 Task: Find connections with filter location El Paraíso with filter topic #innovationwith filter profile language Spanish with filter current company SABIC with filter school Deshbandhu College with filter industry Natural Gas Distribution with filter service category Date Entry with filter keywords title Bookkeeper
Action: Mouse moved to (629, 83)
Screenshot: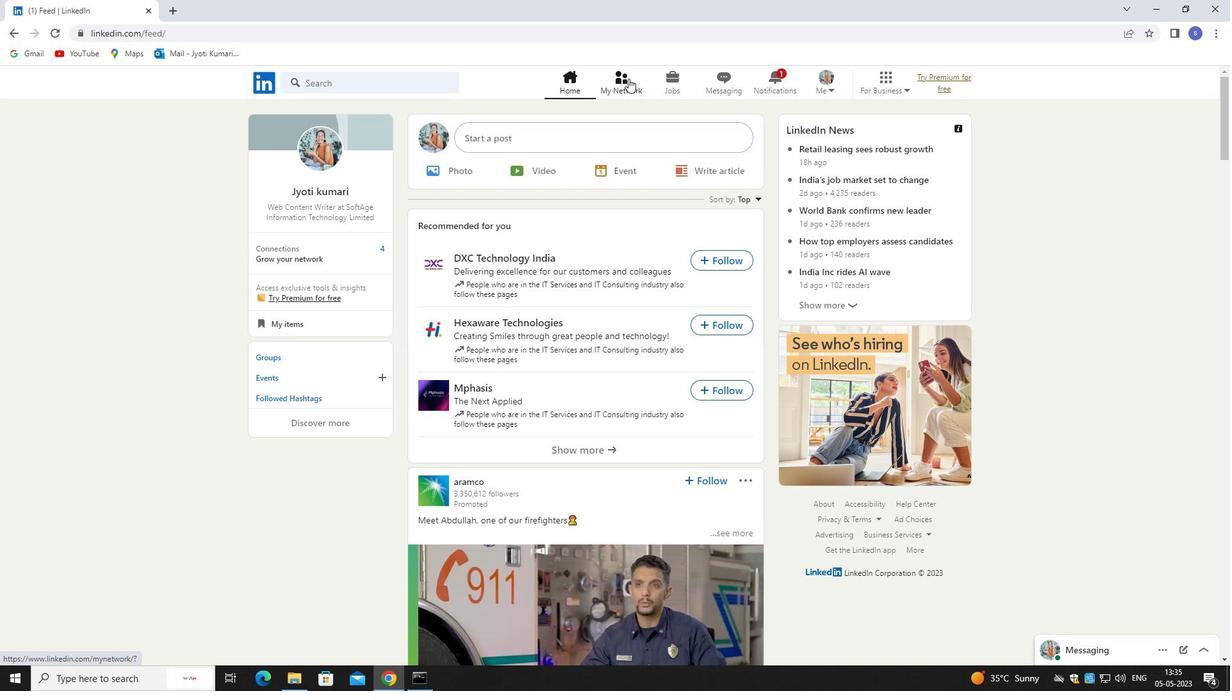 
Action: Mouse pressed left at (629, 83)
Screenshot: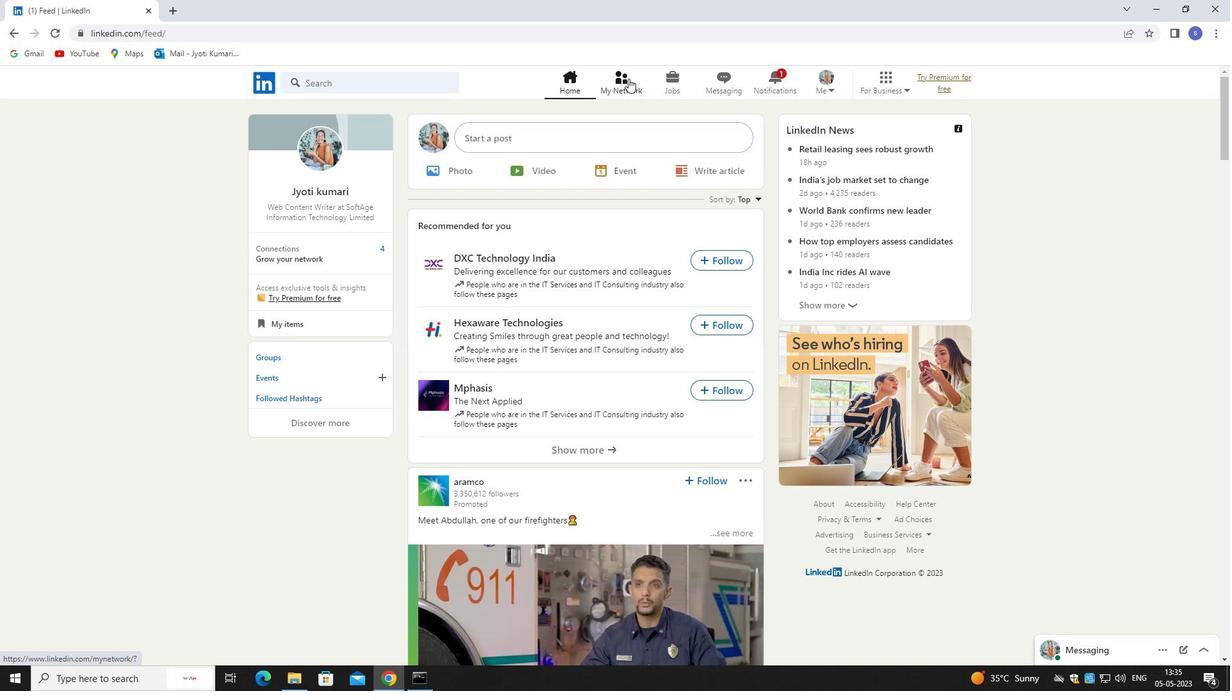 
Action: Mouse moved to (630, 87)
Screenshot: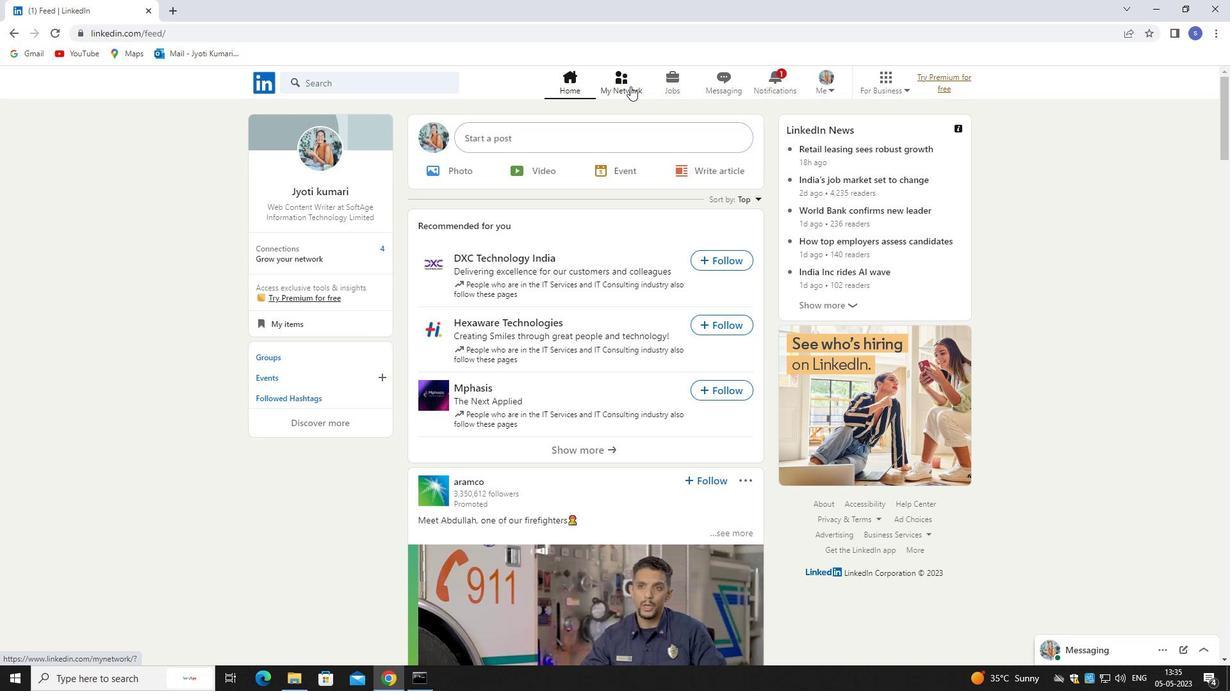 
Action: Mouse pressed left at (630, 87)
Screenshot: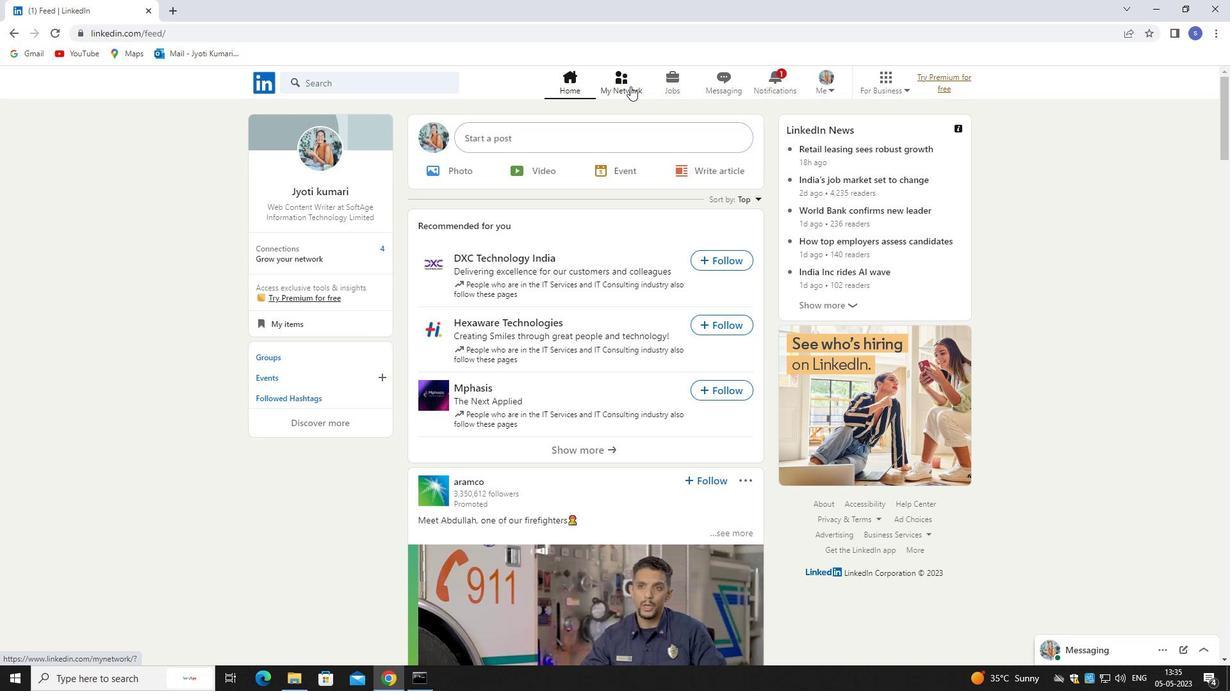 
Action: Mouse moved to (620, 83)
Screenshot: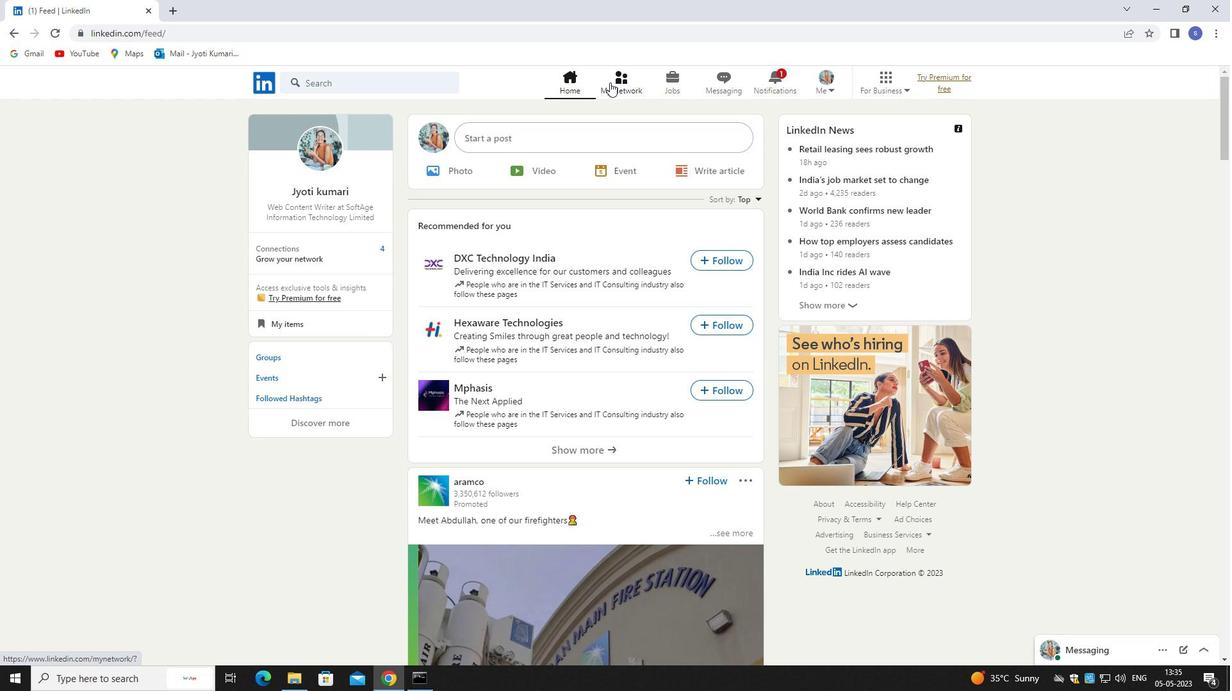 
Action: Mouse pressed left at (620, 83)
Screenshot: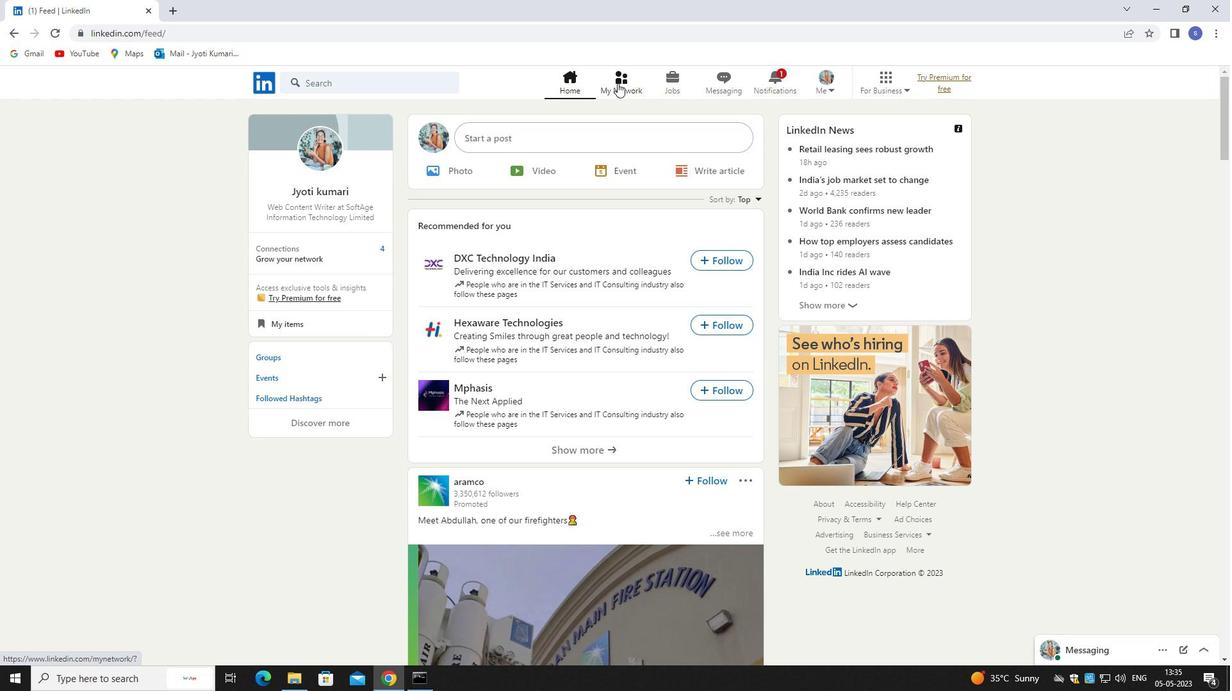 
Action: Mouse moved to (620, 83)
Screenshot: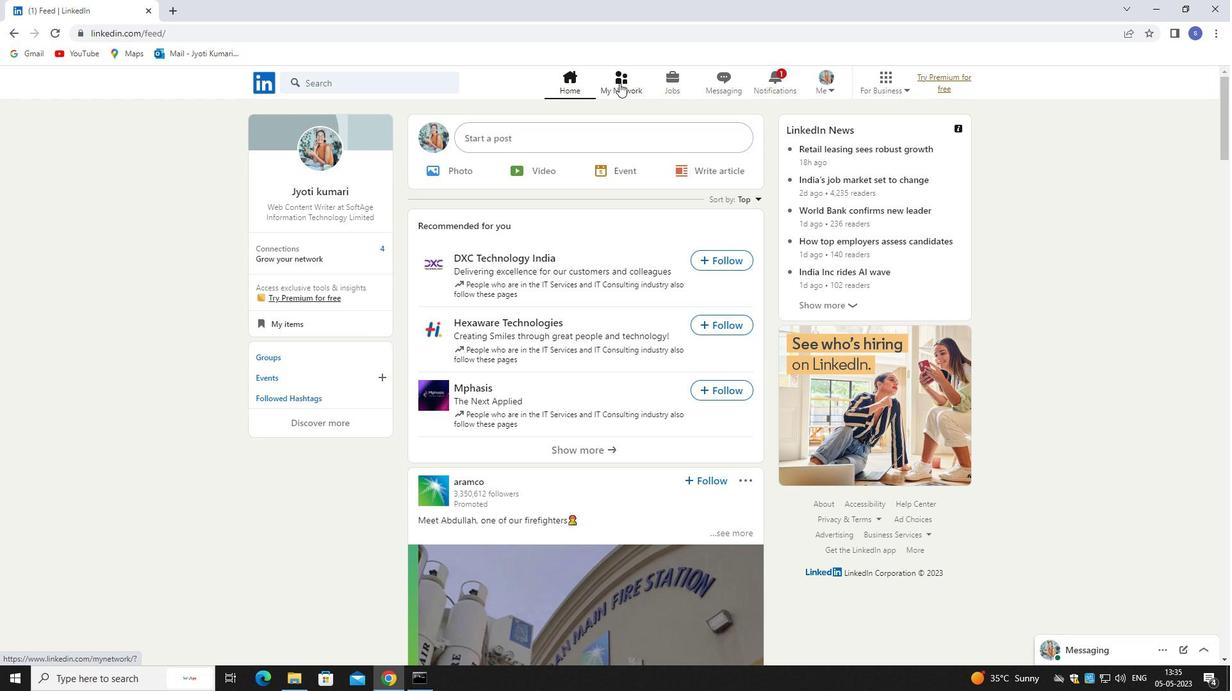 
Action: Mouse pressed left at (620, 83)
Screenshot: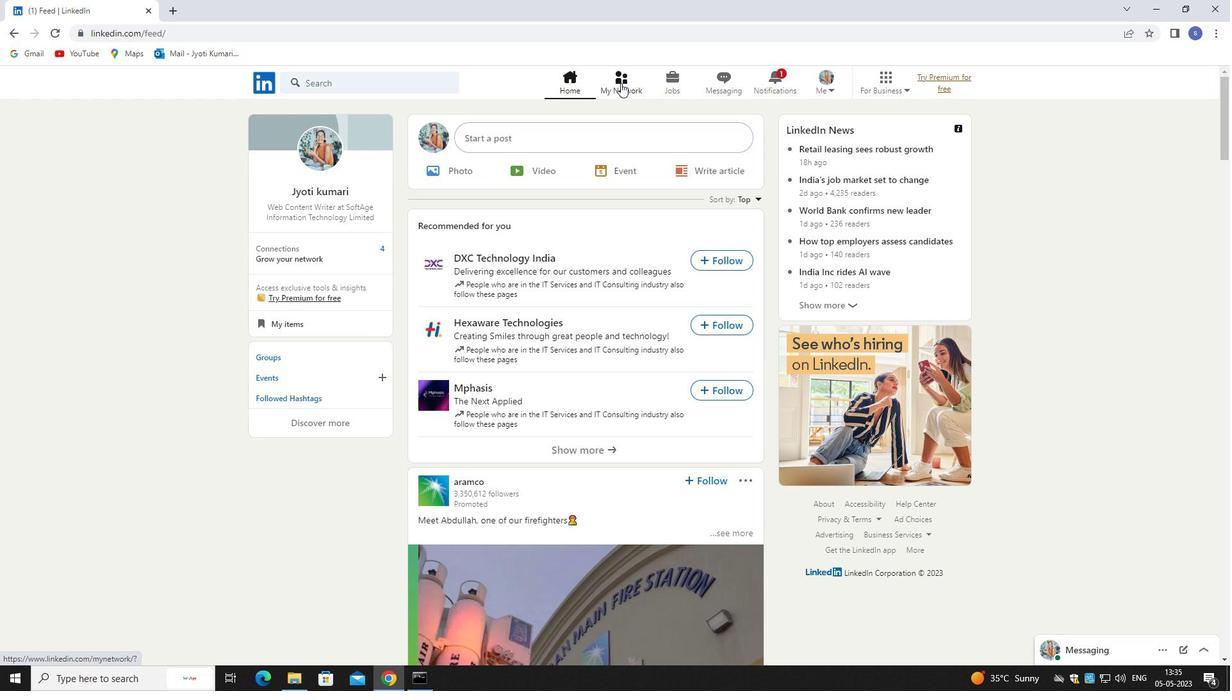 
Action: Mouse moved to (363, 158)
Screenshot: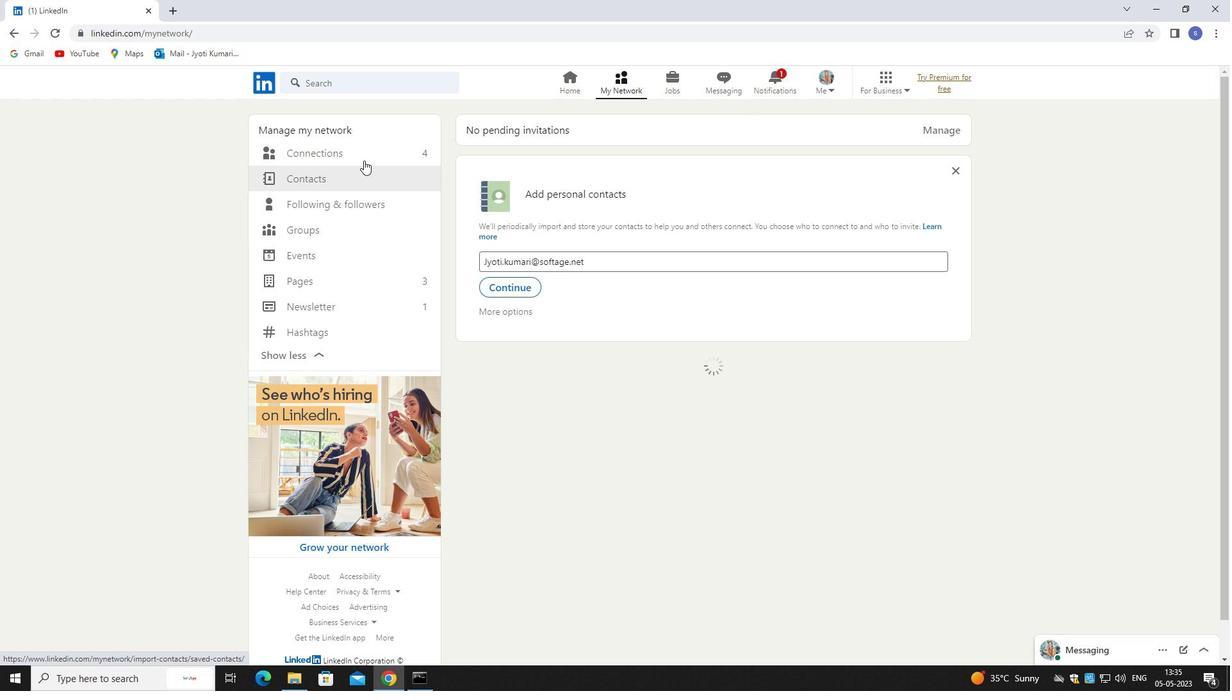 
Action: Mouse pressed left at (363, 158)
Screenshot: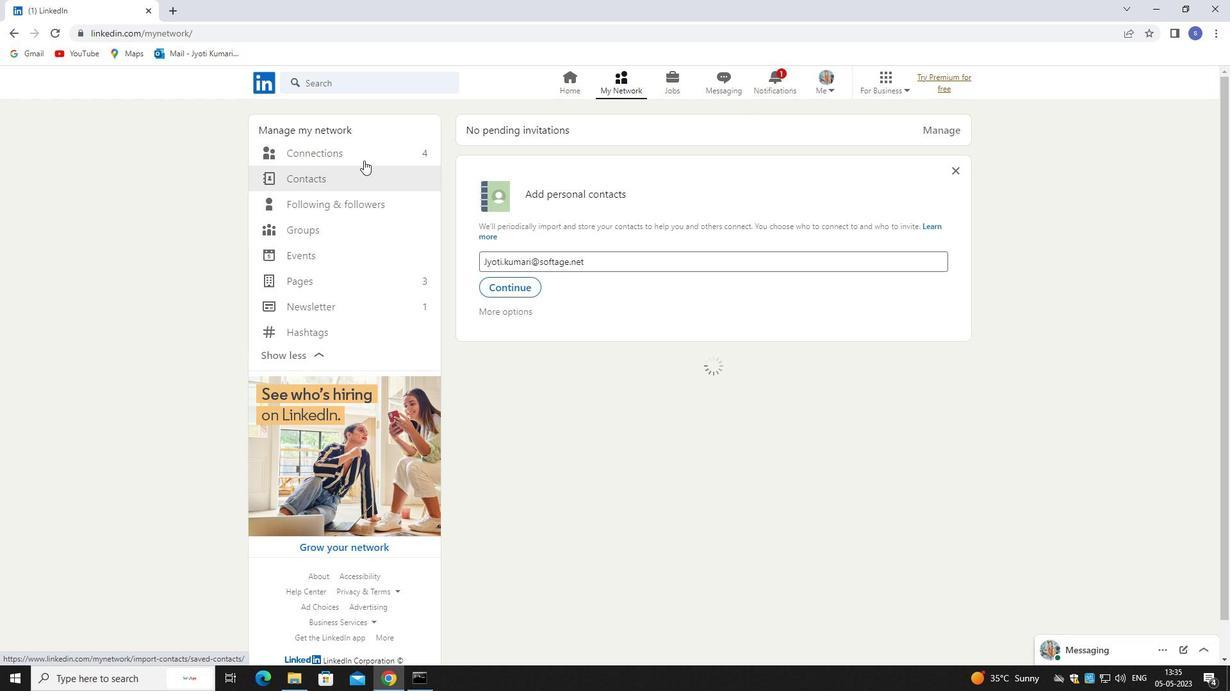 
Action: Mouse pressed left at (363, 158)
Screenshot: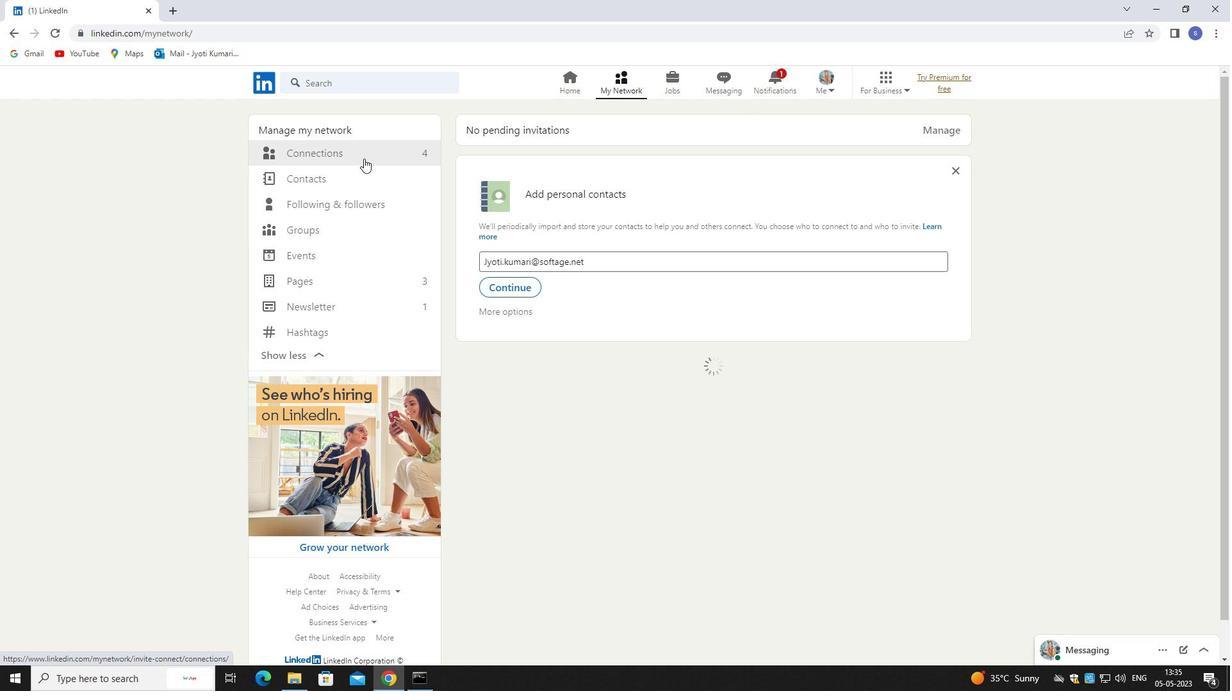 
Action: Mouse moved to (702, 156)
Screenshot: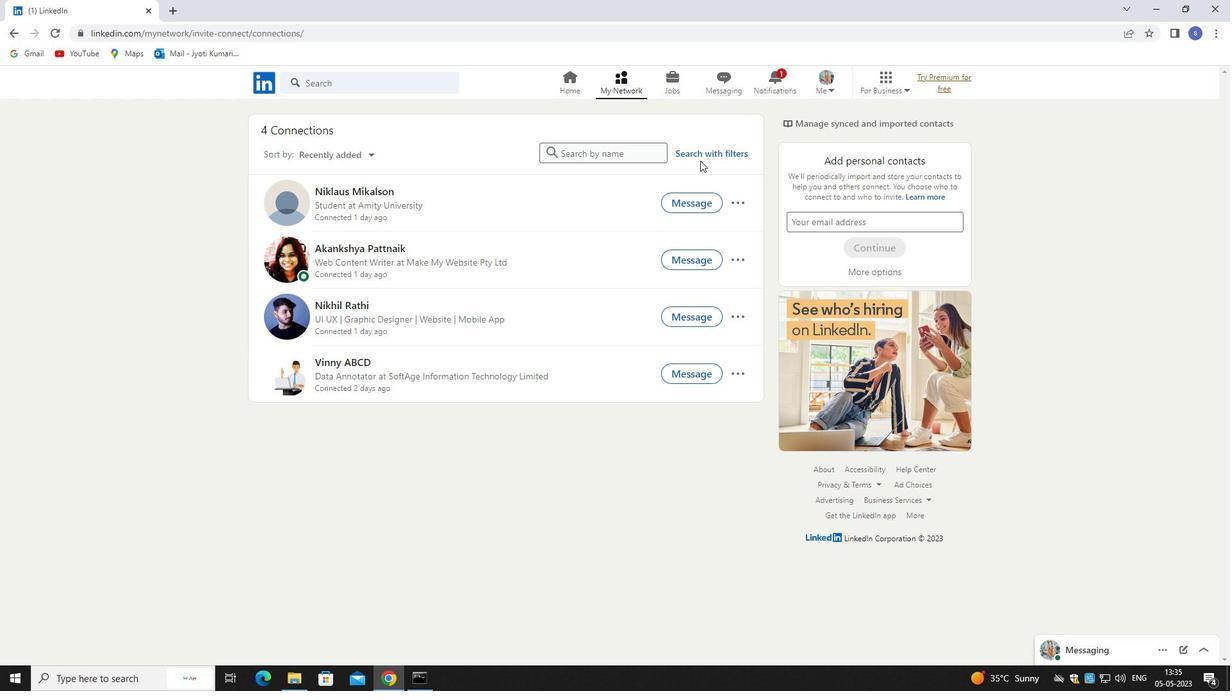 
Action: Mouse pressed left at (702, 156)
Screenshot: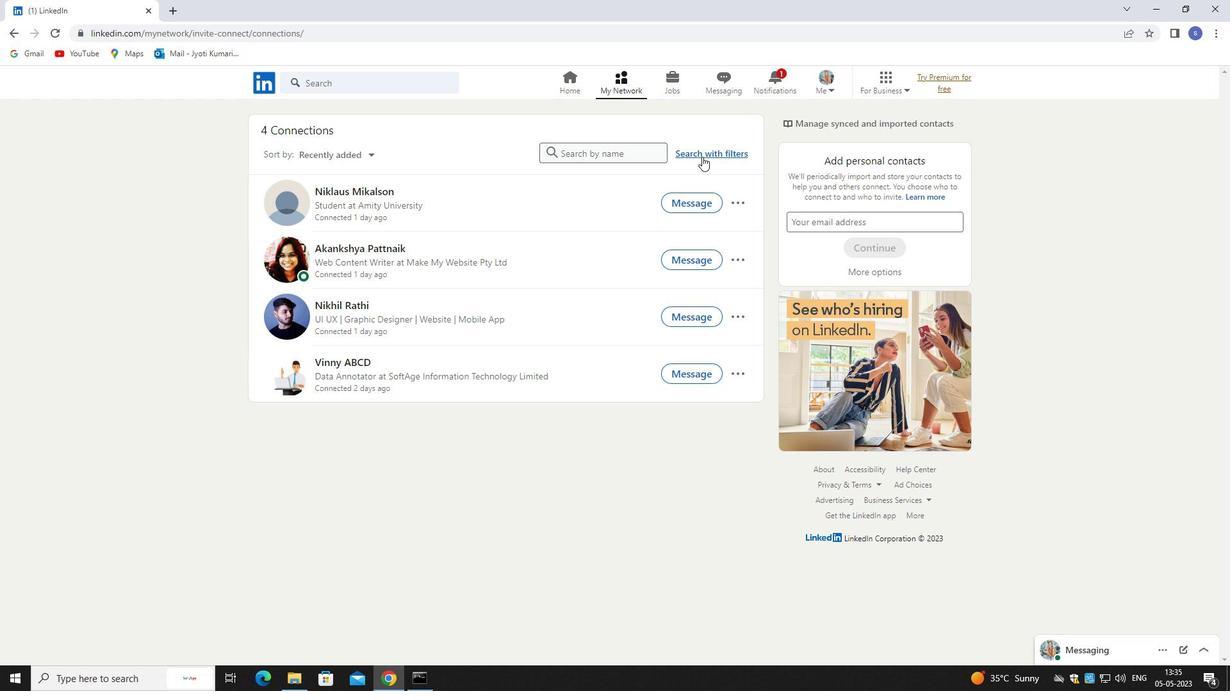 
Action: Mouse moved to (670, 111)
Screenshot: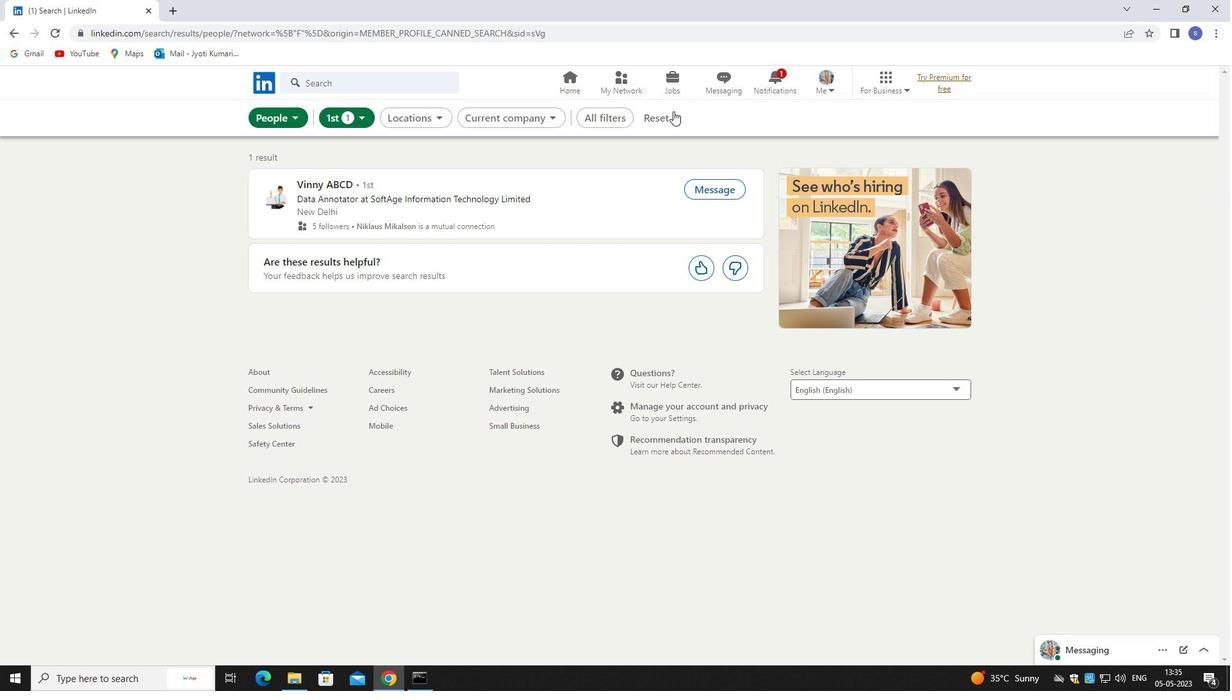 
Action: Mouse pressed left at (670, 111)
Screenshot: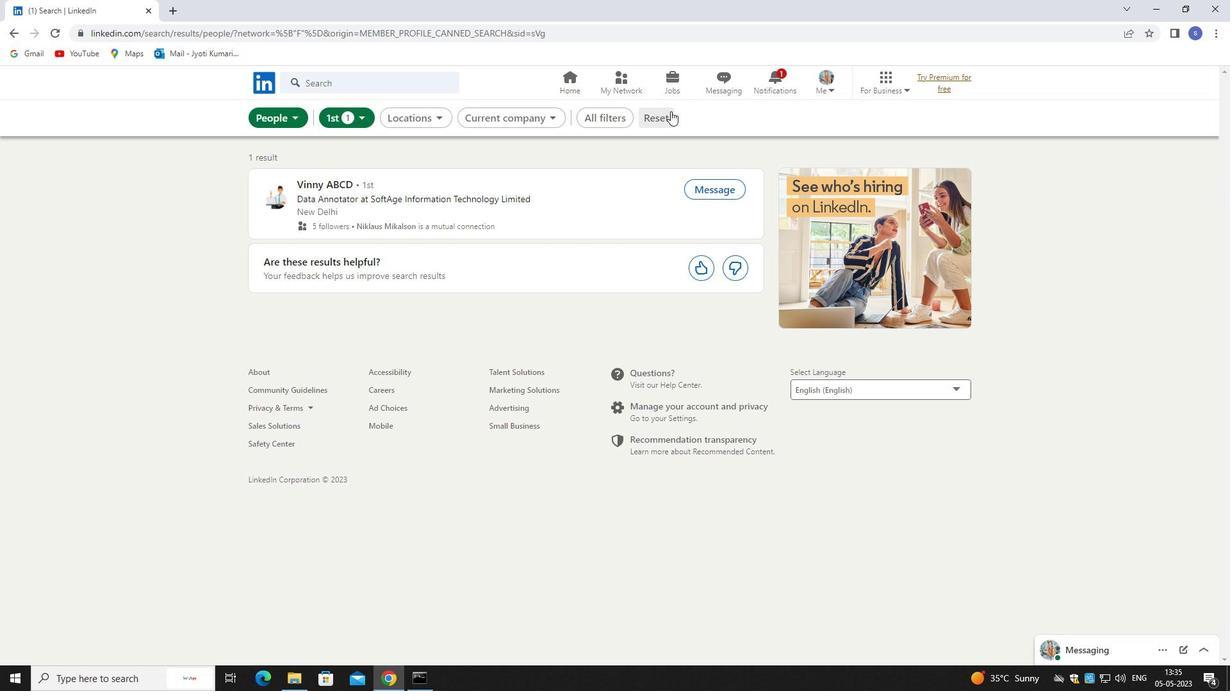 
Action: Mouse moved to (627, 117)
Screenshot: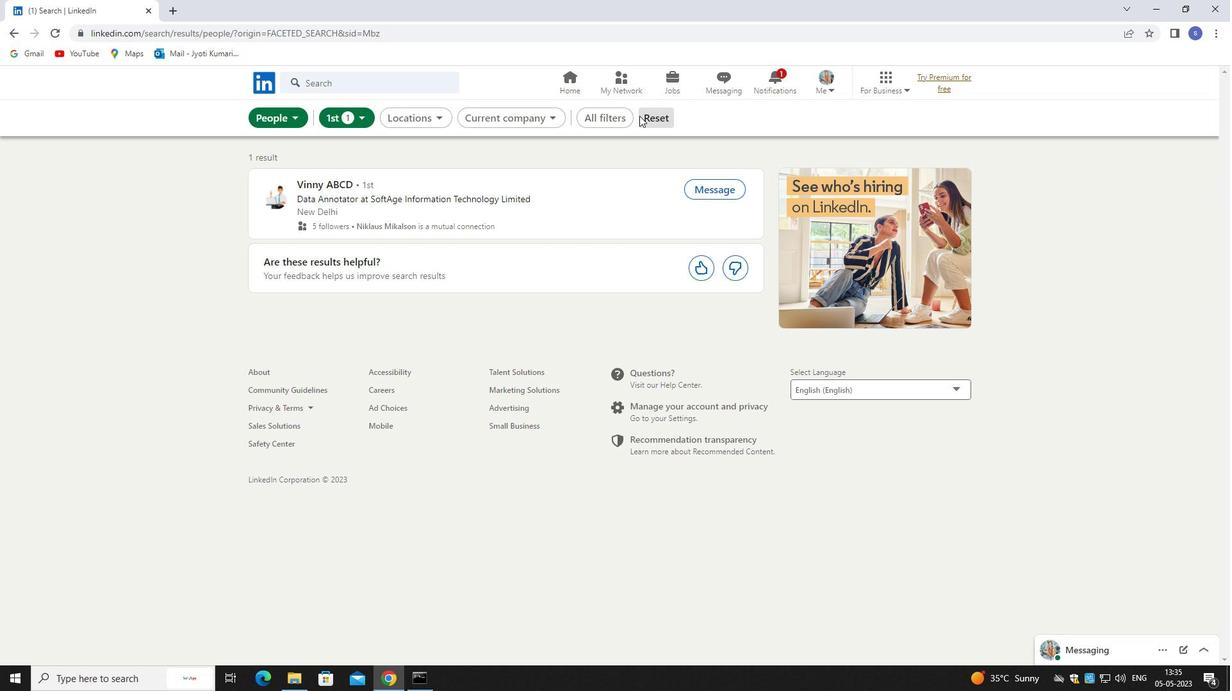 
Action: Mouse pressed left at (627, 117)
Screenshot: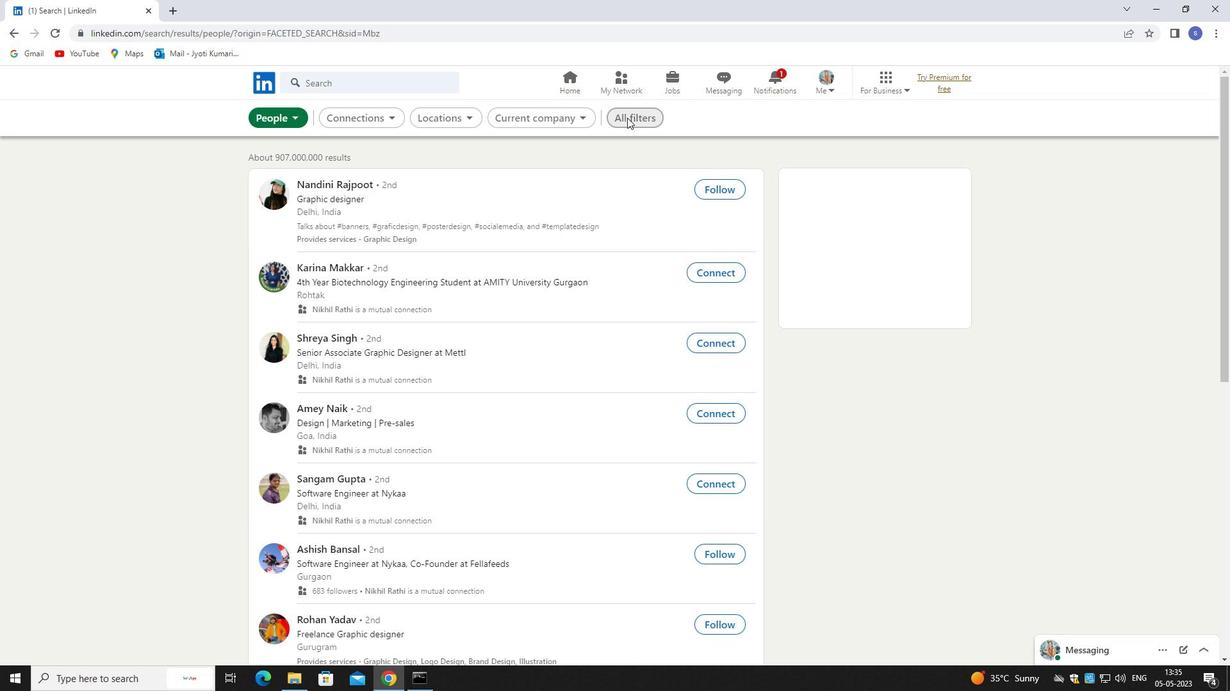 
Action: Mouse moved to (1130, 504)
Screenshot: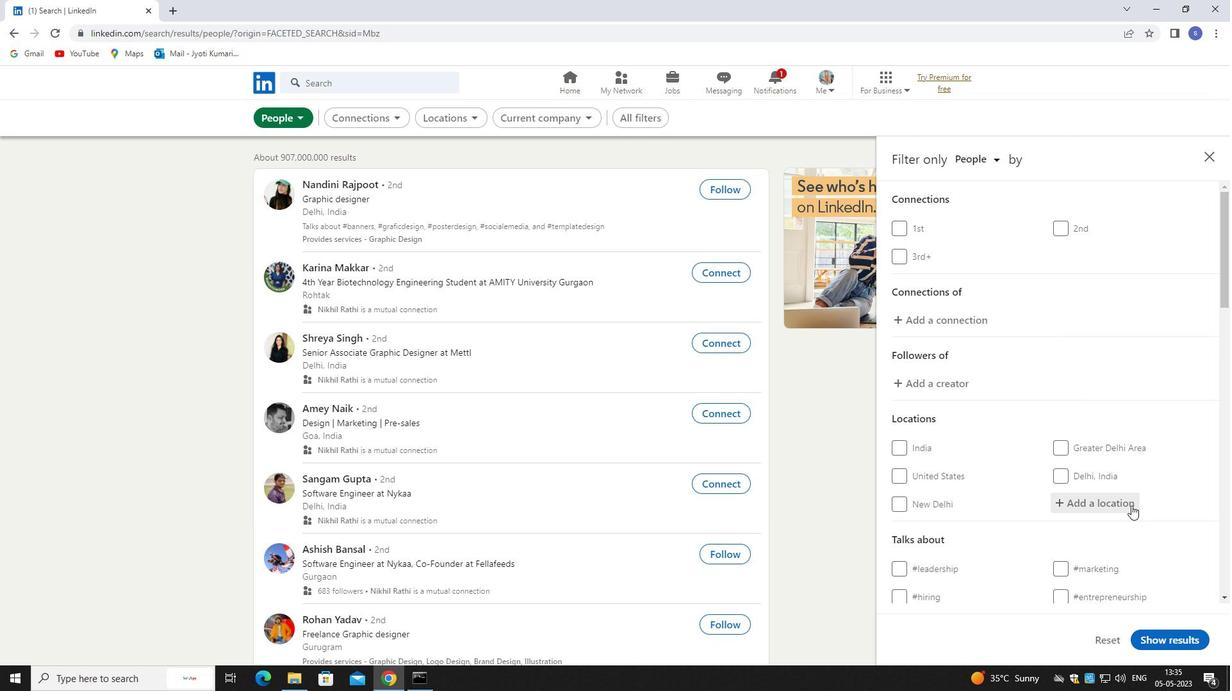 
Action: Mouse pressed left at (1130, 504)
Screenshot: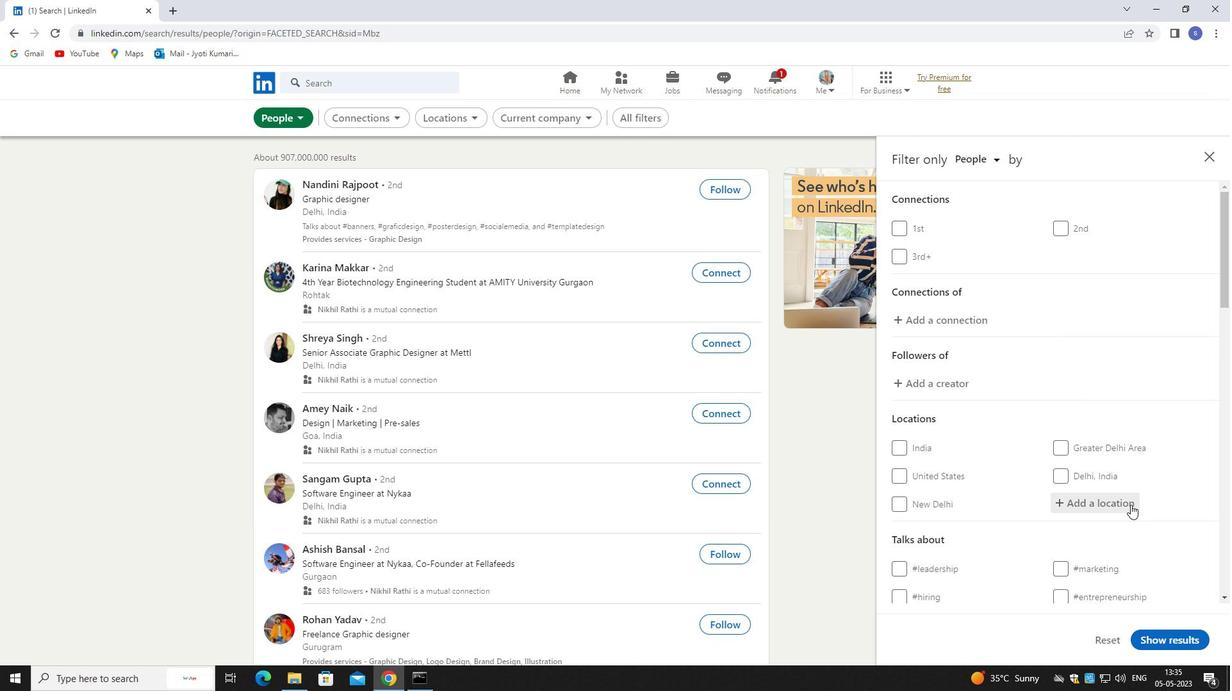 
Action: Mouse moved to (1124, 504)
Screenshot: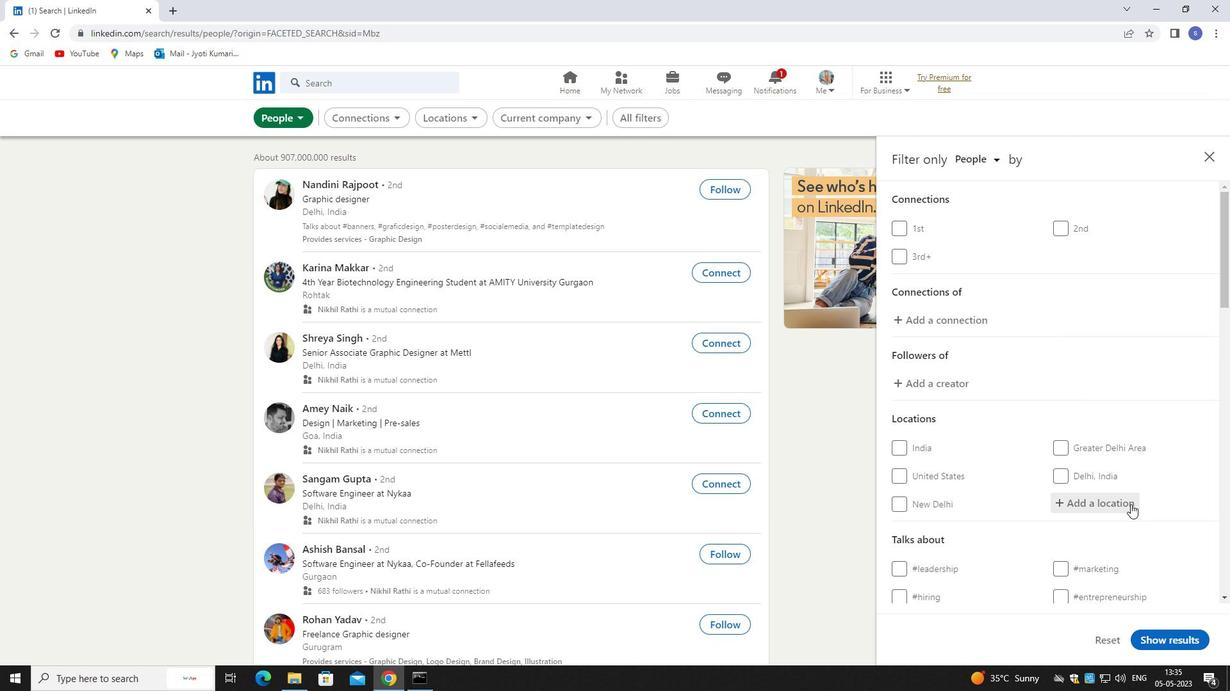 
Action: Key pressed <Key.shift>EI<Key.space>PARAISO
Screenshot: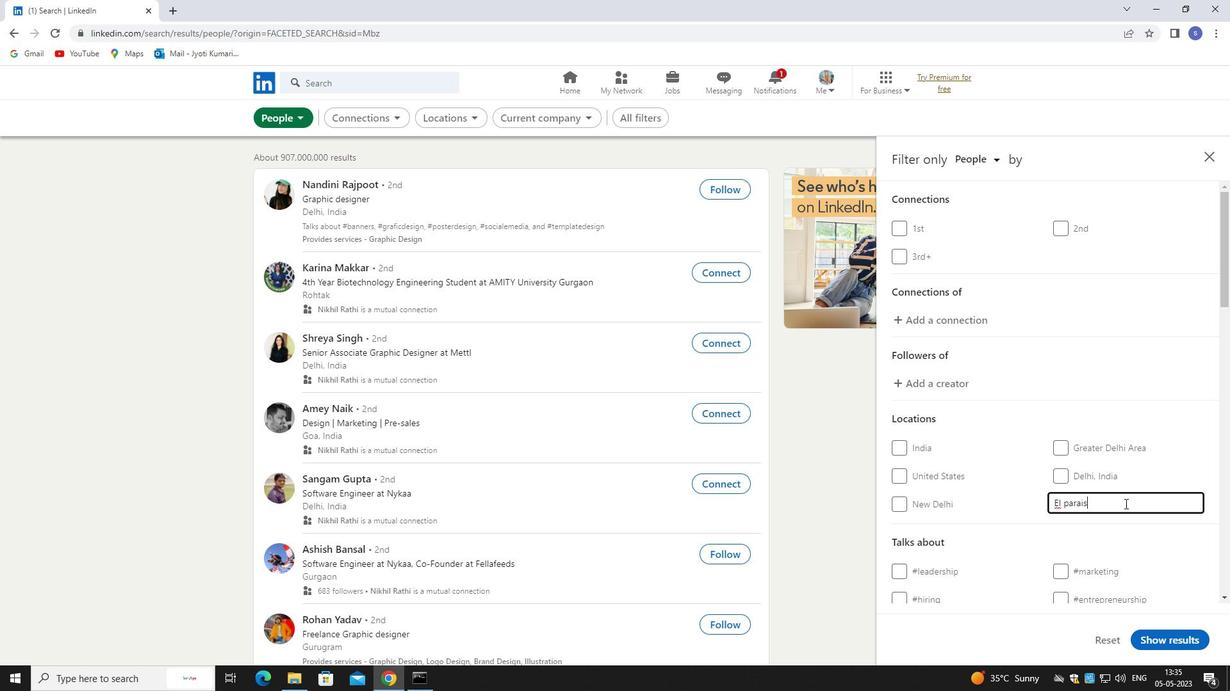 
Action: Mouse moved to (1123, 502)
Screenshot: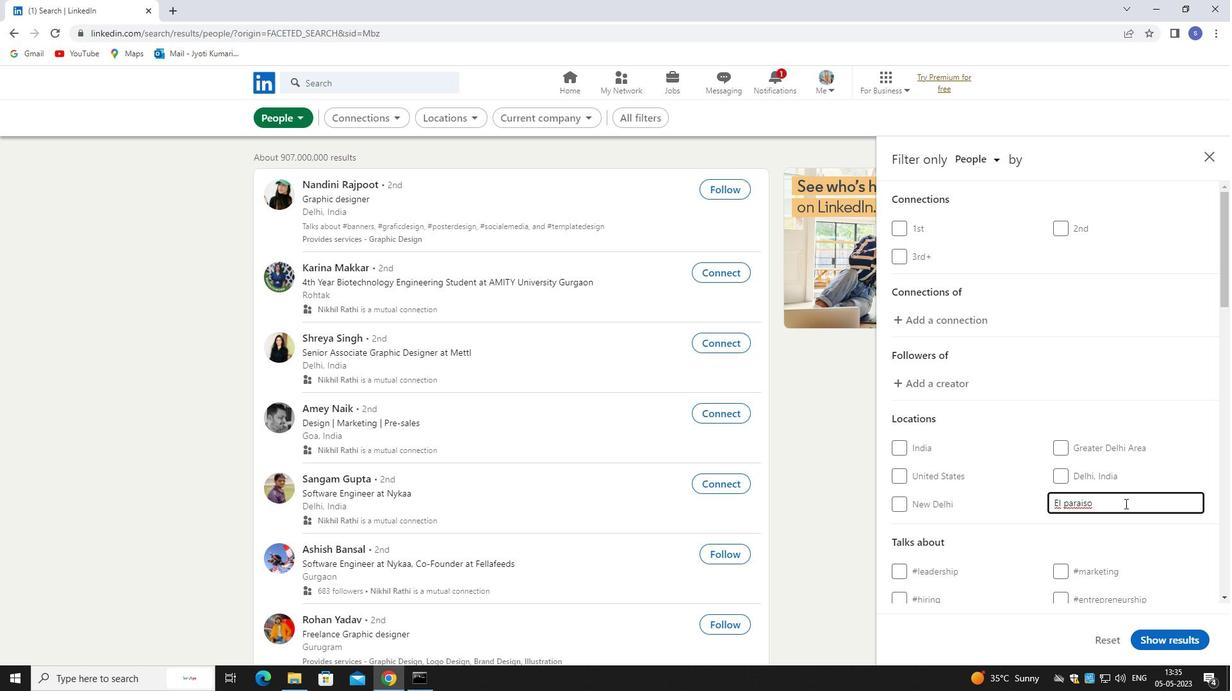 
Action: Mouse scrolled (1123, 501) with delta (0, 0)
Screenshot: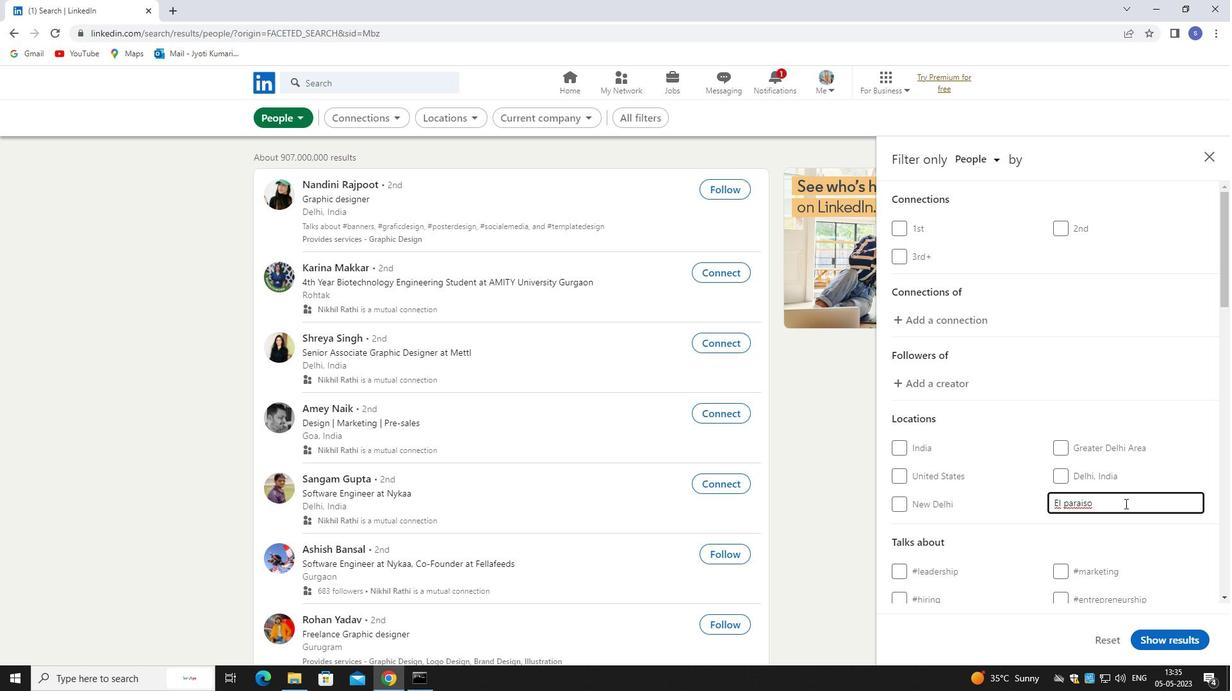 
Action: Mouse scrolled (1123, 501) with delta (0, 0)
Screenshot: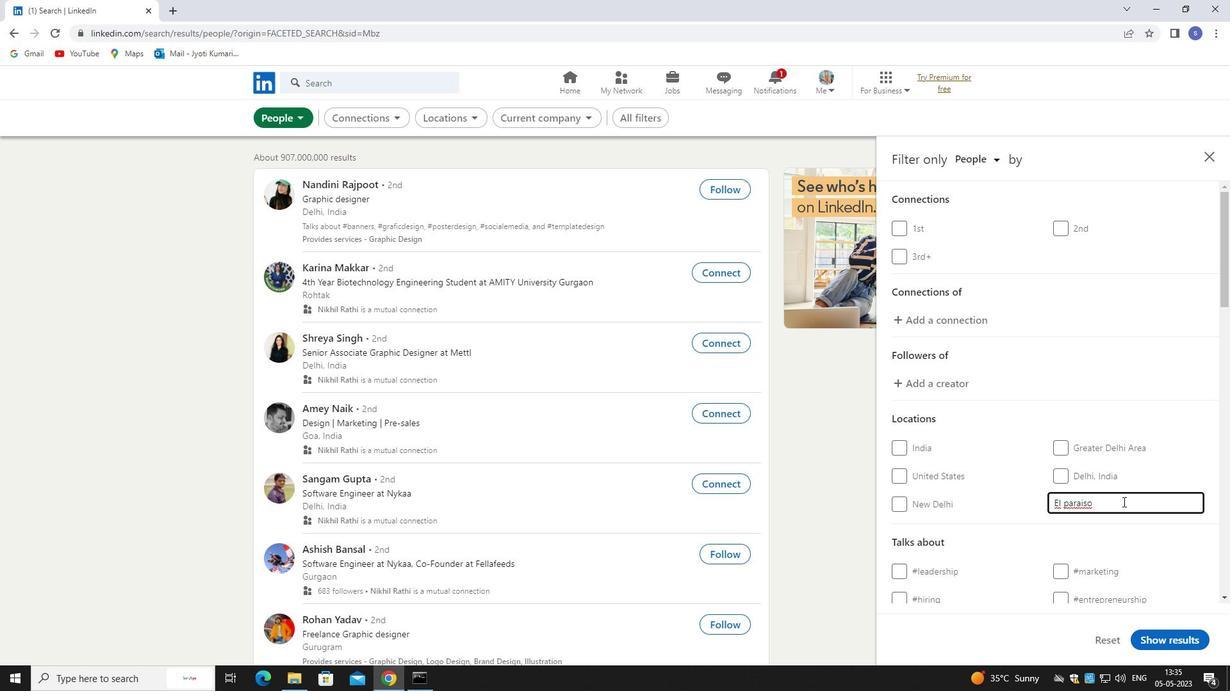
Action: Mouse scrolled (1123, 501) with delta (0, 0)
Screenshot: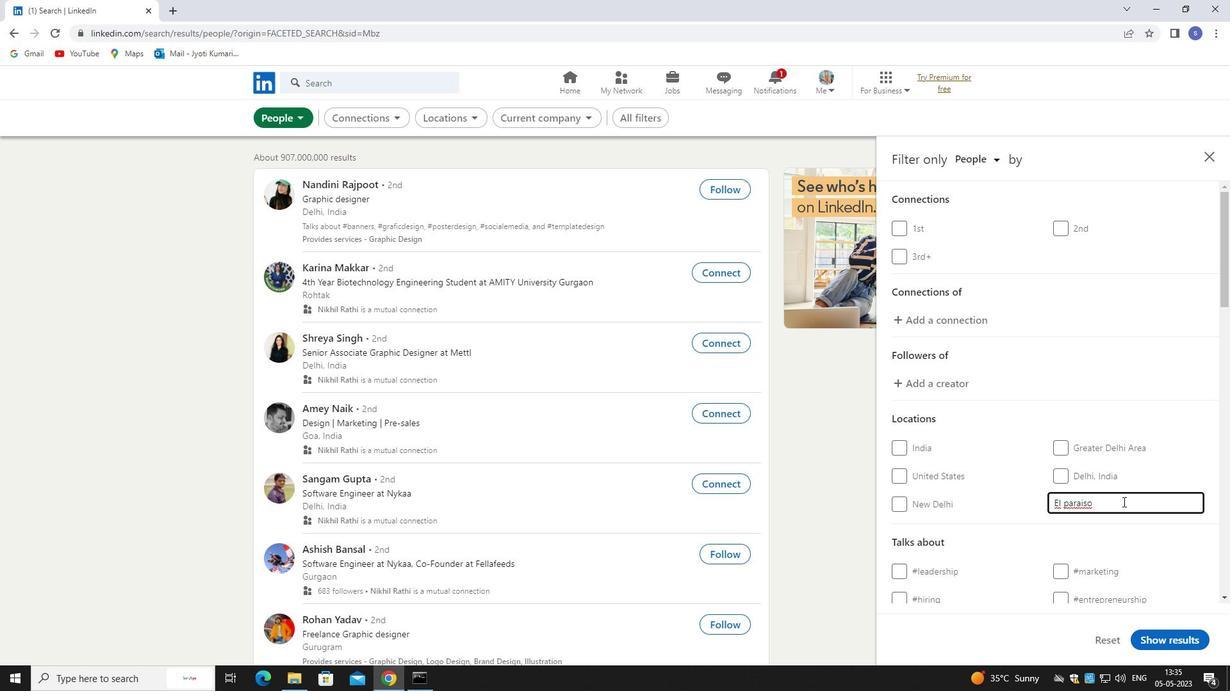 
Action: Mouse moved to (1117, 436)
Screenshot: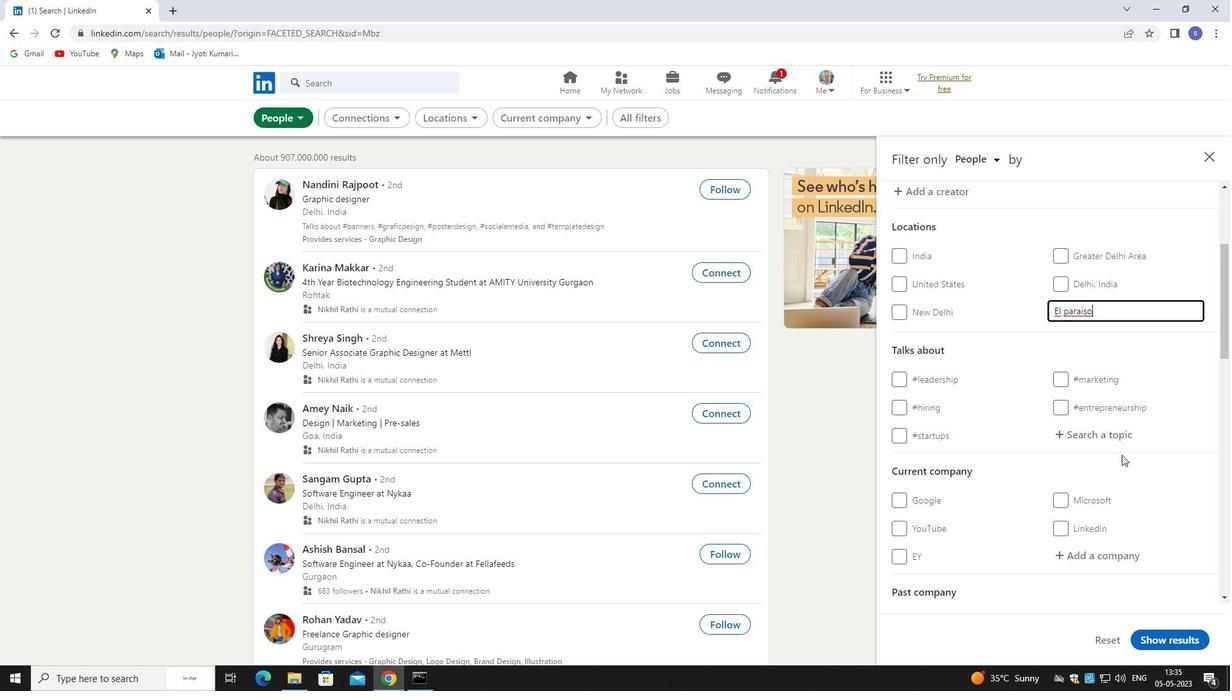 
Action: Mouse pressed left at (1117, 436)
Screenshot: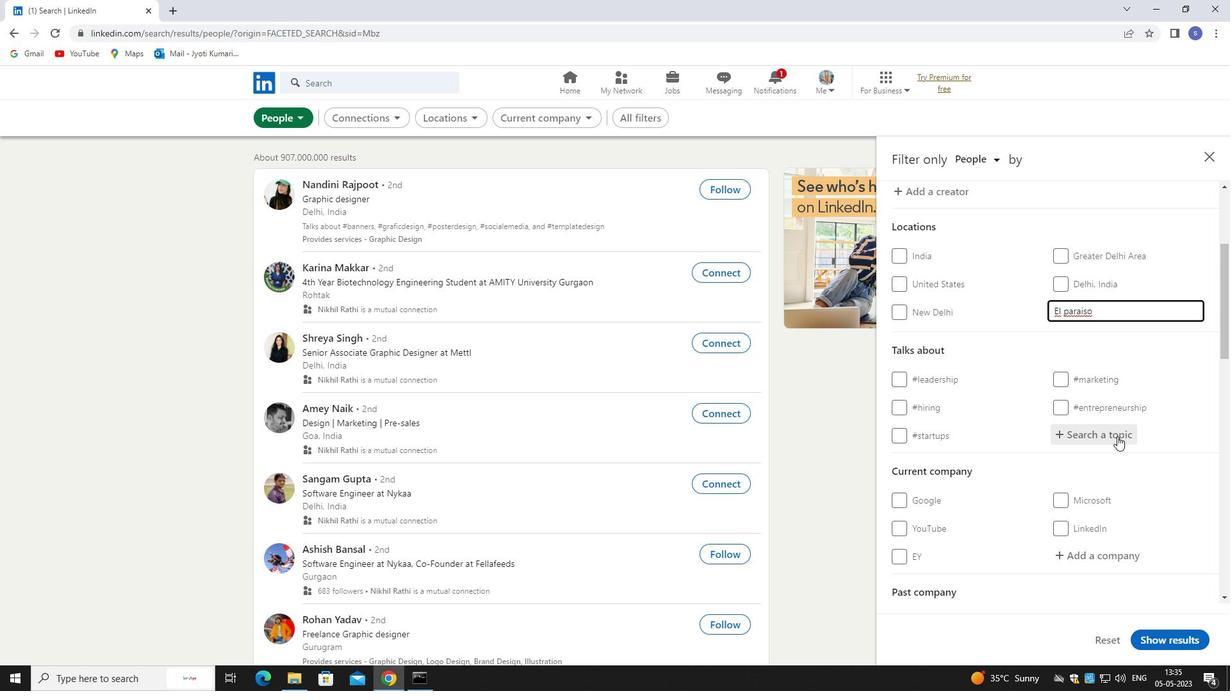 
Action: Mouse moved to (1117, 436)
Screenshot: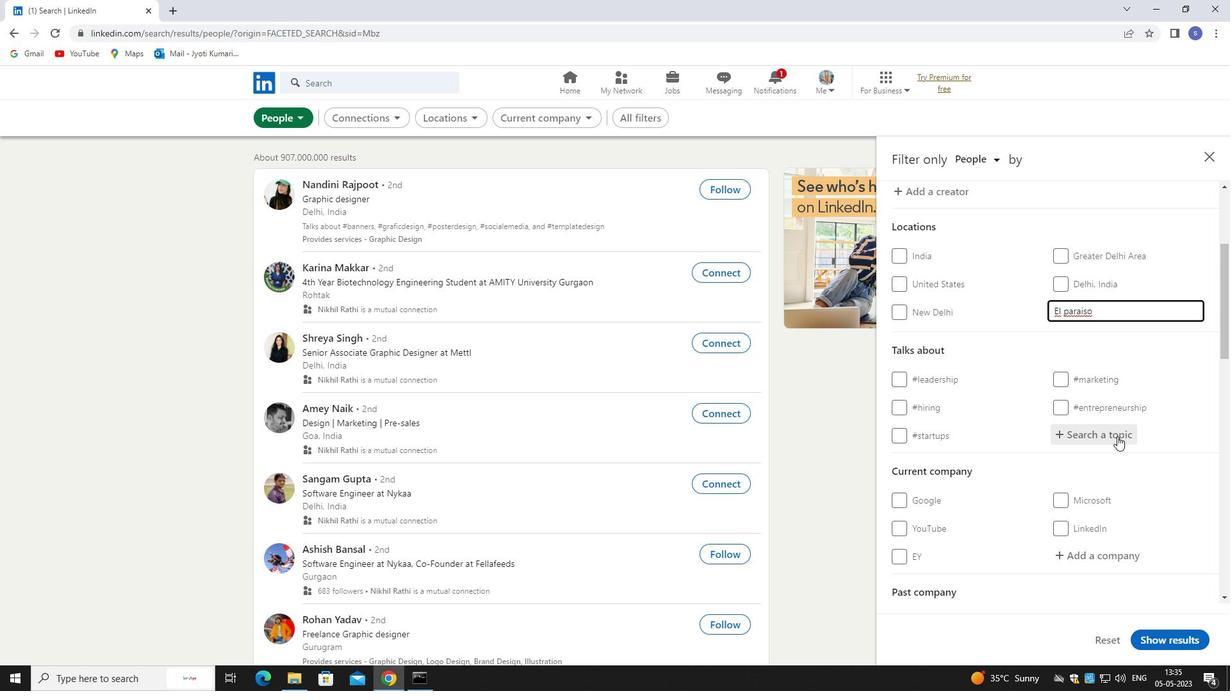 
Action: Key pressed INNOVA
Screenshot: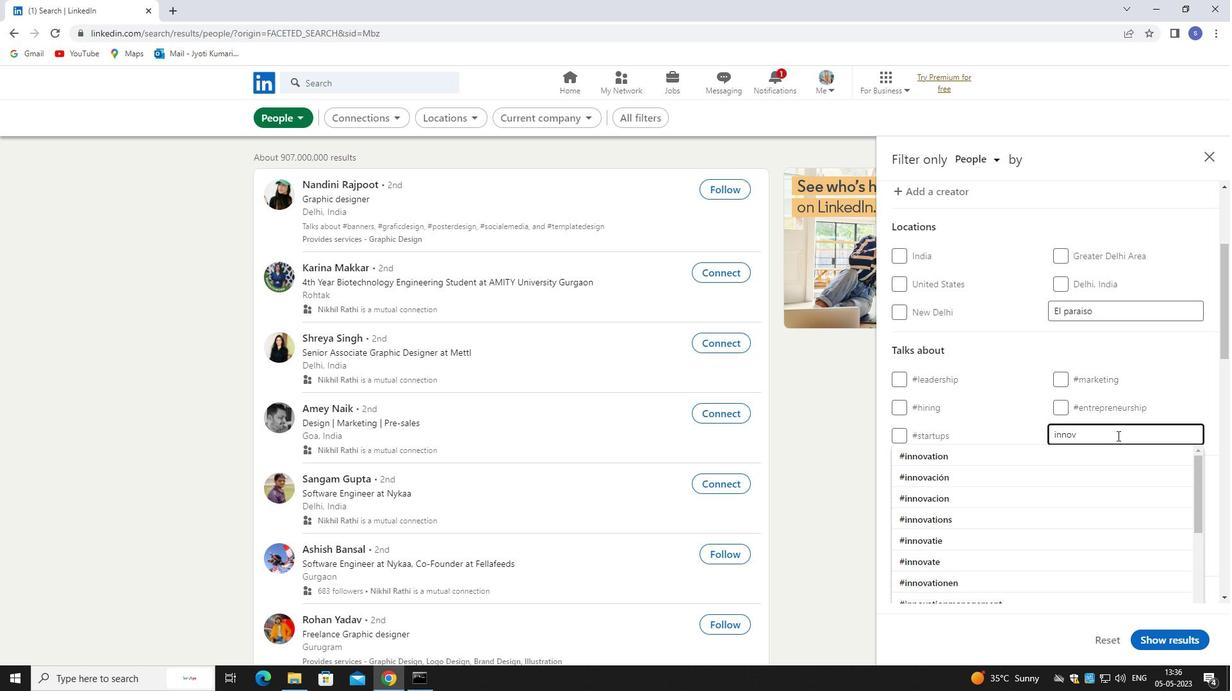 
Action: Mouse moved to (1122, 452)
Screenshot: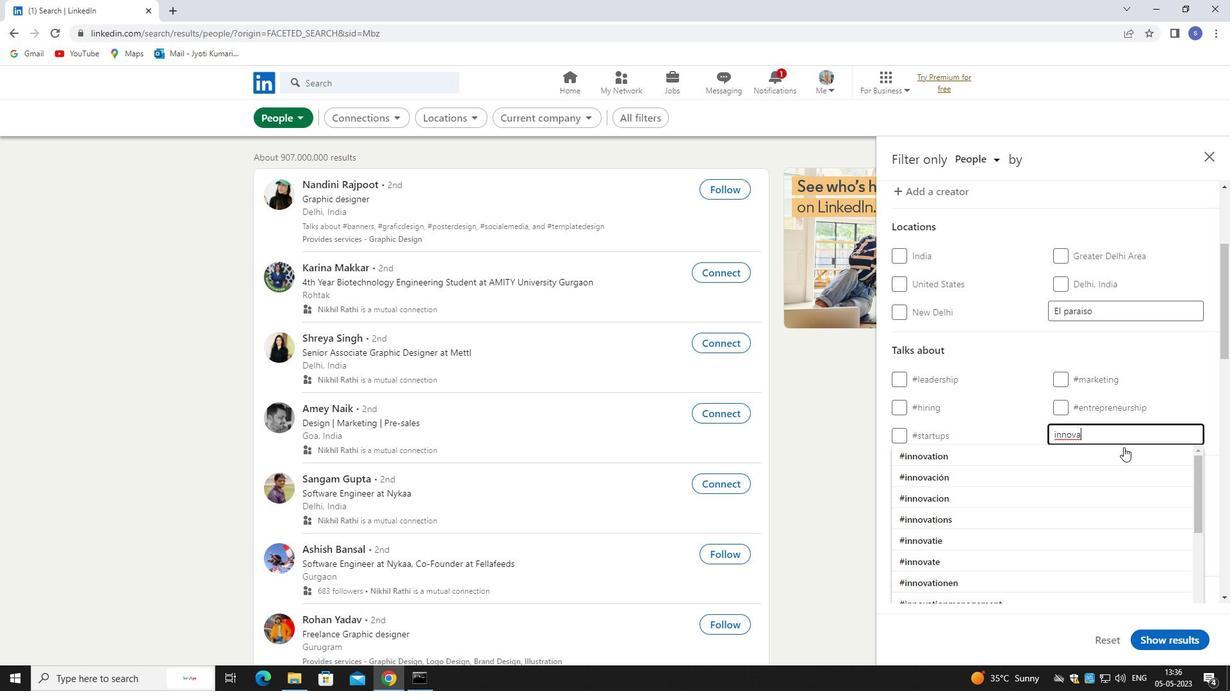 
Action: Mouse pressed left at (1122, 452)
Screenshot: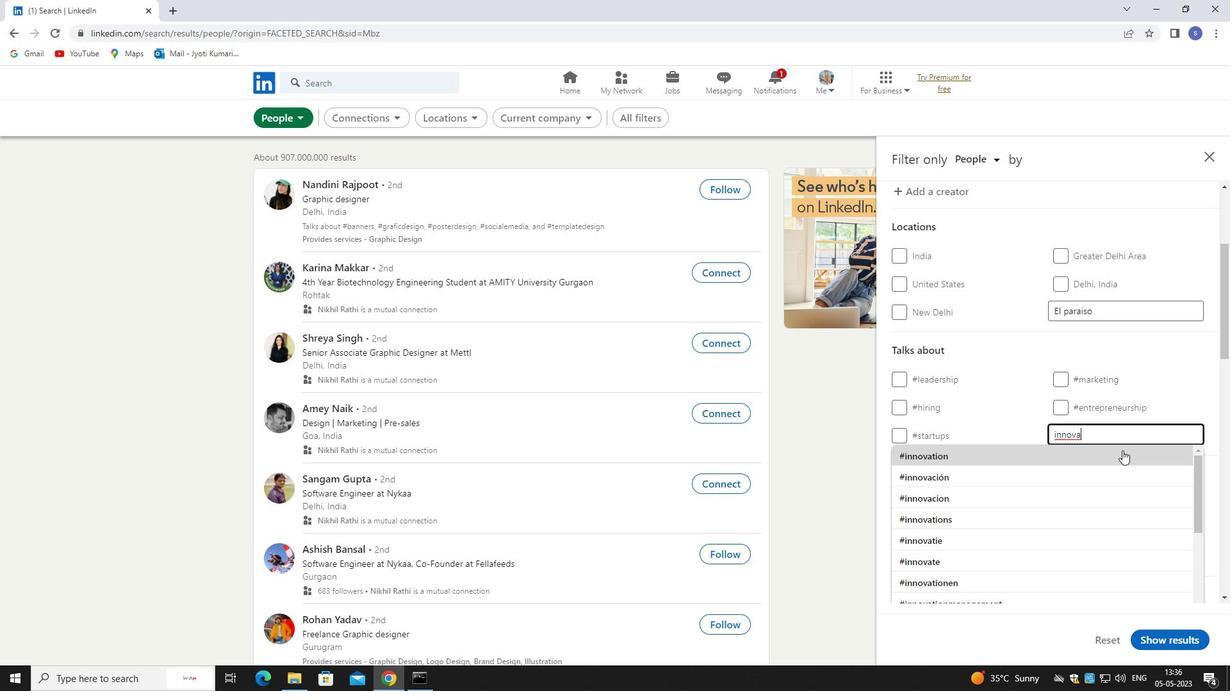 
Action: Mouse moved to (1121, 452)
Screenshot: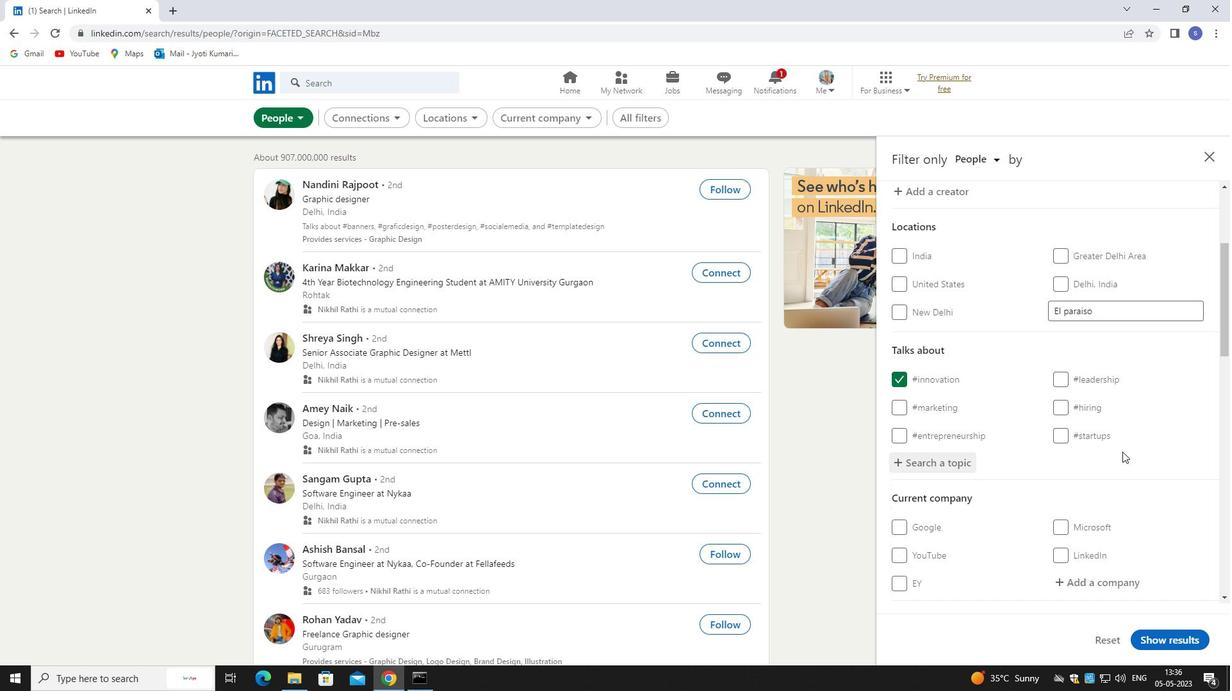 
Action: Mouse scrolled (1121, 451) with delta (0, 0)
Screenshot: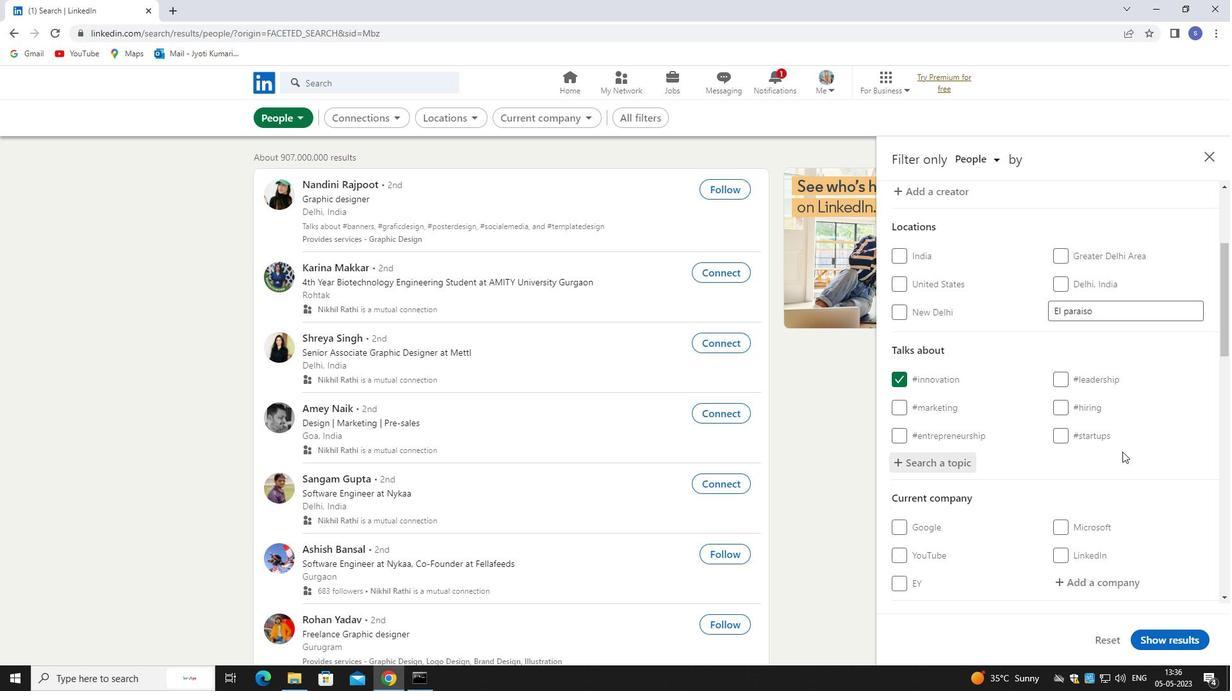 
Action: Mouse scrolled (1121, 451) with delta (0, 0)
Screenshot: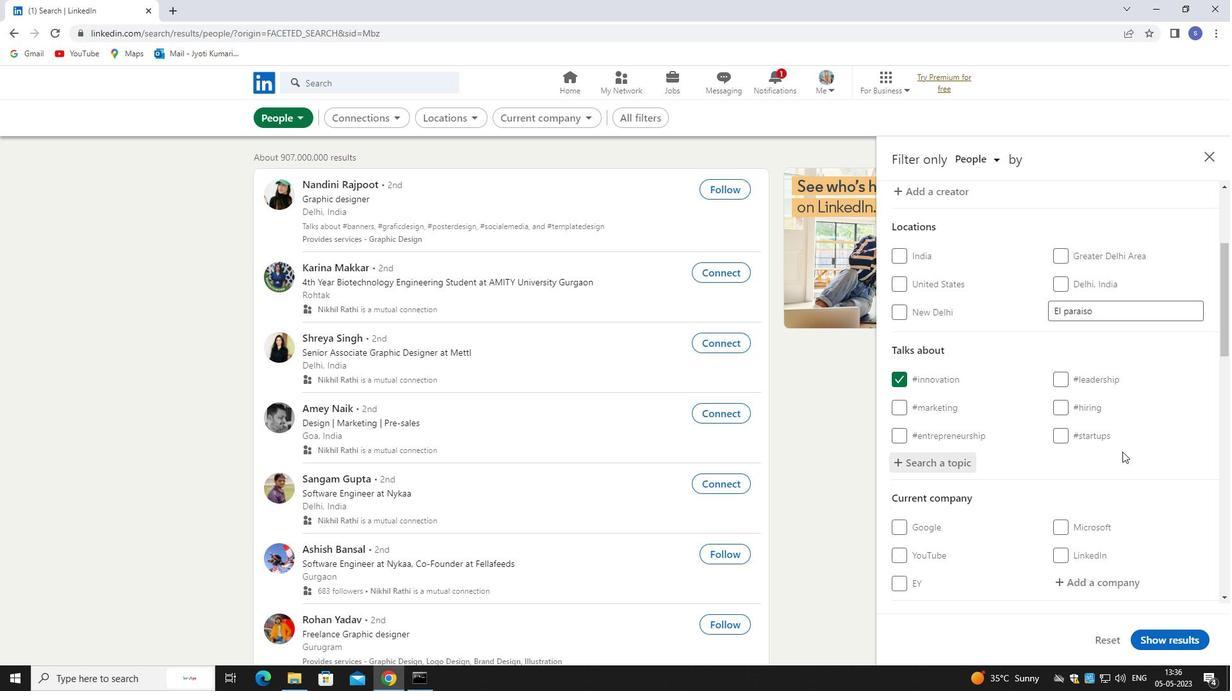 
Action: Mouse scrolled (1121, 451) with delta (0, 0)
Screenshot: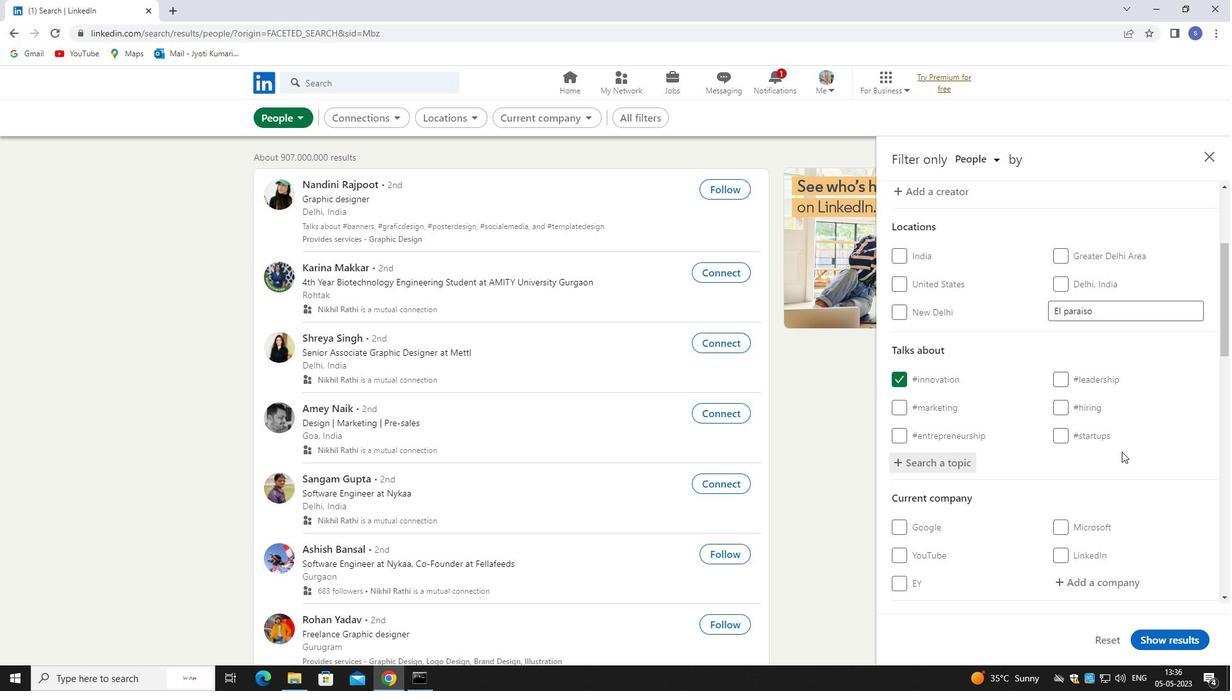 
Action: Mouse moved to (1121, 452)
Screenshot: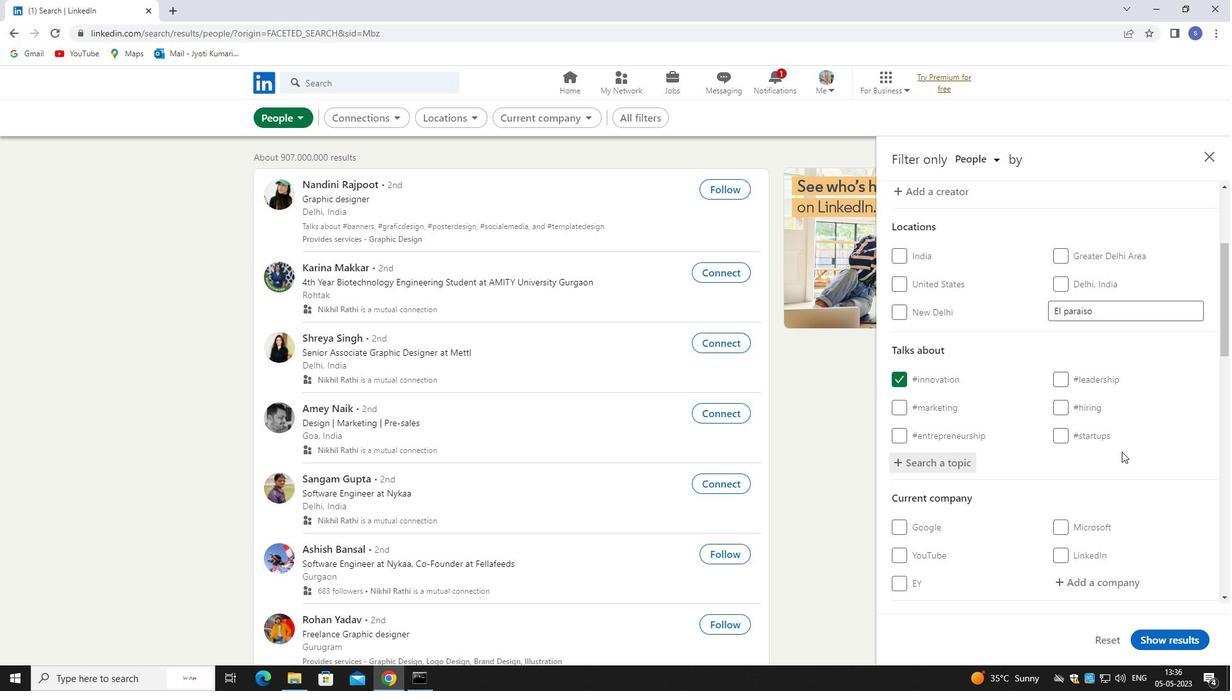 
Action: Mouse scrolled (1121, 451) with delta (0, 0)
Screenshot: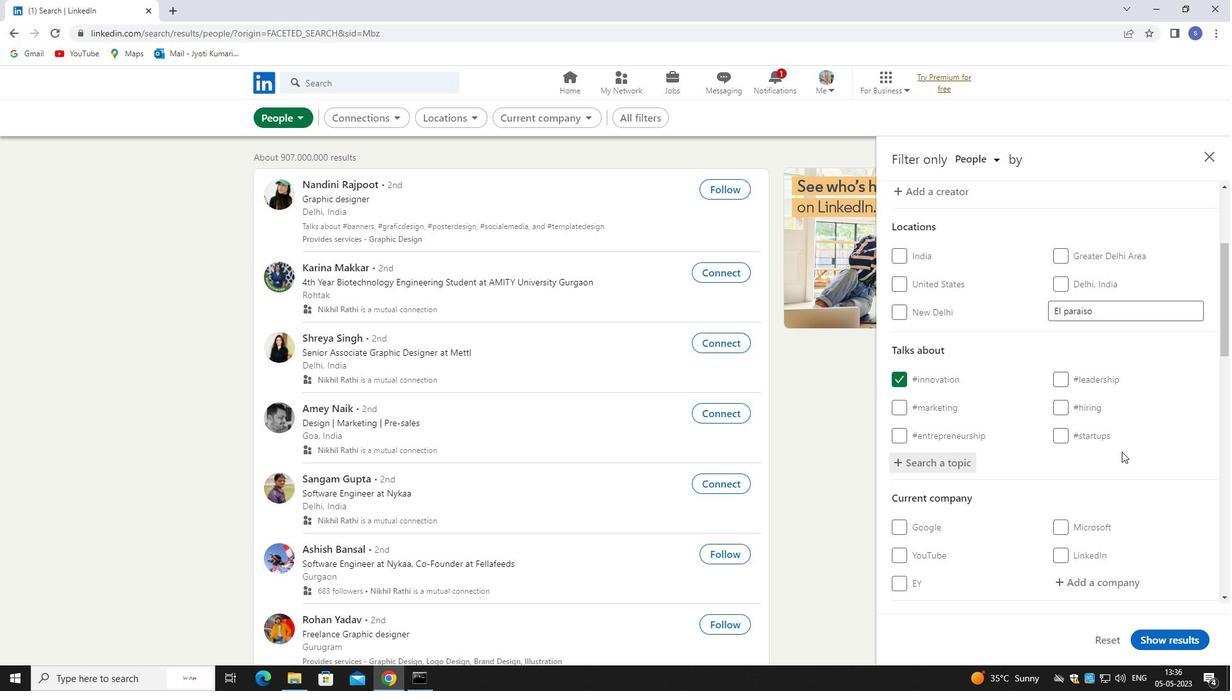 
Action: Mouse moved to (1107, 327)
Screenshot: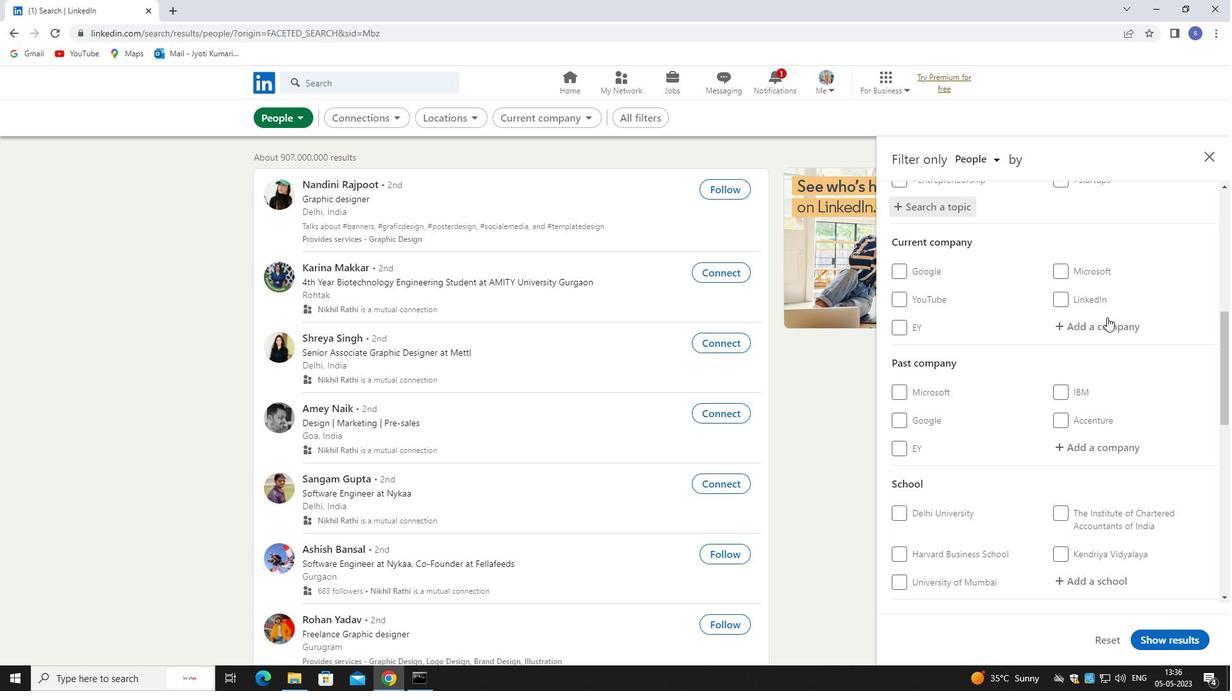 
Action: Mouse pressed left at (1107, 327)
Screenshot: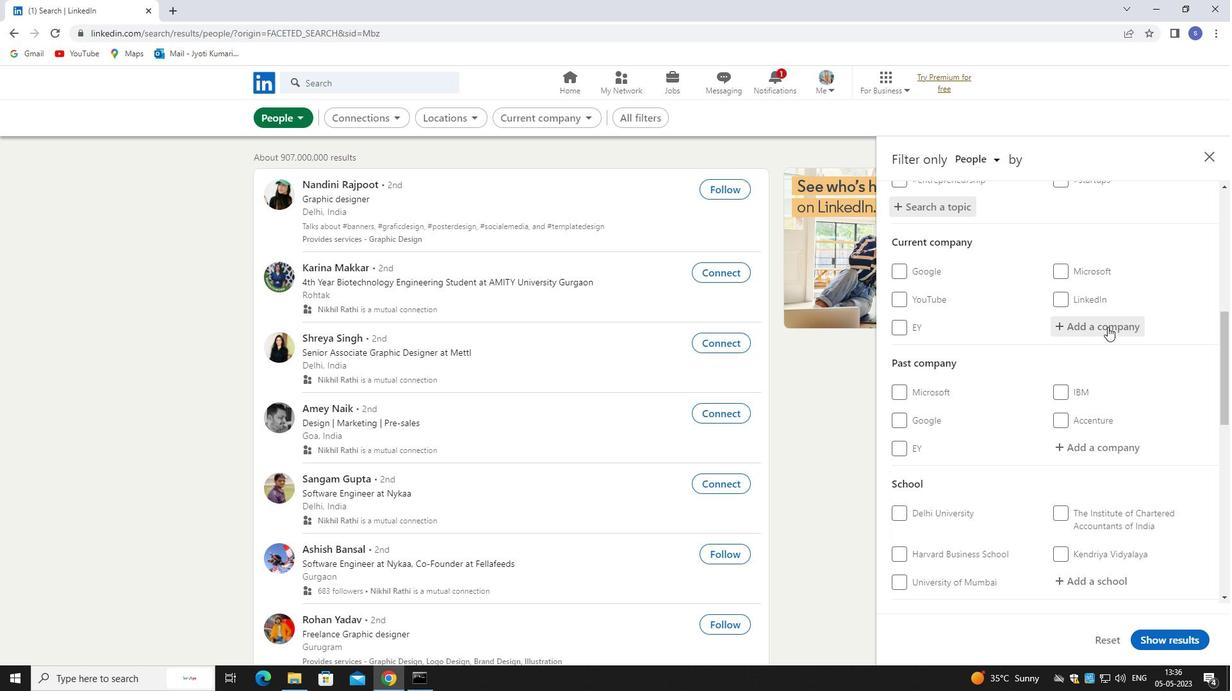 
Action: Mouse moved to (1110, 327)
Screenshot: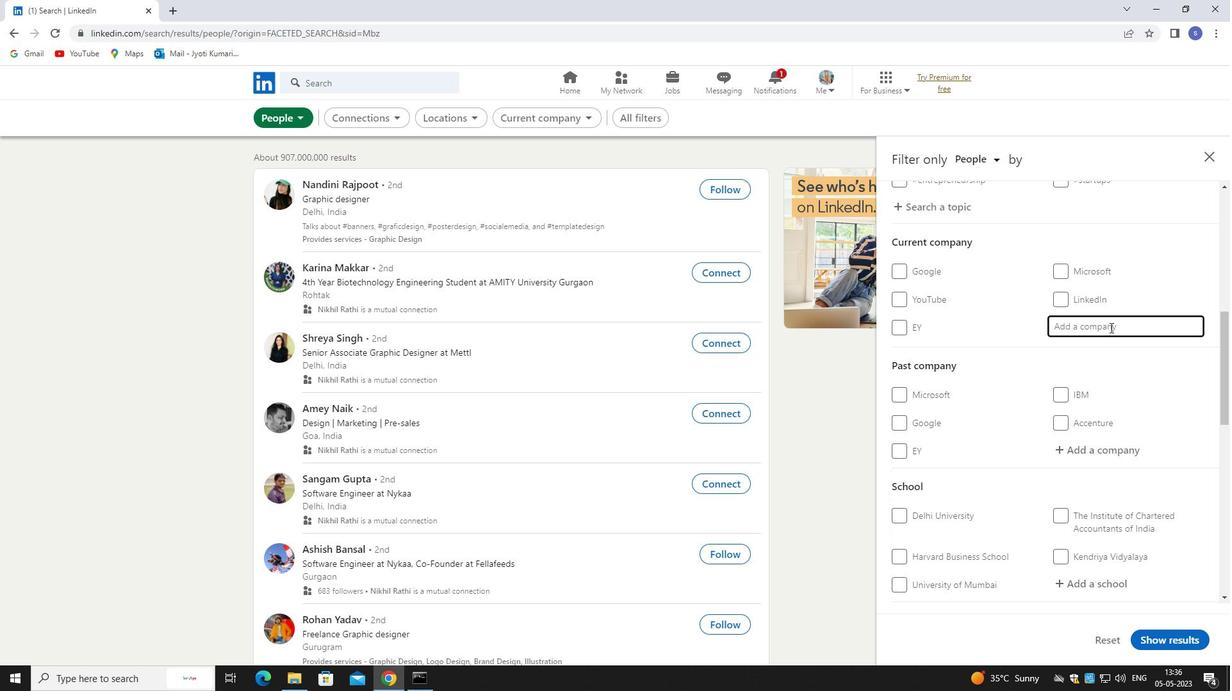 
Action: Key pressed SABIC
Screenshot: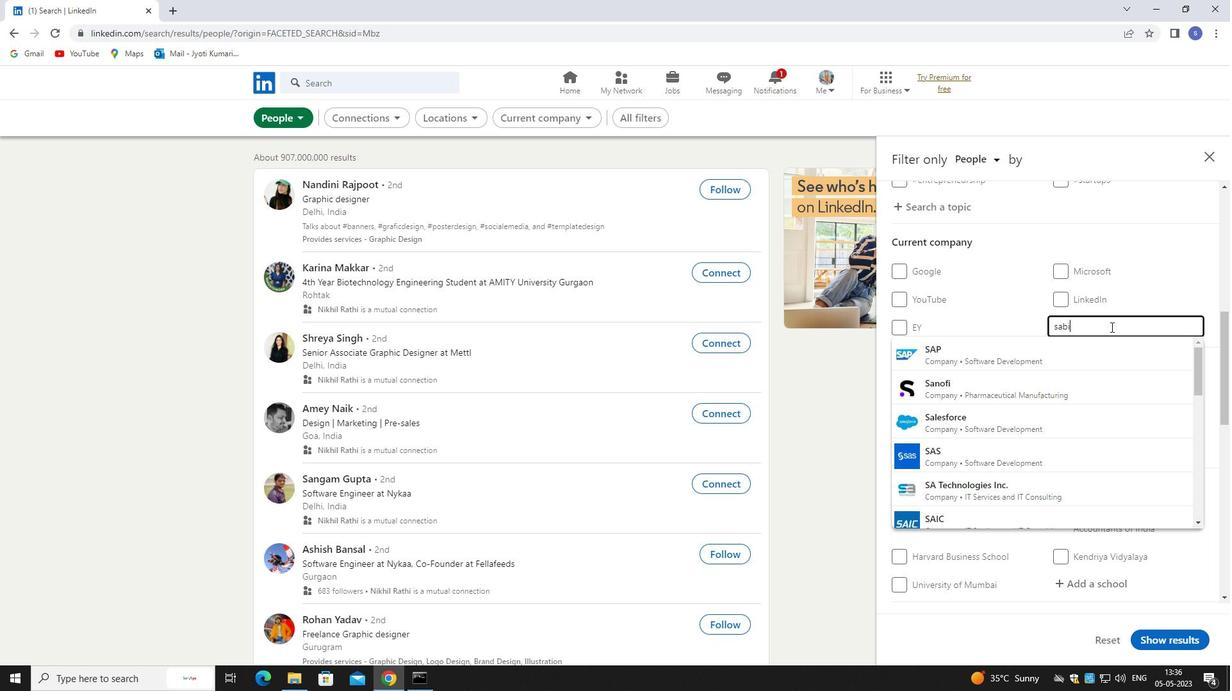 
Action: Mouse moved to (1113, 353)
Screenshot: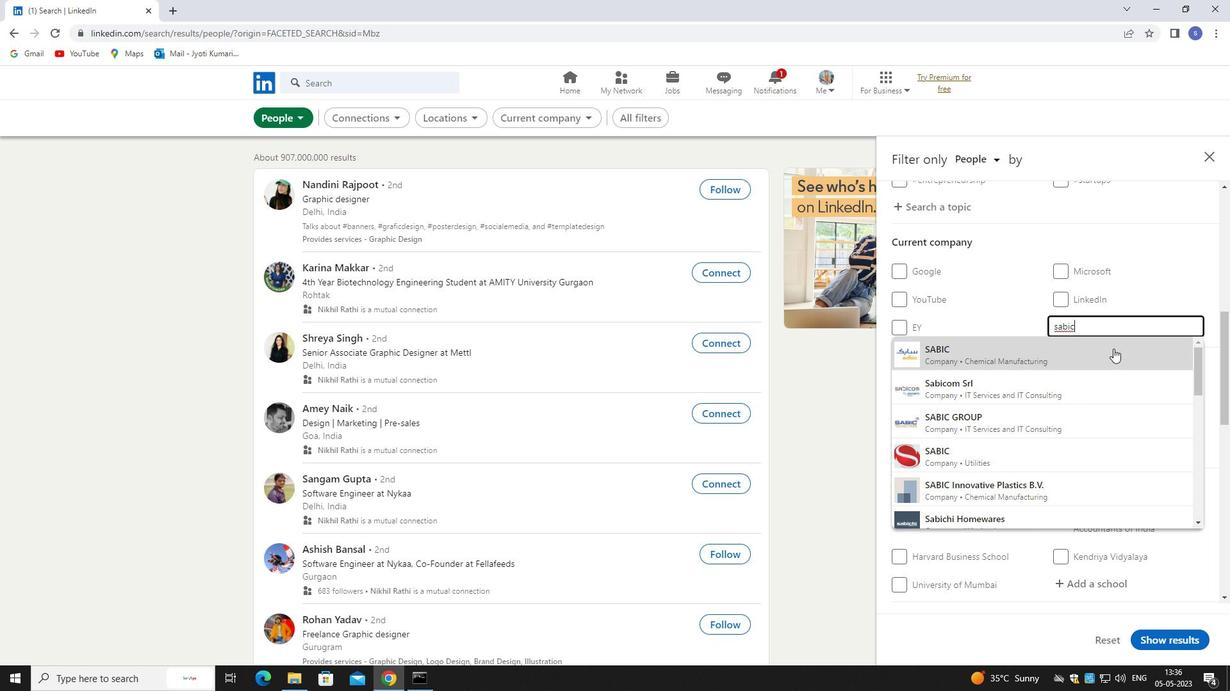 
Action: Mouse pressed left at (1113, 353)
Screenshot: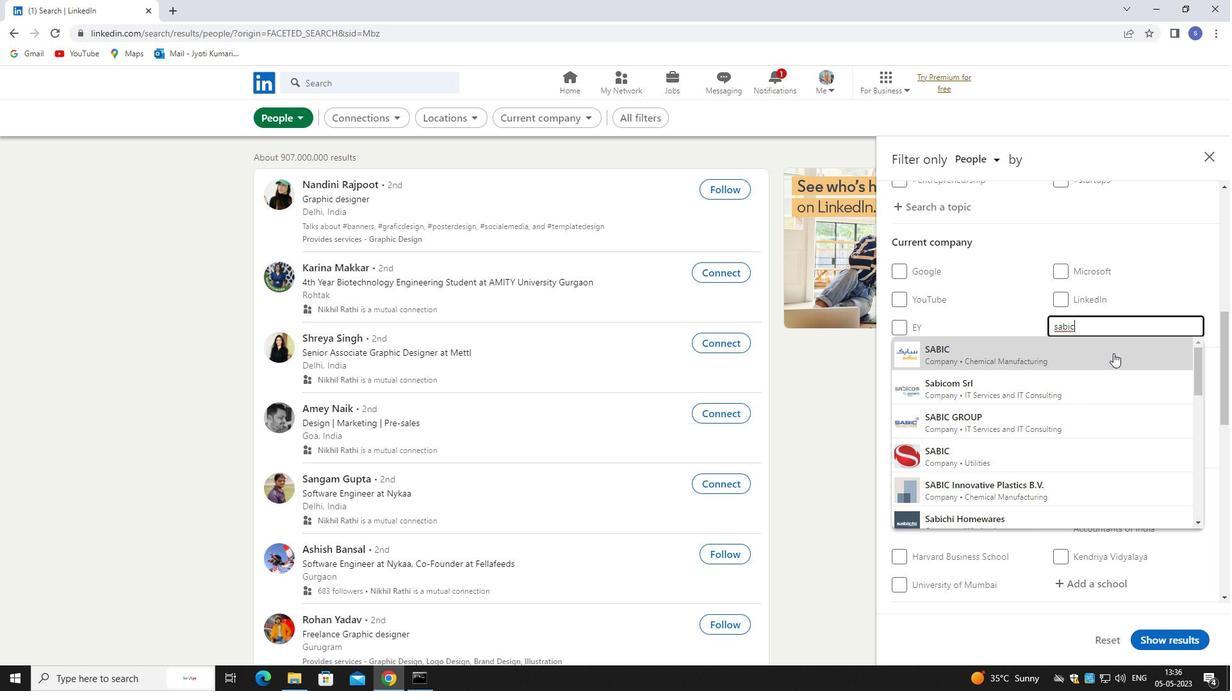 
Action: Mouse moved to (1113, 354)
Screenshot: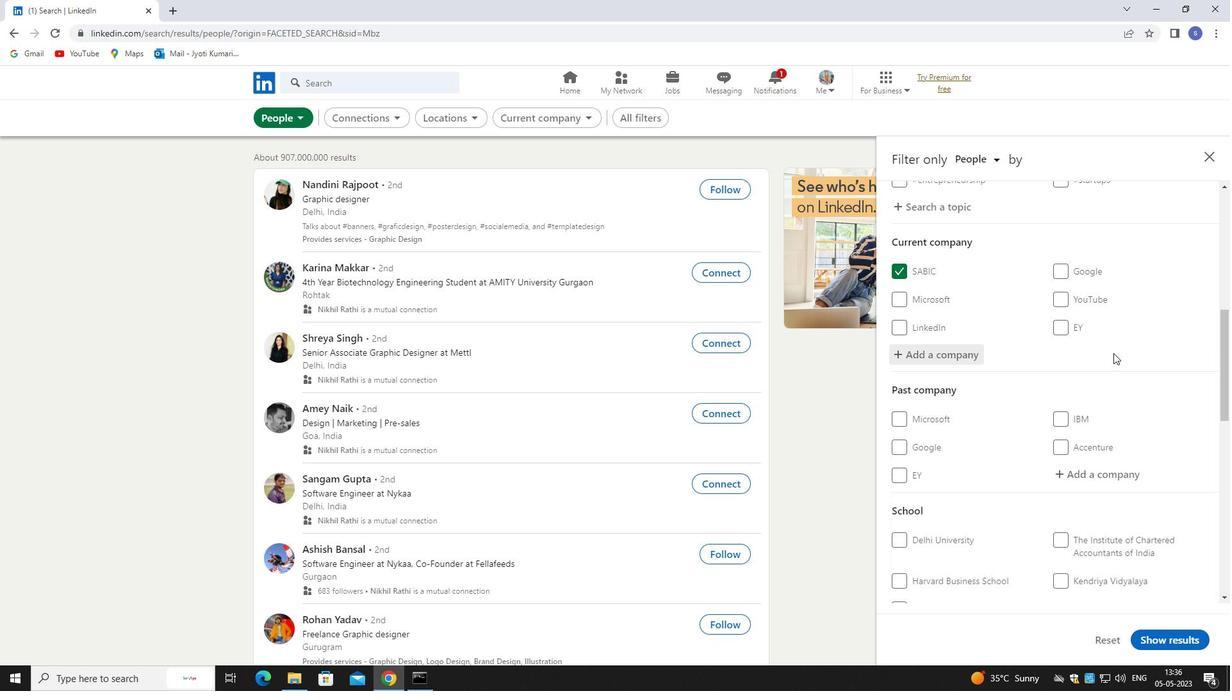 
Action: Mouse scrolled (1113, 353) with delta (0, 0)
Screenshot: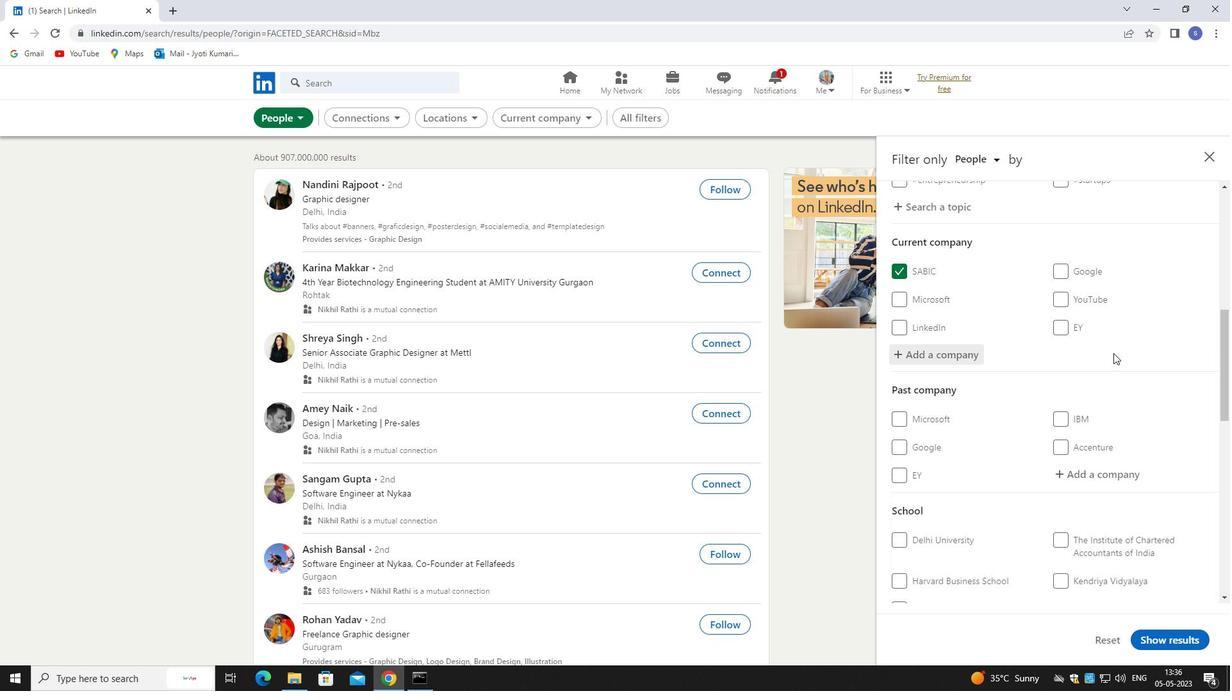 
Action: Mouse moved to (1113, 355)
Screenshot: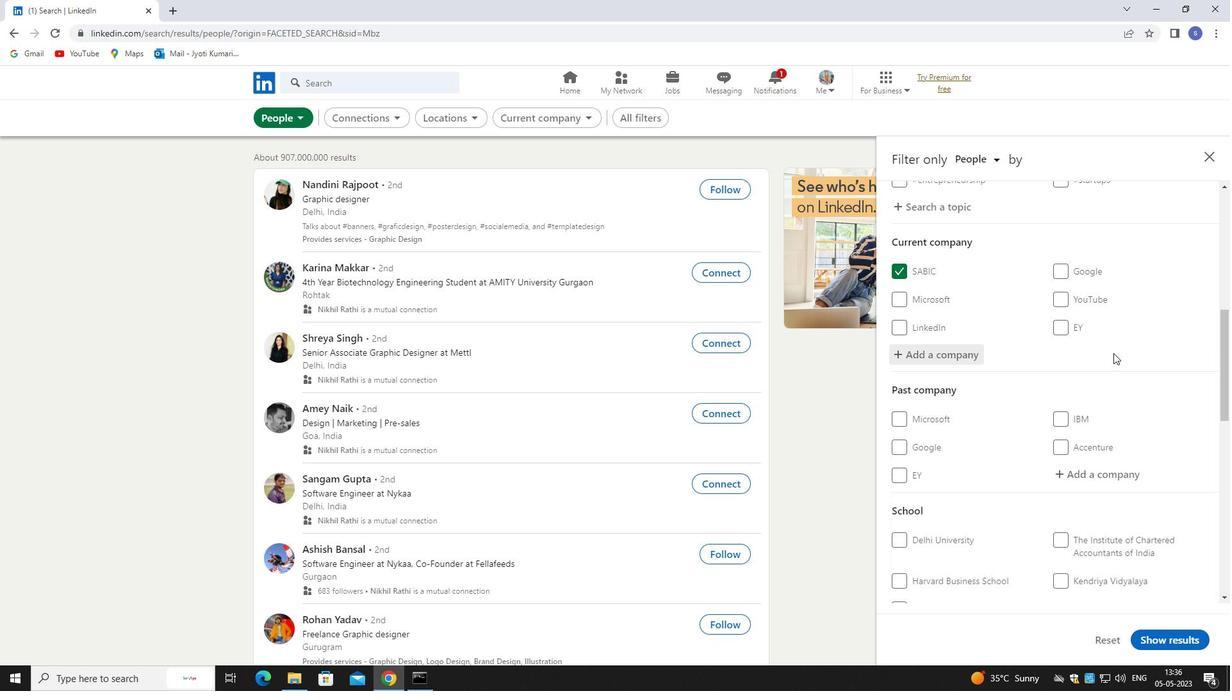 
Action: Mouse scrolled (1113, 354) with delta (0, 0)
Screenshot: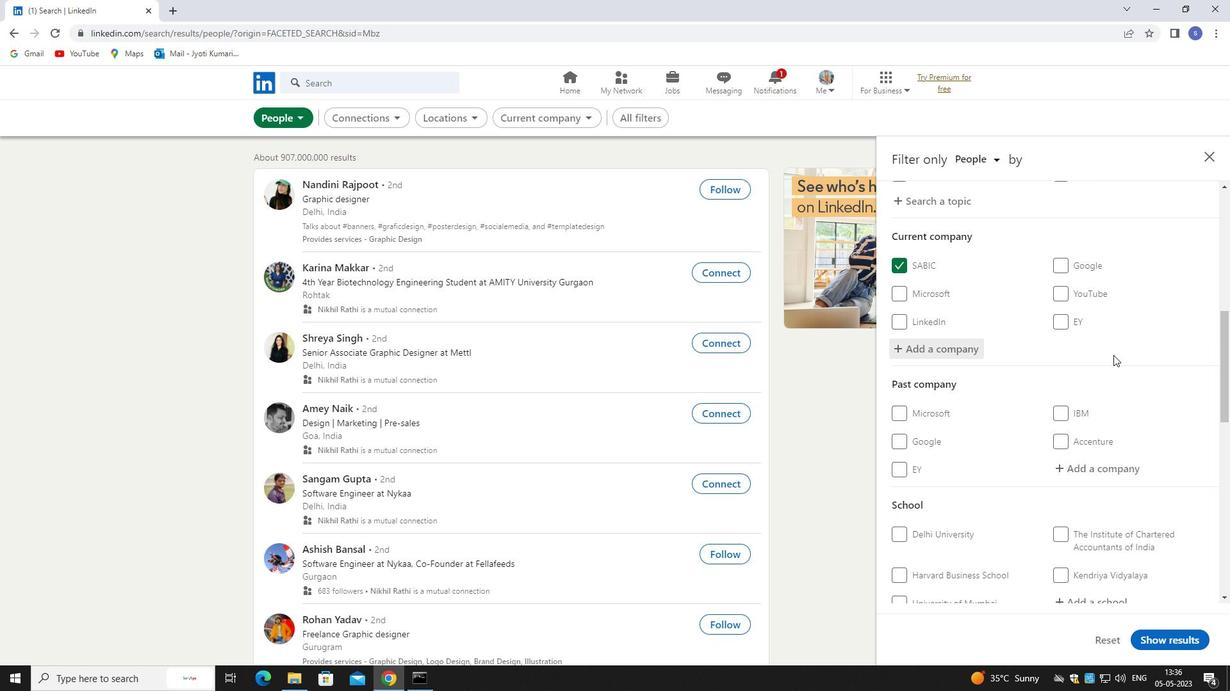 
Action: Mouse moved to (1113, 359)
Screenshot: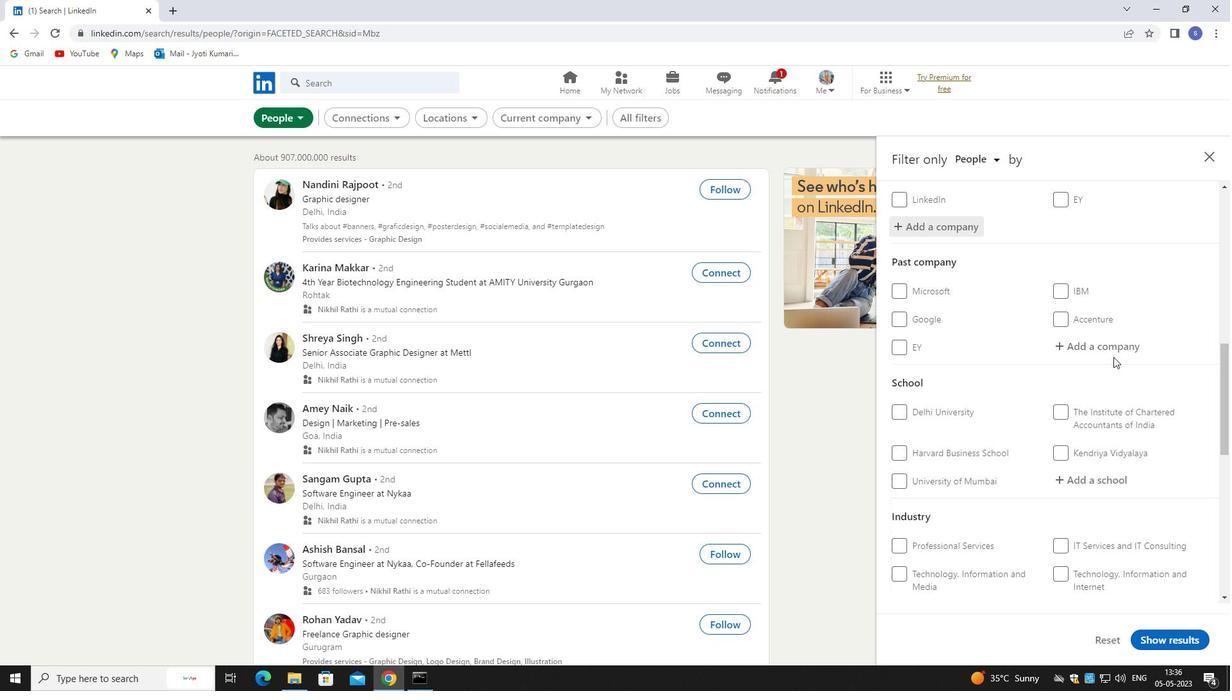 
Action: Mouse scrolled (1113, 358) with delta (0, 0)
Screenshot: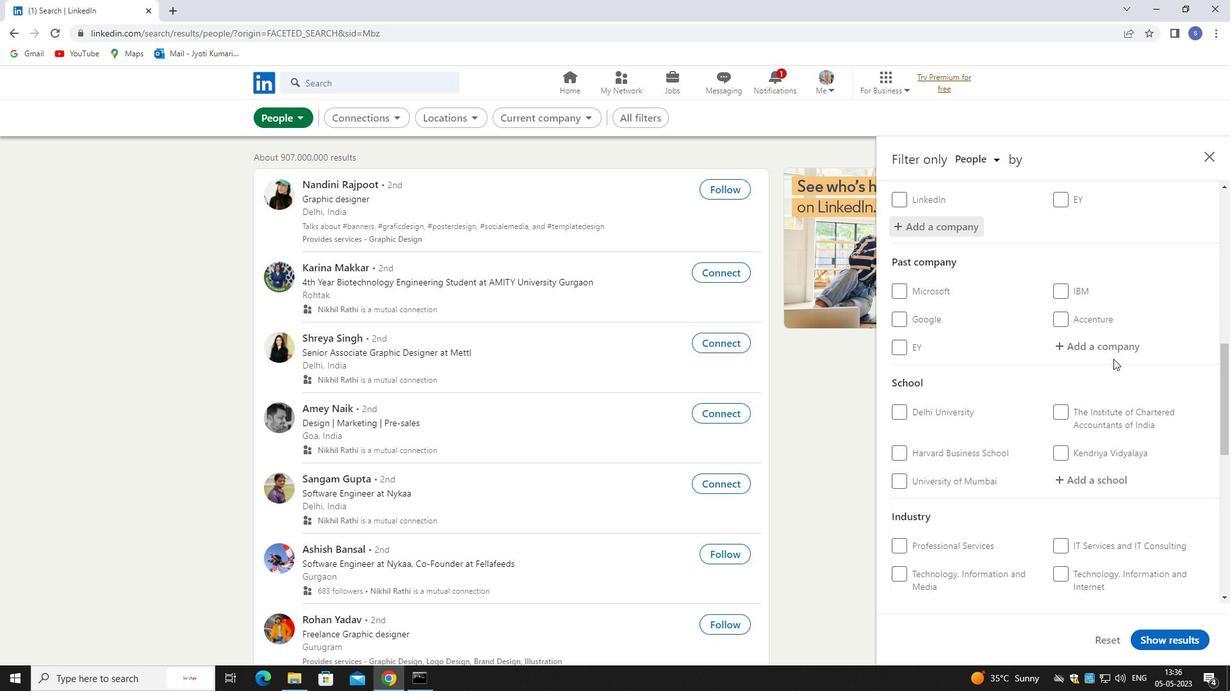 
Action: Mouse moved to (1113, 360)
Screenshot: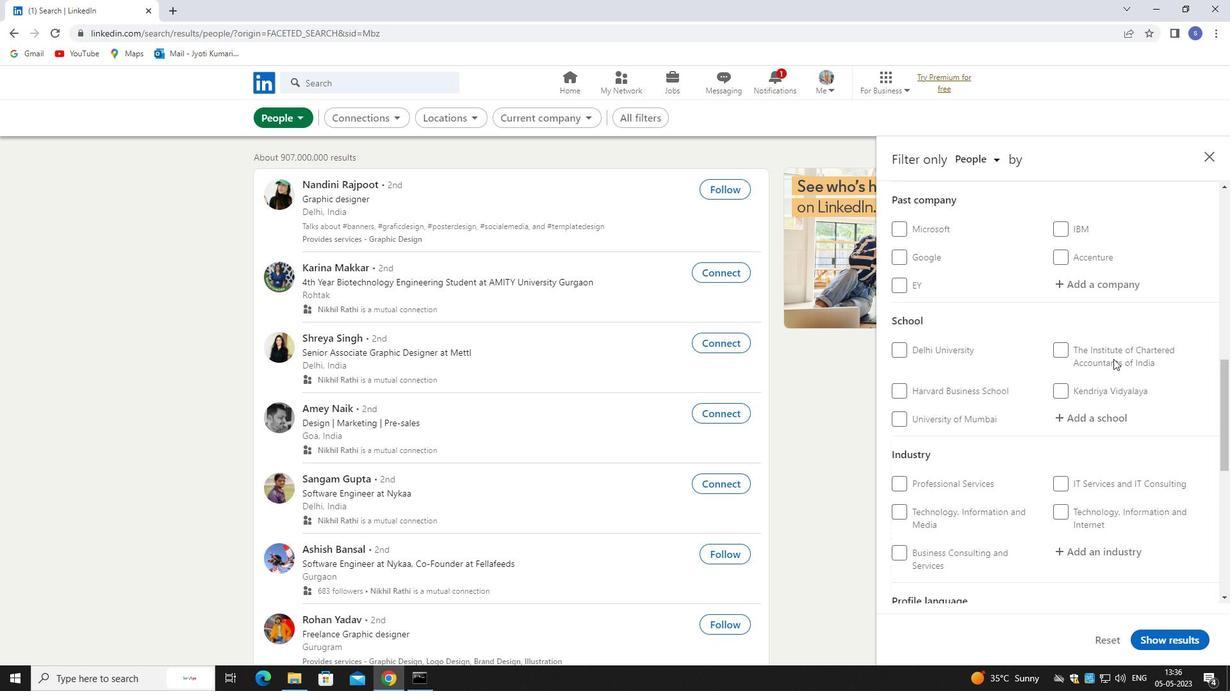 
Action: Mouse scrolled (1113, 360) with delta (0, 0)
Screenshot: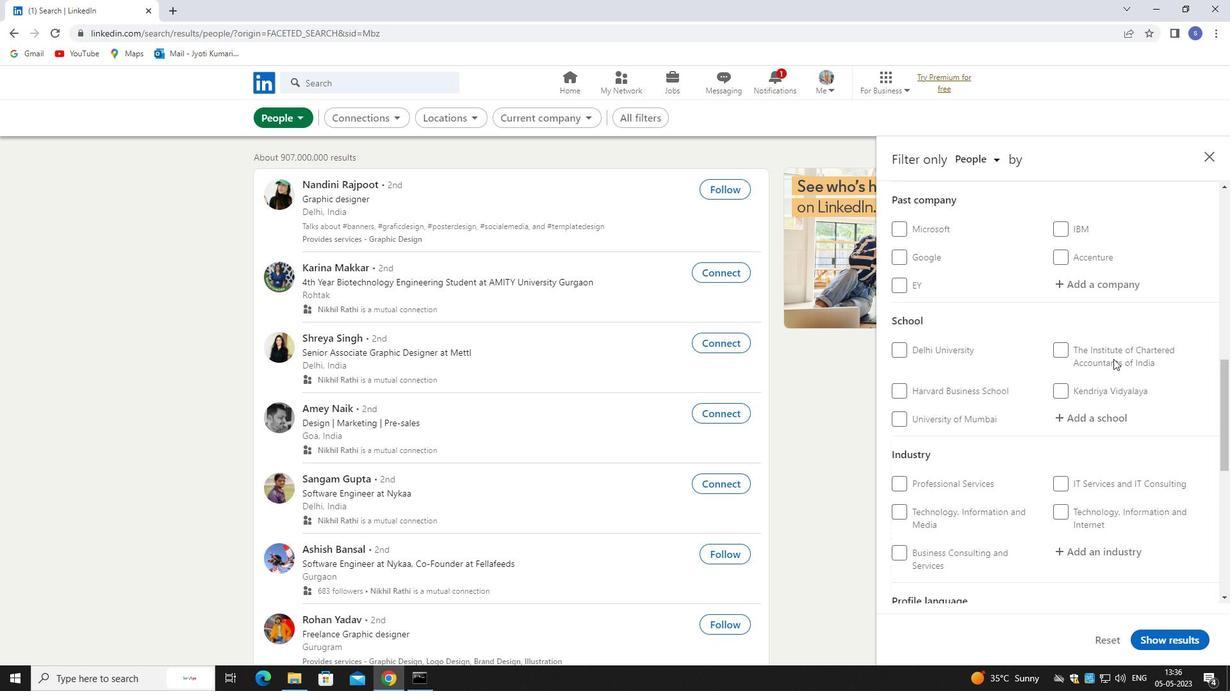 
Action: Mouse moved to (1117, 356)
Screenshot: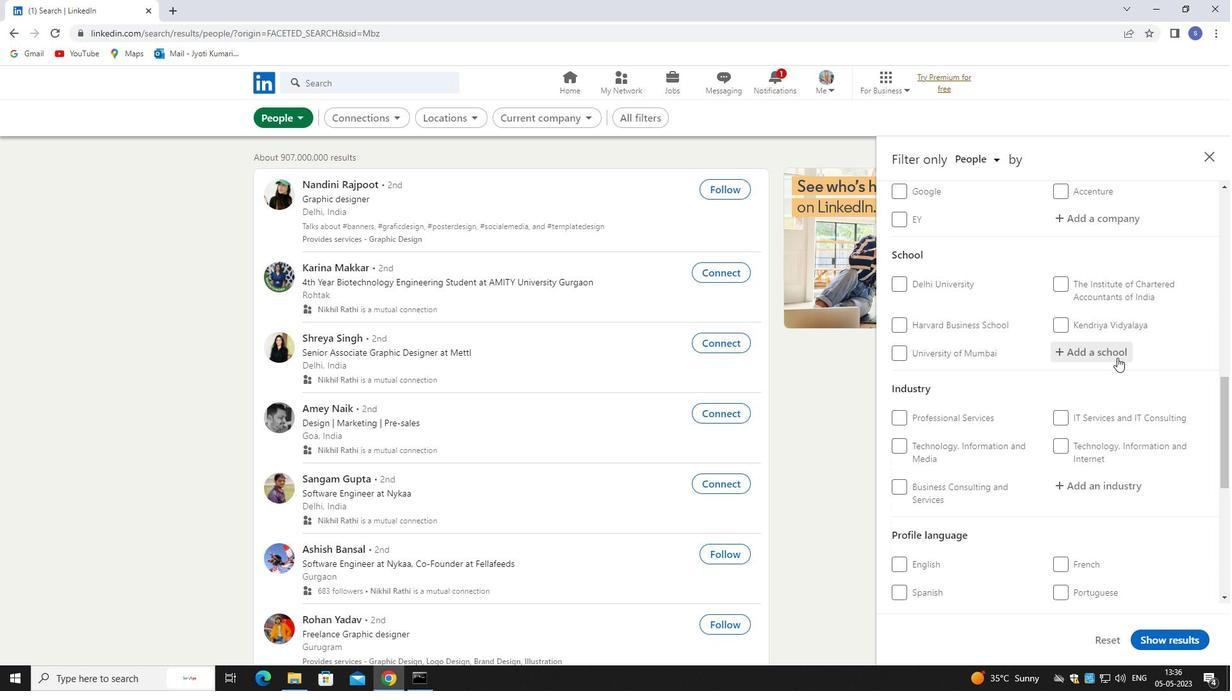 
Action: Mouse pressed left at (1117, 356)
Screenshot: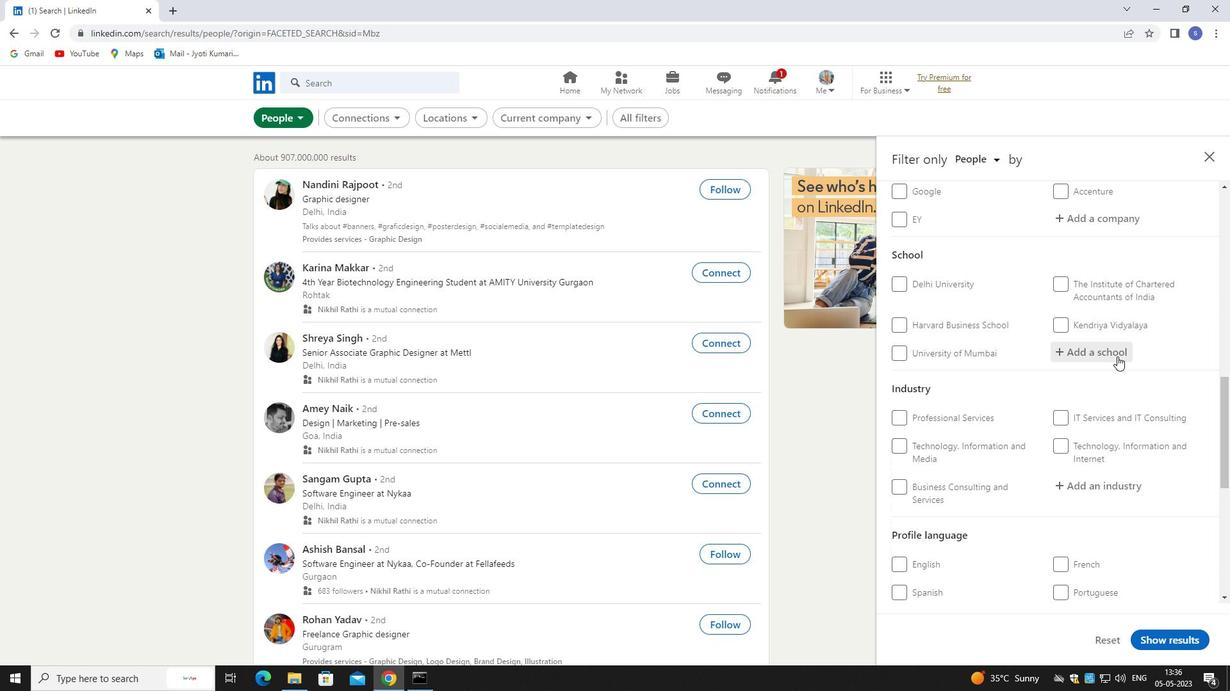 
Action: Key pressed DESH
Screenshot: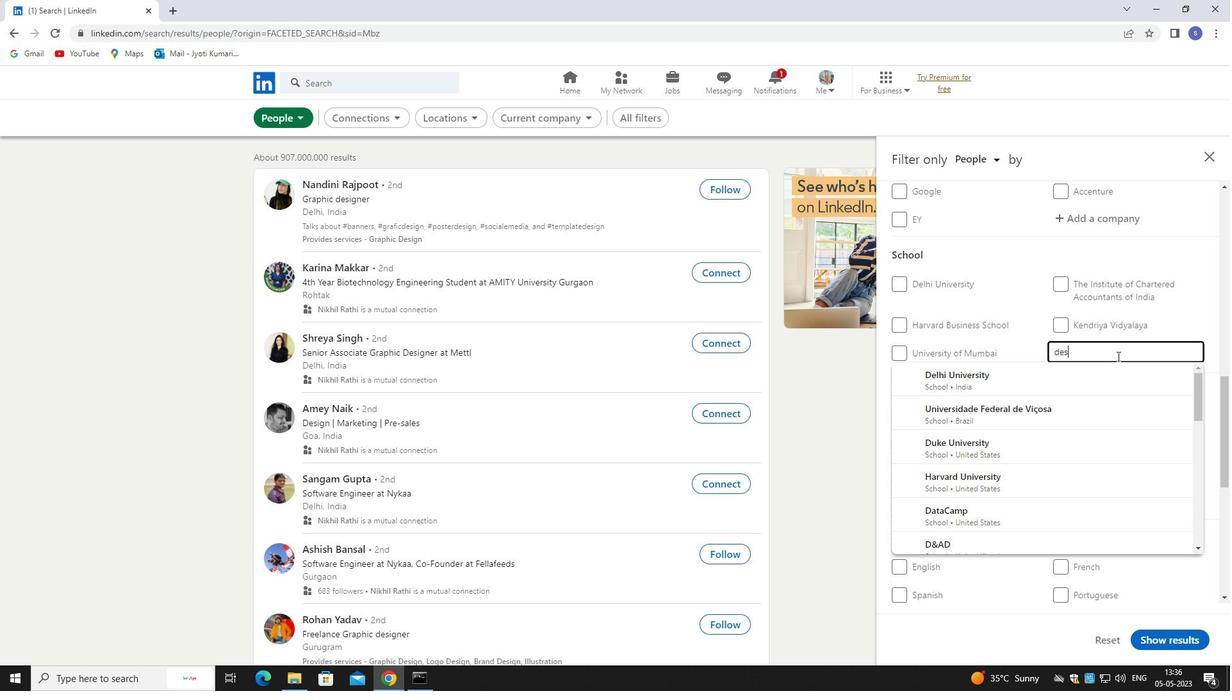 
Action: Mouse moved to (1012, 410)
Screenshot: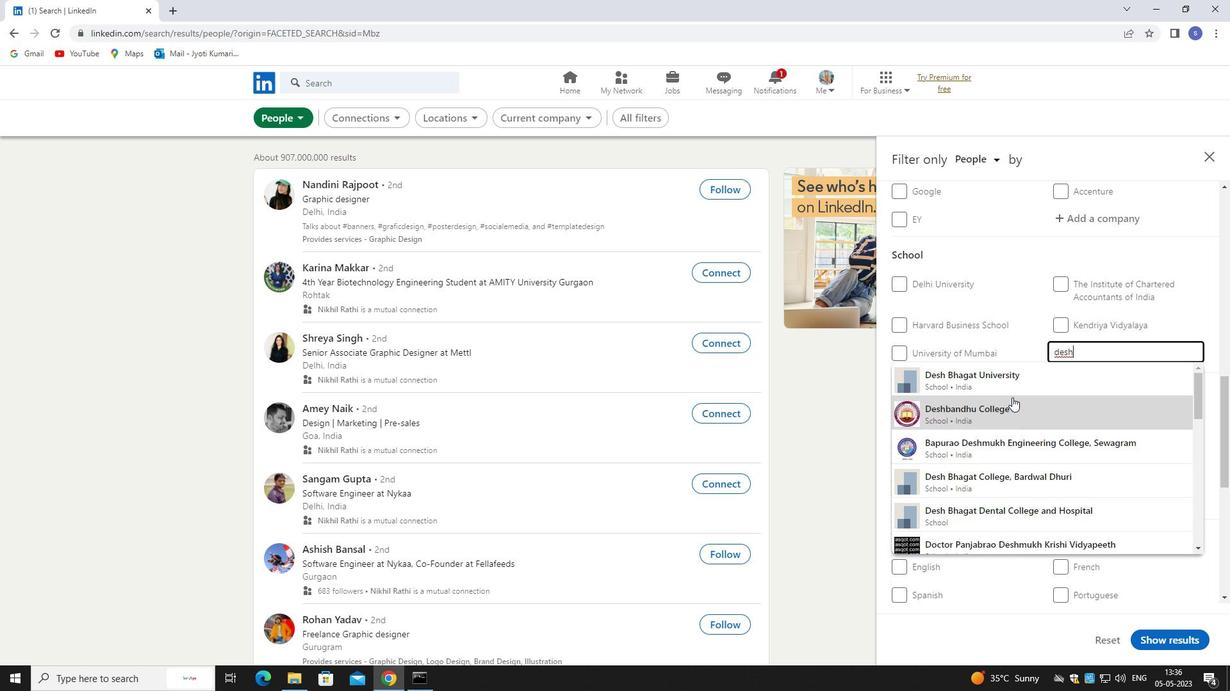 
Action: Mouse pressed left at (1012, 410)
Screenshot: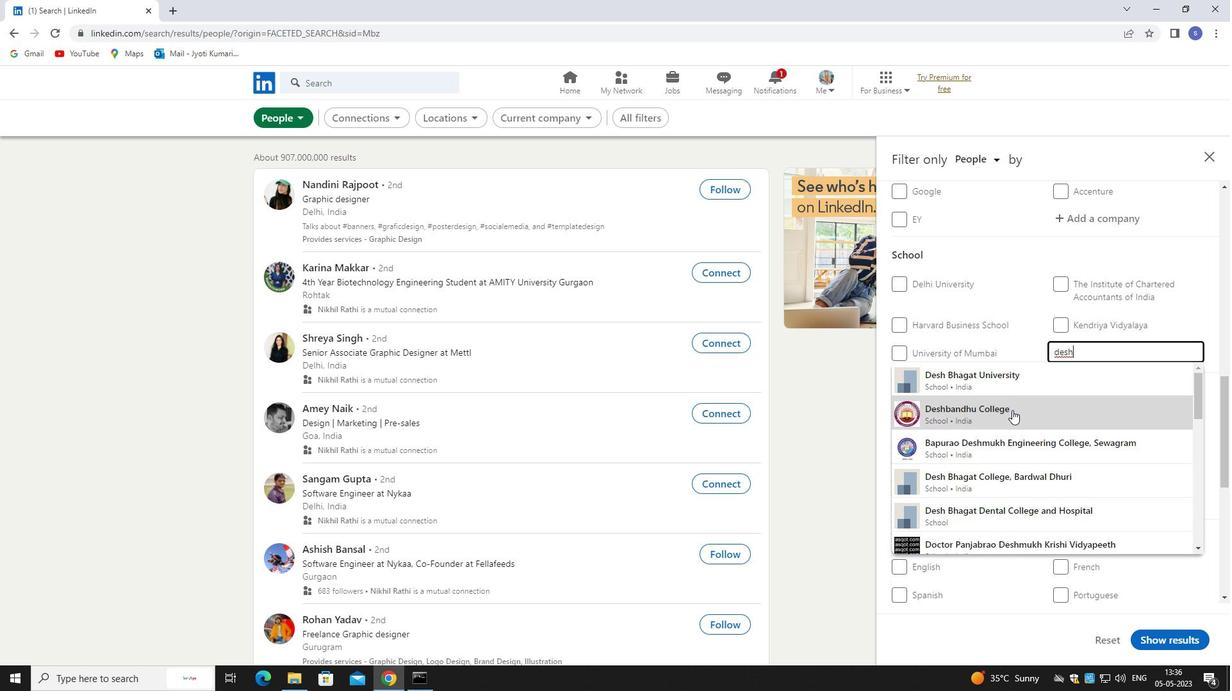 
Action: Mouse moved to (1011, 434)
Screenshot: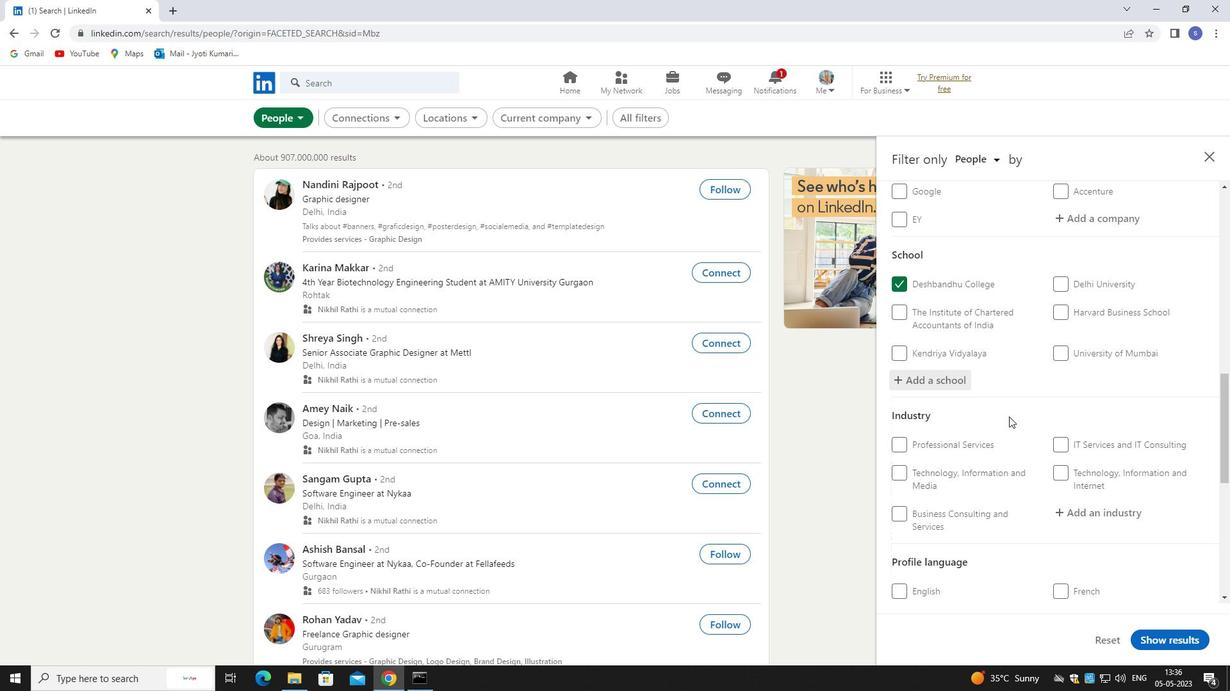 
Action: Mouse scrolled (1011, 433) with delta (0, 0)
Screenshot: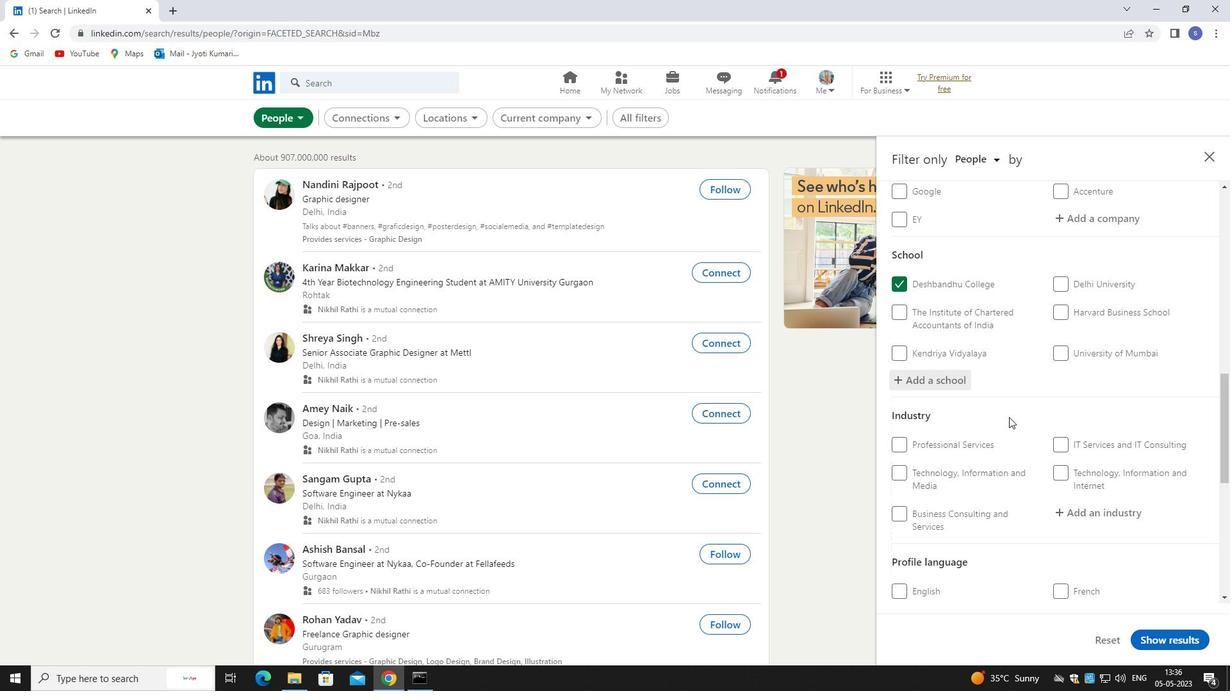 
Action: Mouse moved to (1012, 436)
Screenshot: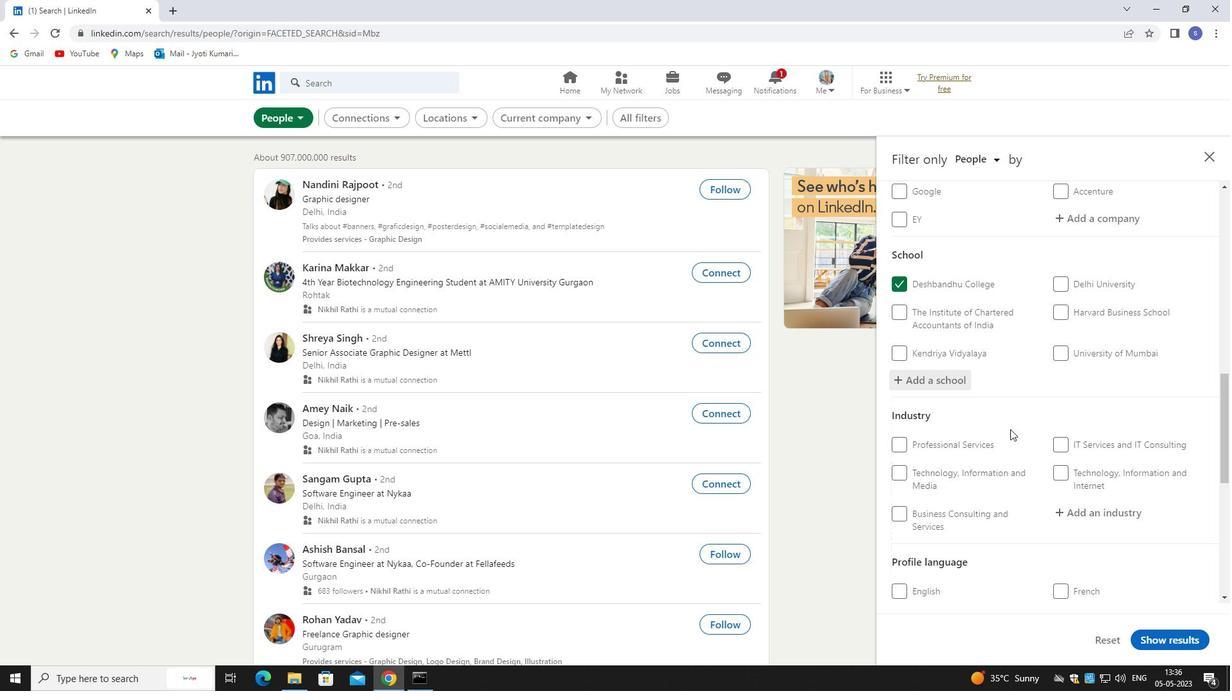 
Action: Mouse scrolled (1012, 435) with delta (0, 0)
Screenshot: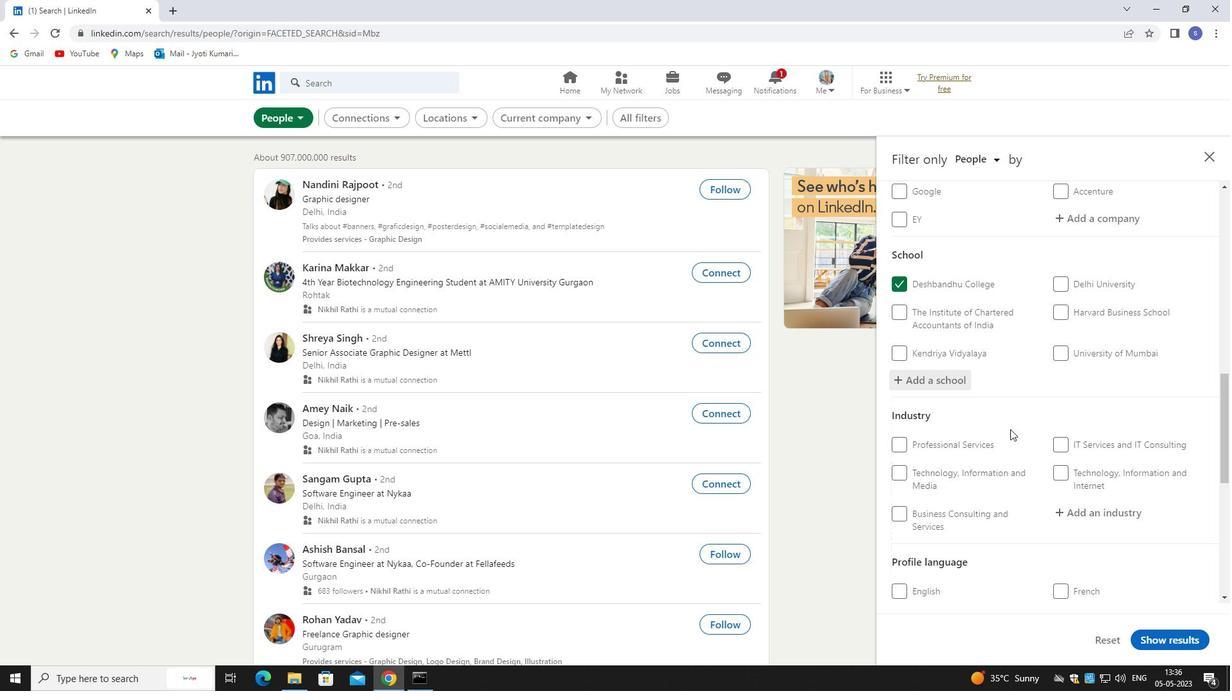 
Action: Mouse moved to (1135, 383)
Screenshot: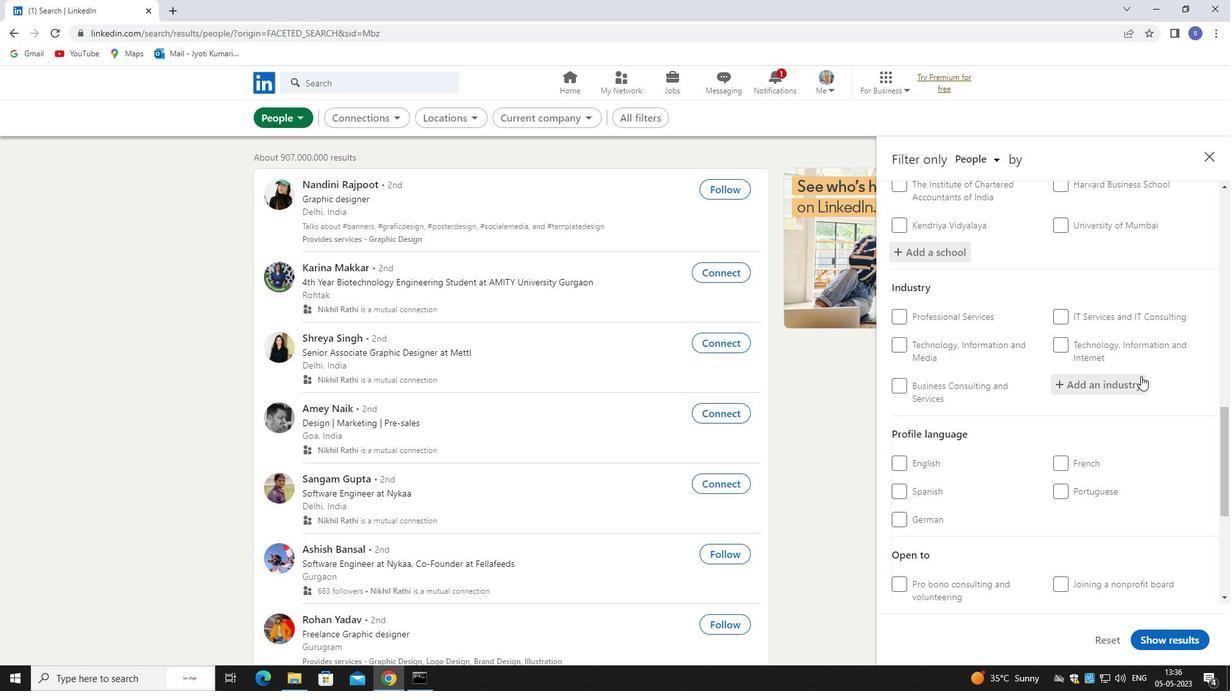 
Action: Mouse pressed left at (1135, 383)
Screenshot: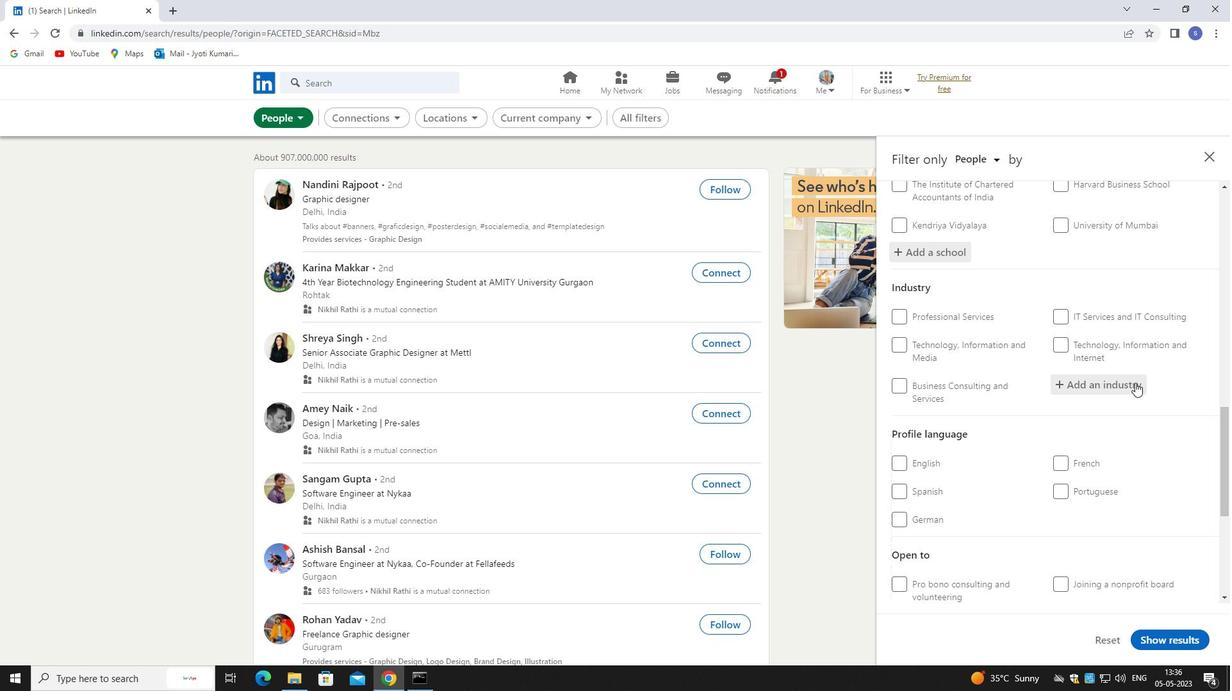 
Action: Key pressed NATURAL
Screenshot: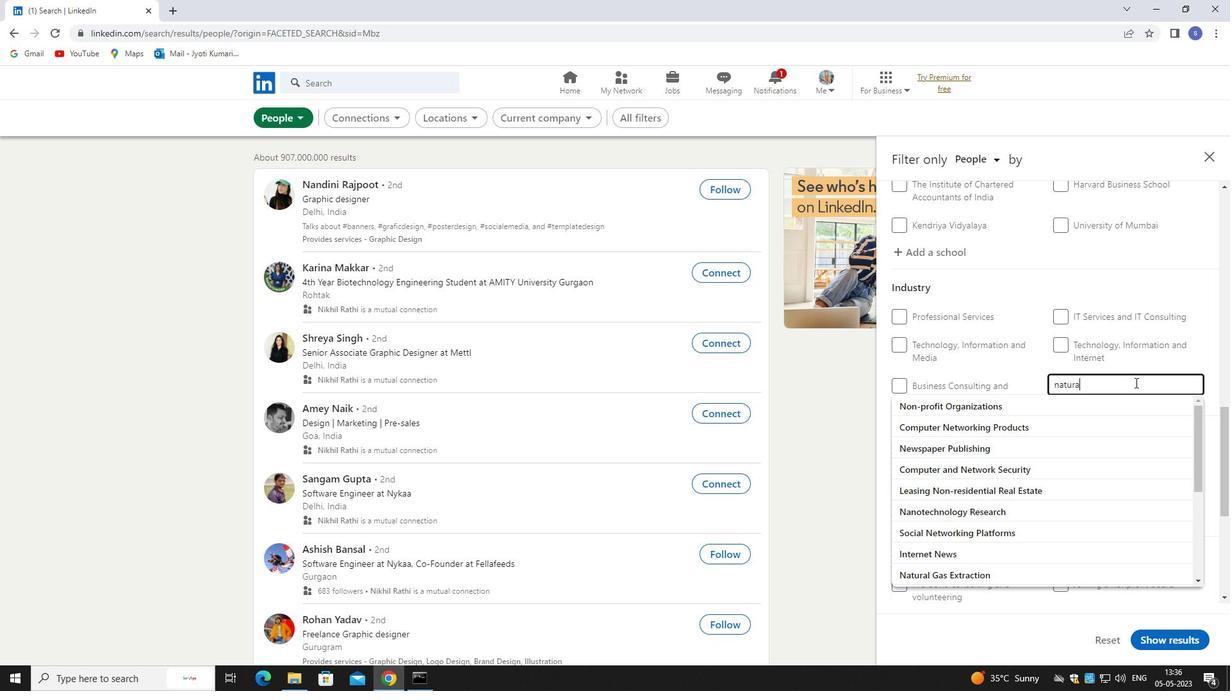 
Action: Mouse moved to (1142, 422)
Screenshot: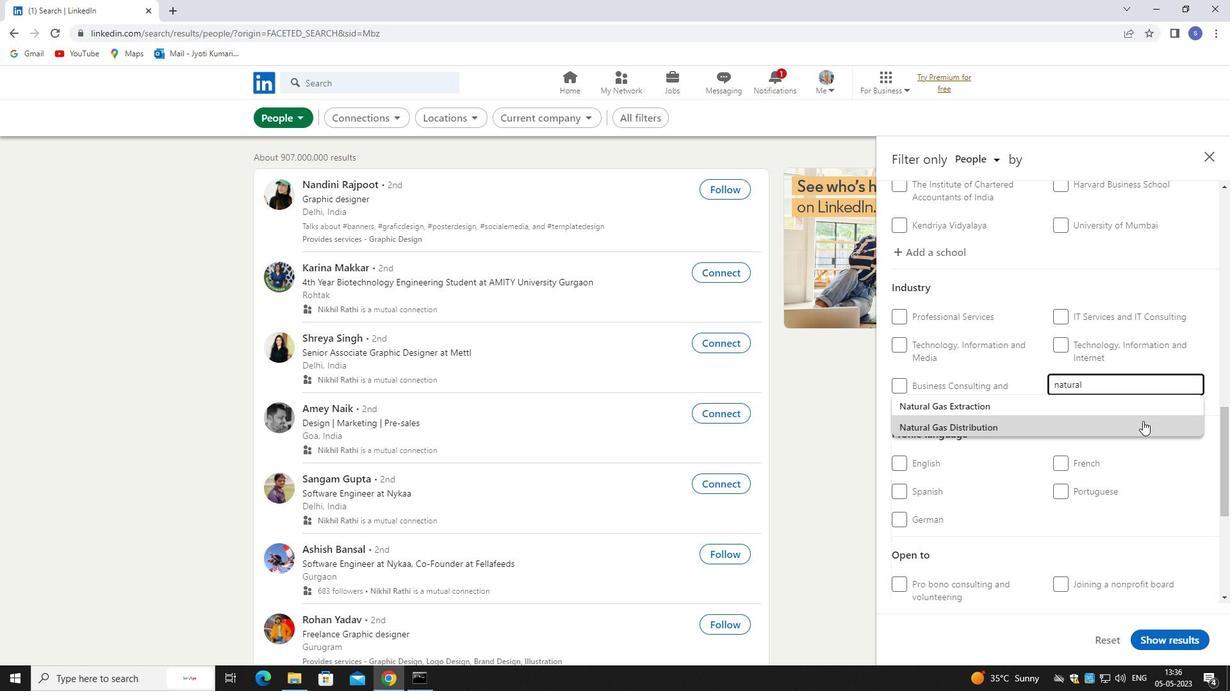 
Action: Mouse pressed left at (1142, 422)
Screenshot: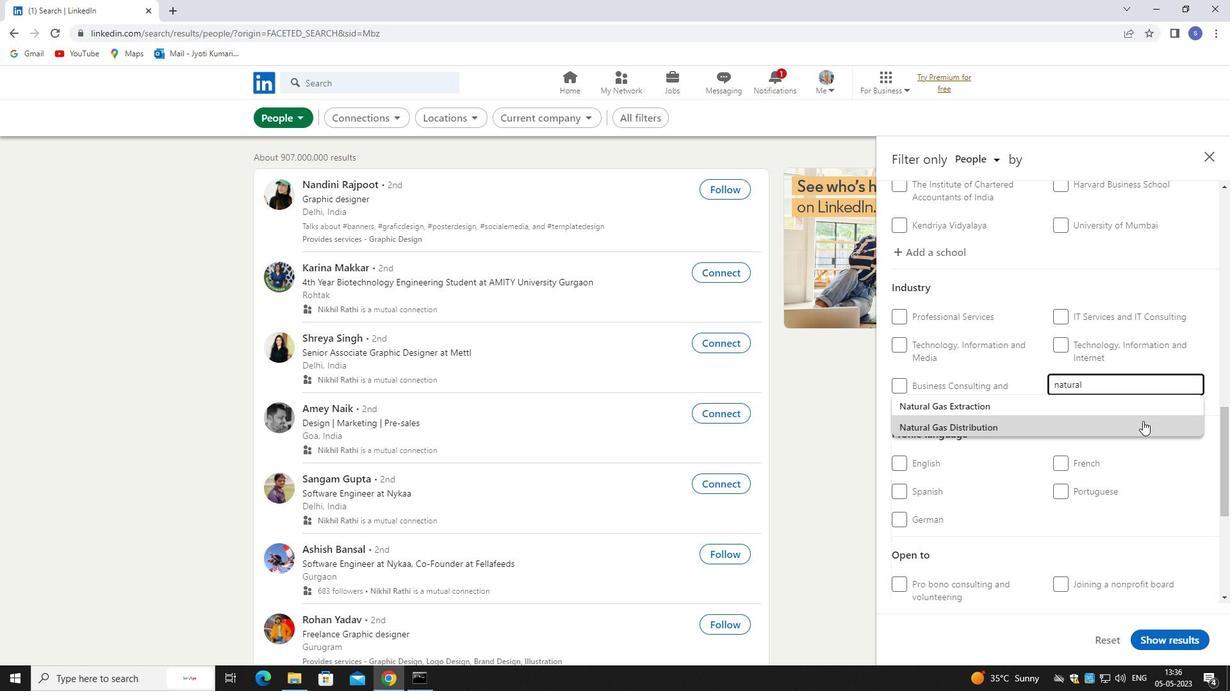 
Action: Mouse moved to (1139, 429)
Screenshot: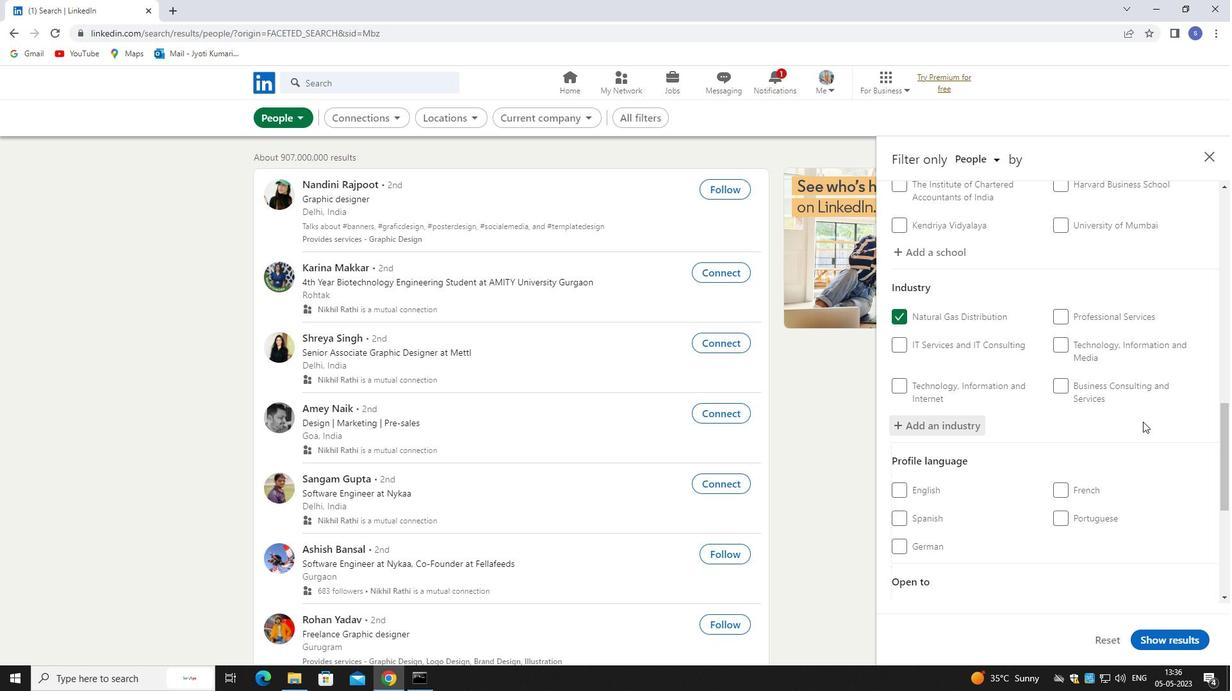 
Action: Mouse scrolled (1139, 429) with delta (0, 0)
Screenshot: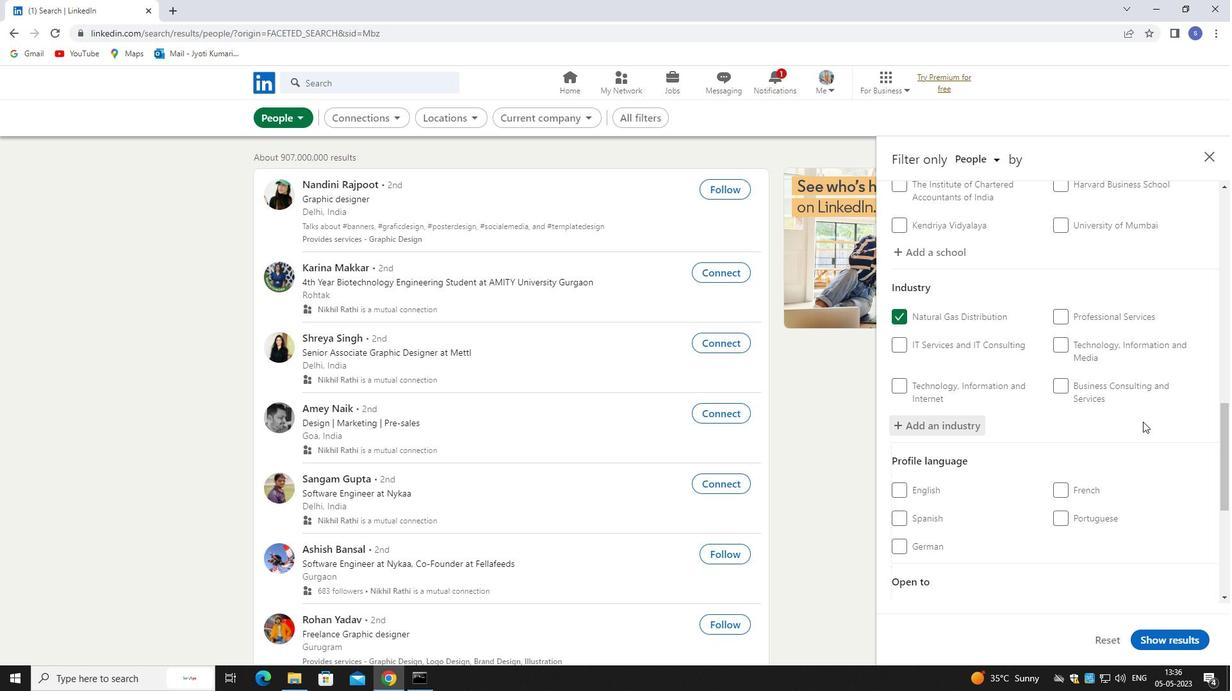 
Action: Mouse moved to (923, 454)
Screenshot: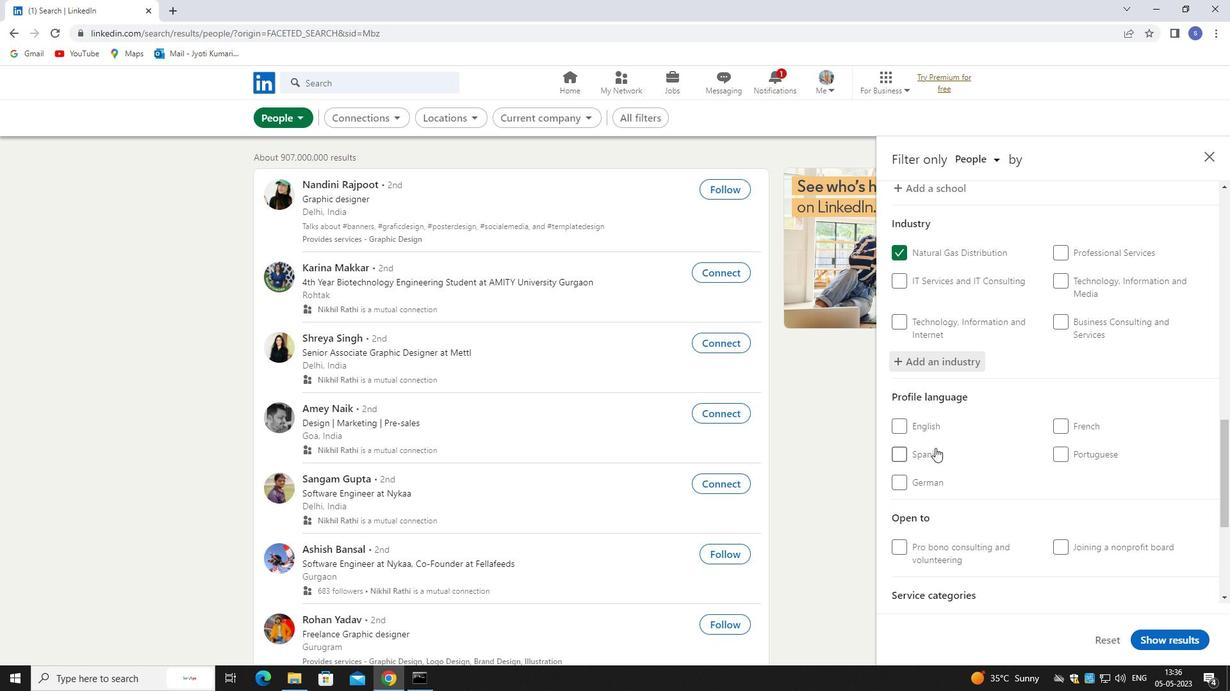 
Action: Mouse pressed left at (923, 454)
Screenshot: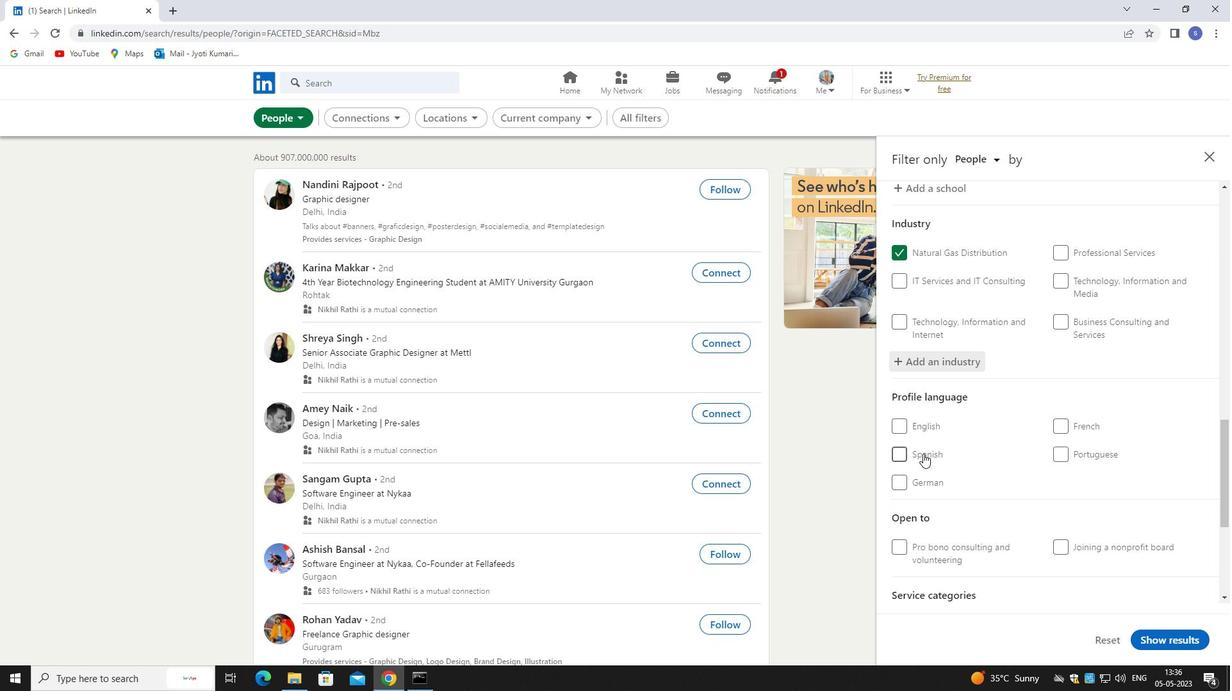 
Action: Mouse moved to (979, 450)
Screenshot: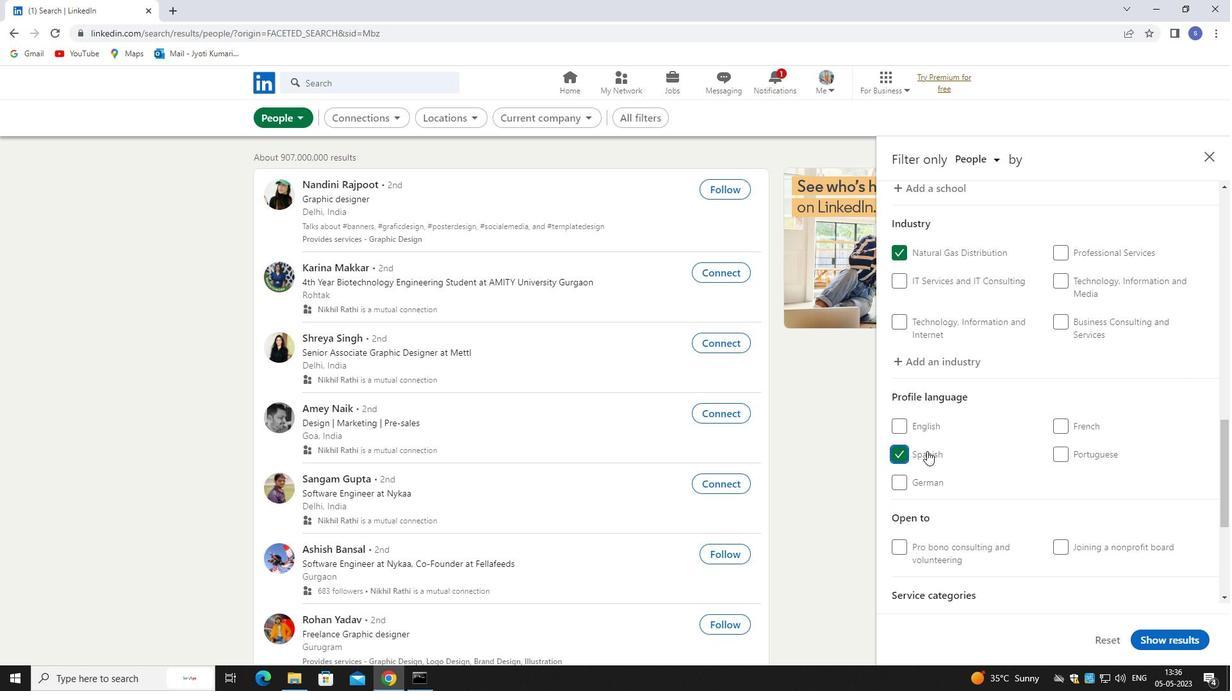 
Action: Mouse scrolled (979, 449) with delta (0, 0)
Screenshot: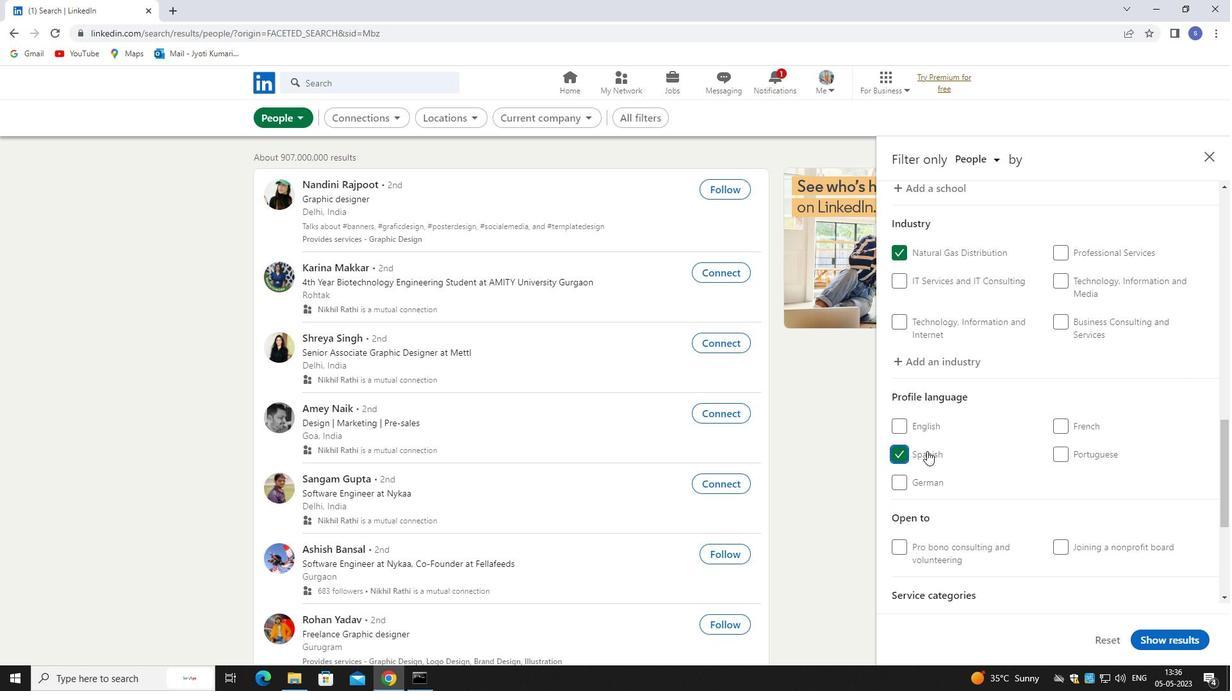 
Action: Mouse moved to (982, 451)
Screenshot: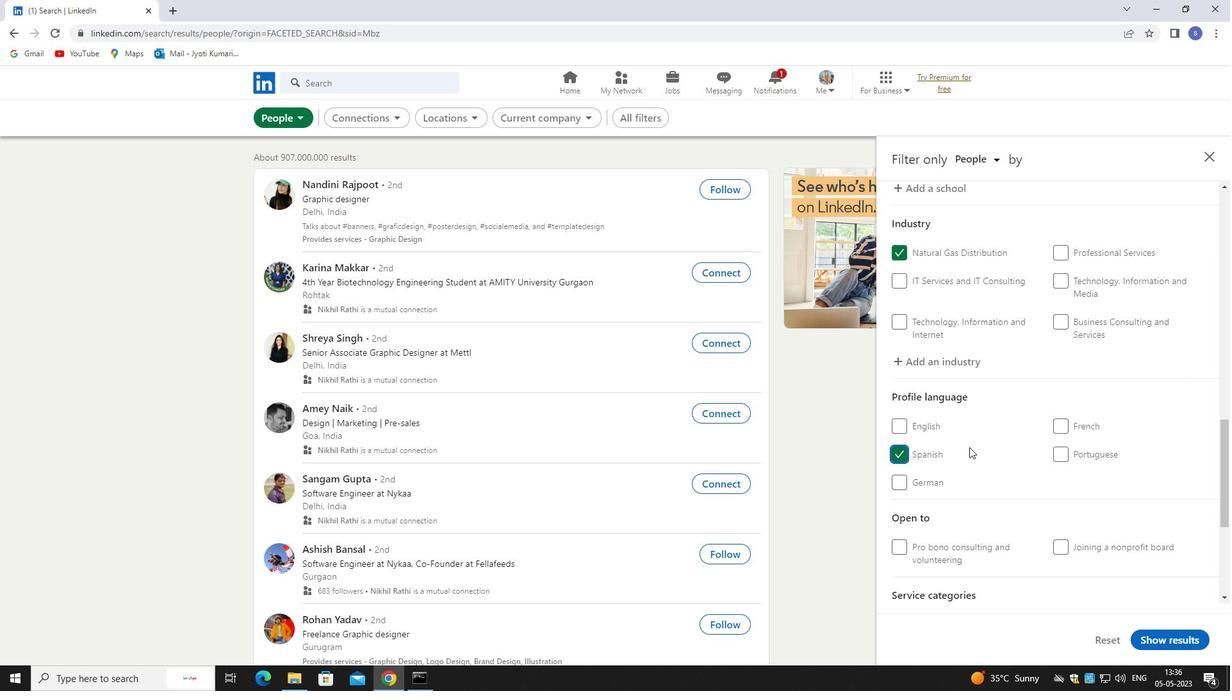 
Action: Mouse scrolled (982, 451) with delta (0, 0)
Screenshot: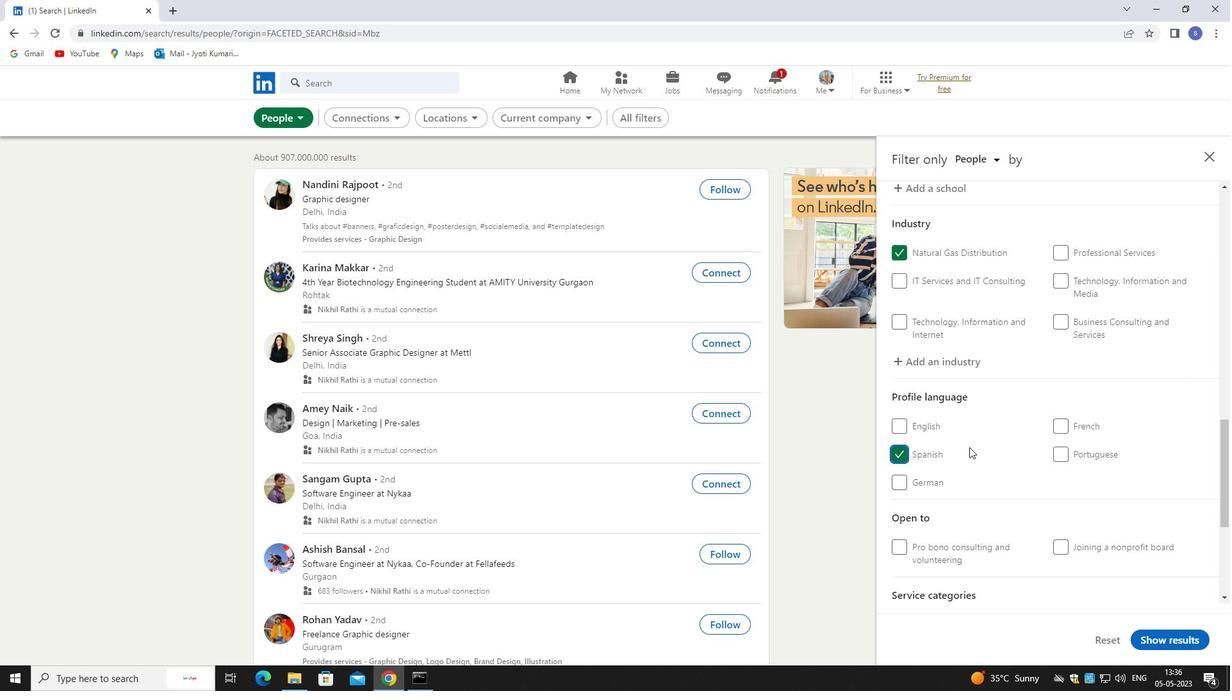 
Action: Mouse moved to (985, 452)
Screenshot: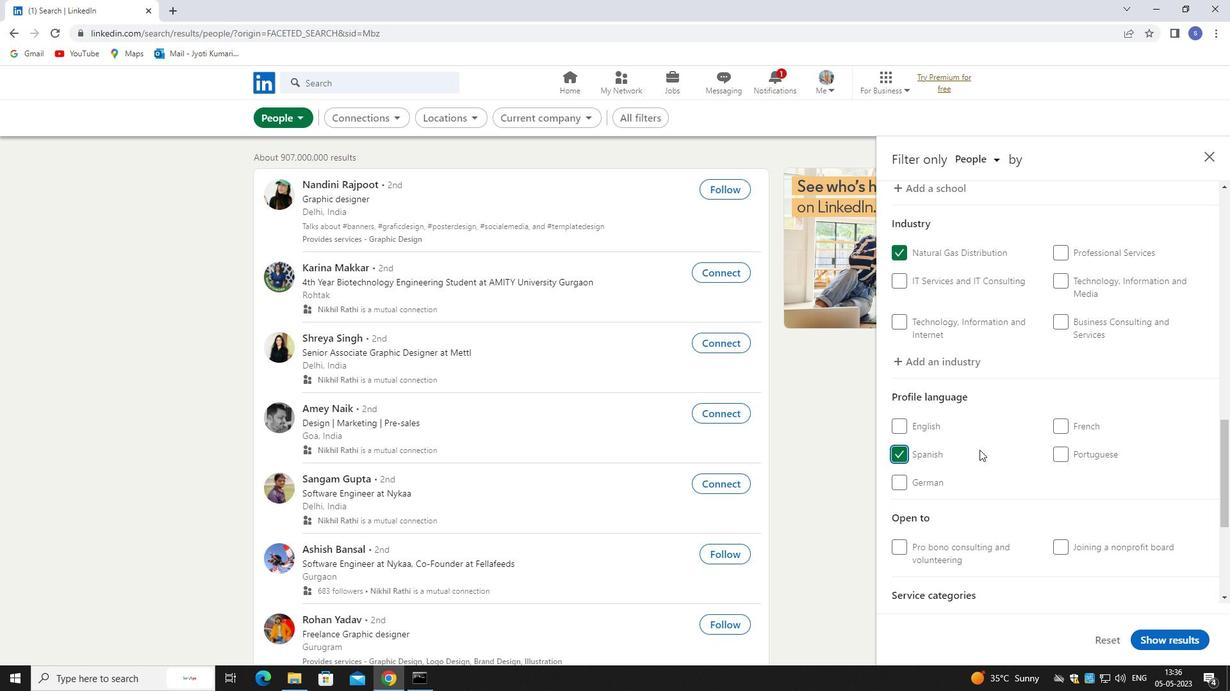 
Action: Mouse scrolled (985, 451) with delta (0, 0)
Screenshot: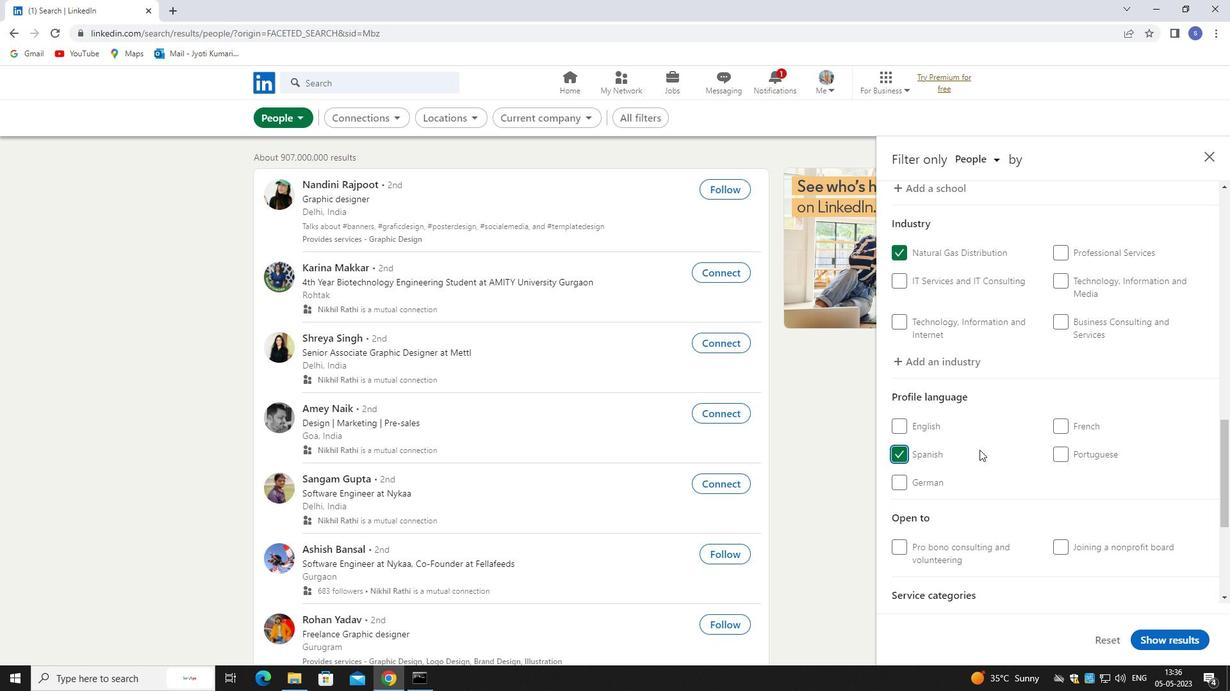 
Action: Mouse moved to (987, 452)
Screenshot: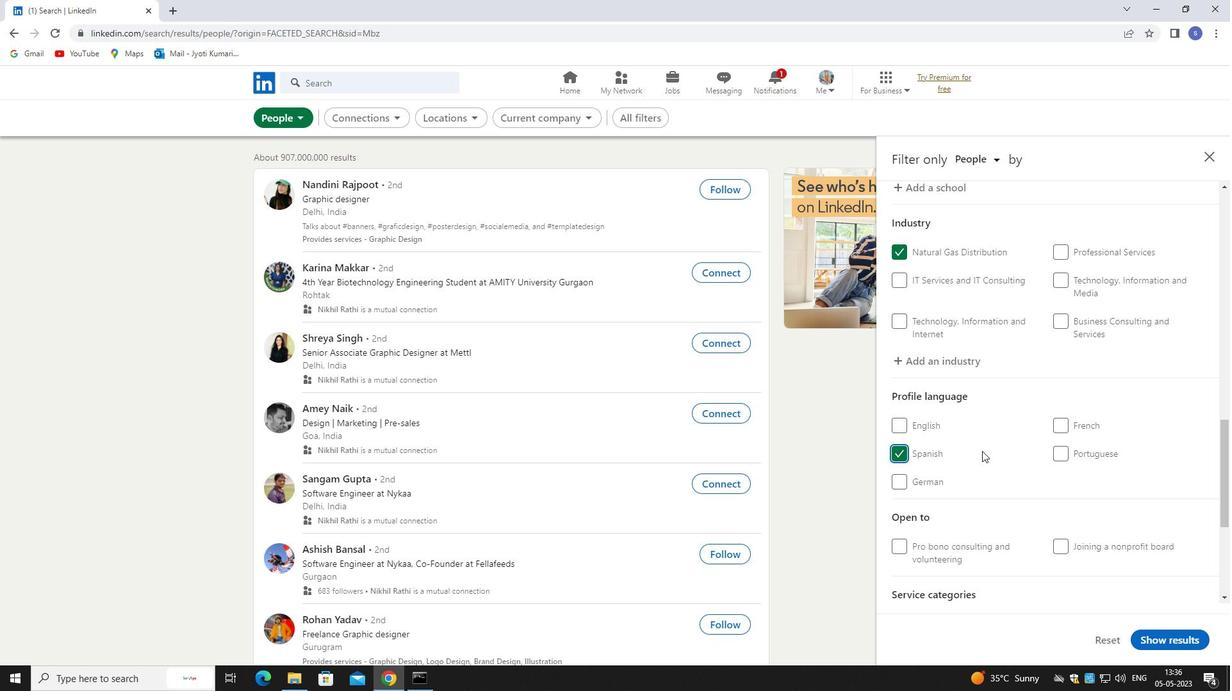 
Action: Mouse scrolled (987, 451) with delta (0, 0)
Screenshot: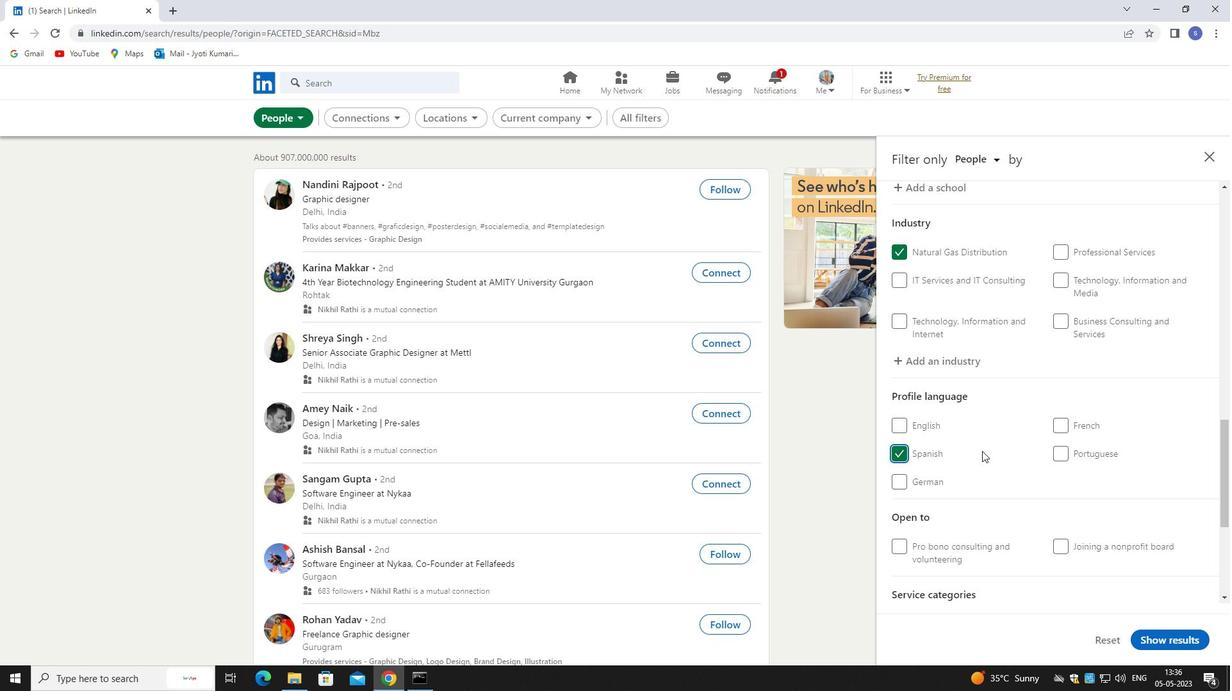
Action: Mouse moved to (1087, 416)
Screenshot: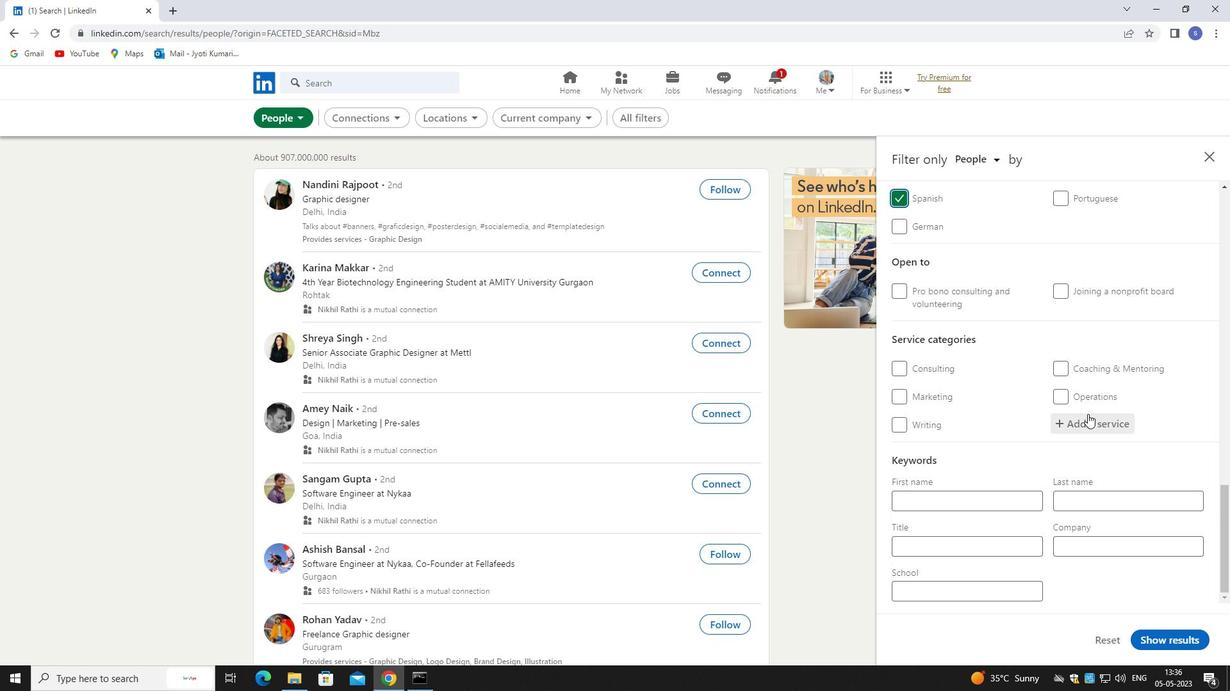 
Action: Mouse pressed left at (1087, 416)
Screenshot: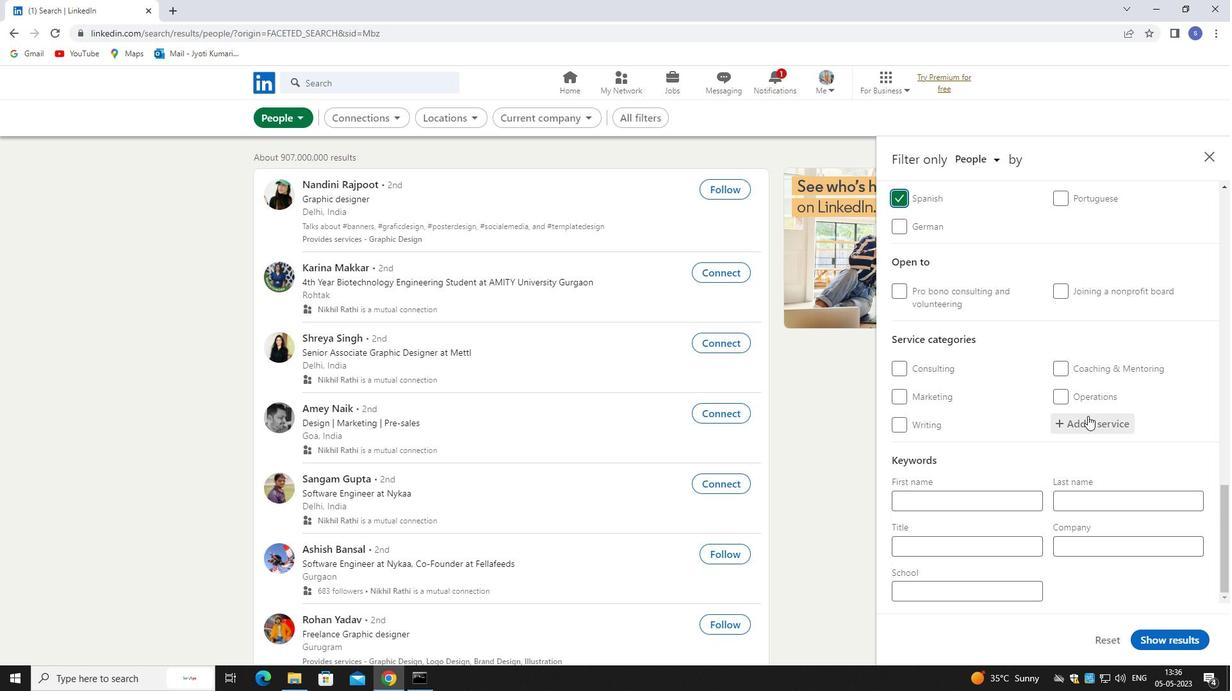 
Action: Mouse moved to (1085, 417)
Screenshot: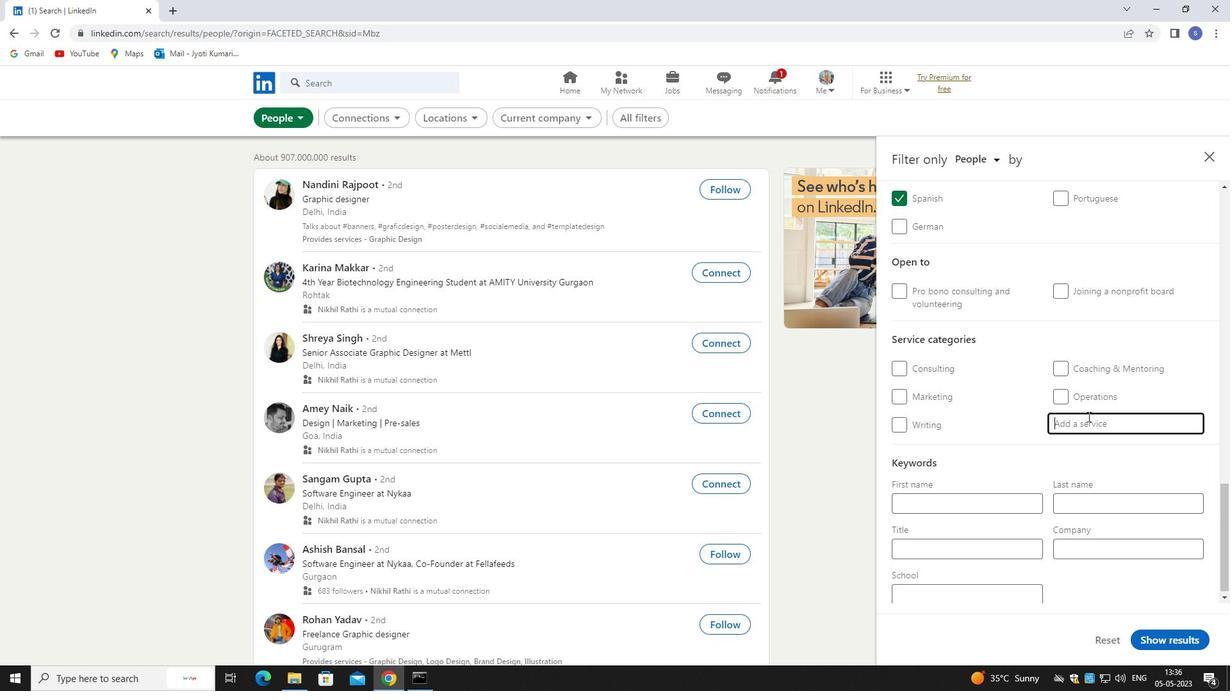 
Action: Key pressed DATE<Key.space>EN
Screenshot: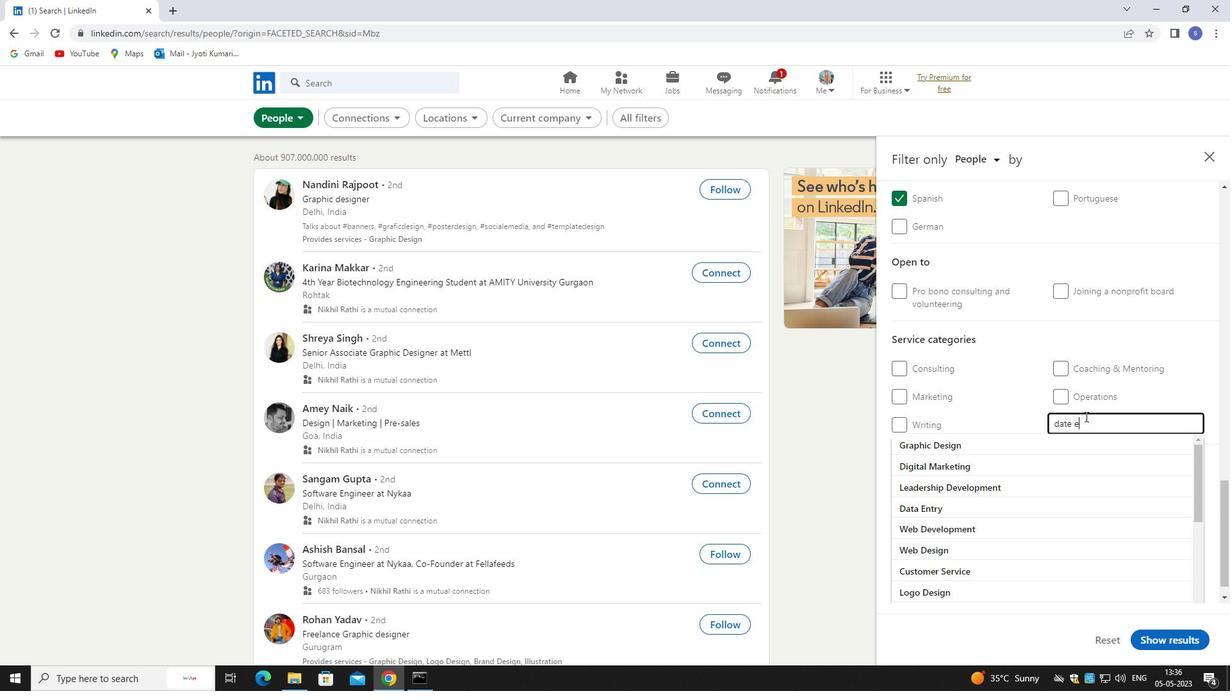 
Action: Mouse moved to (1090, 443)
Screenshot: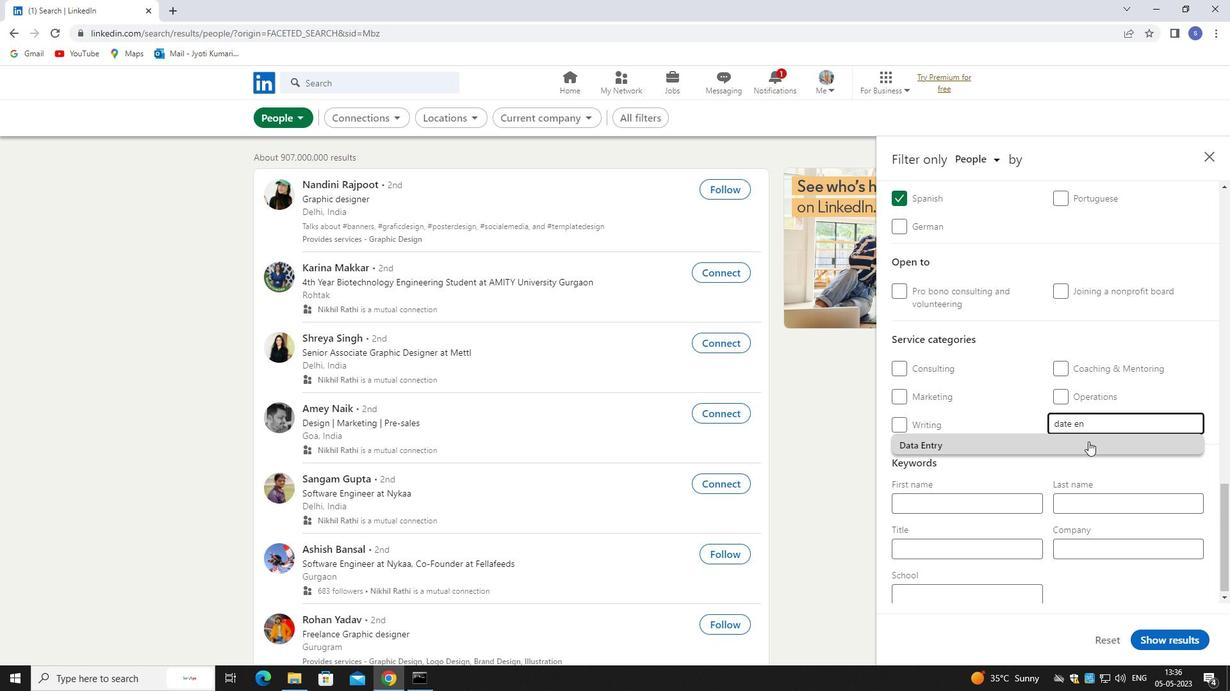 
Action: Mouse pressed left at (1090, 443)
Screenshot: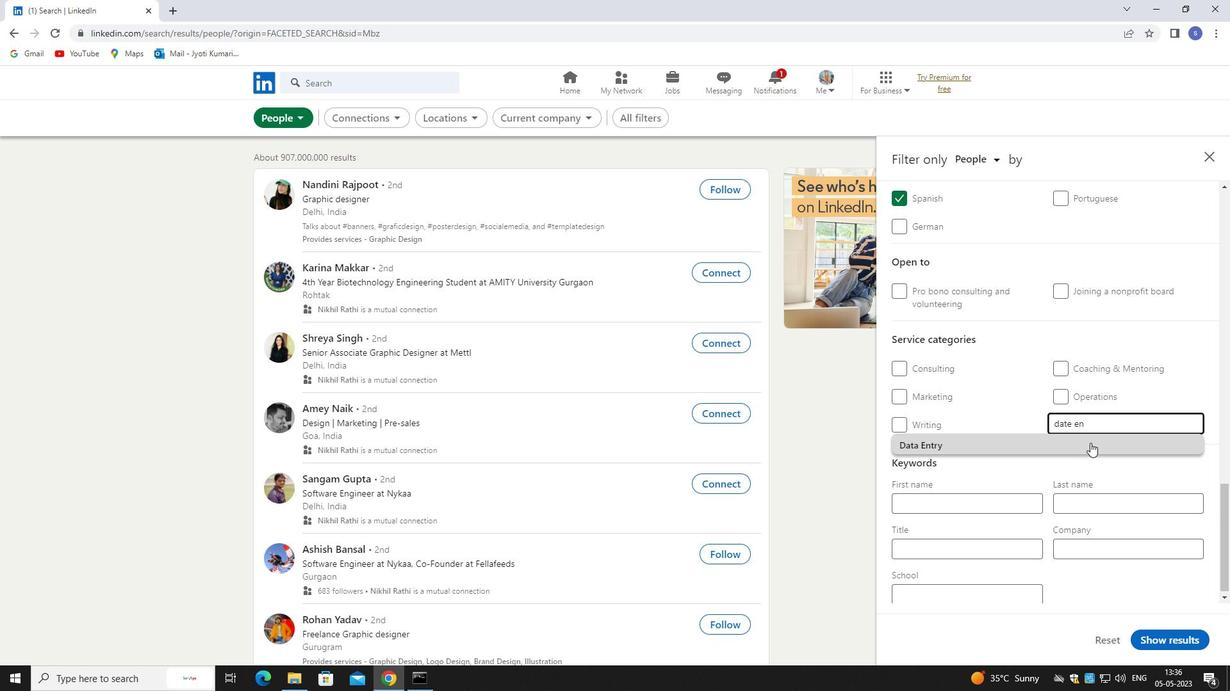 
Action: Mouse scrolled (1090, 442) with delta (0, 0)
Screenshot: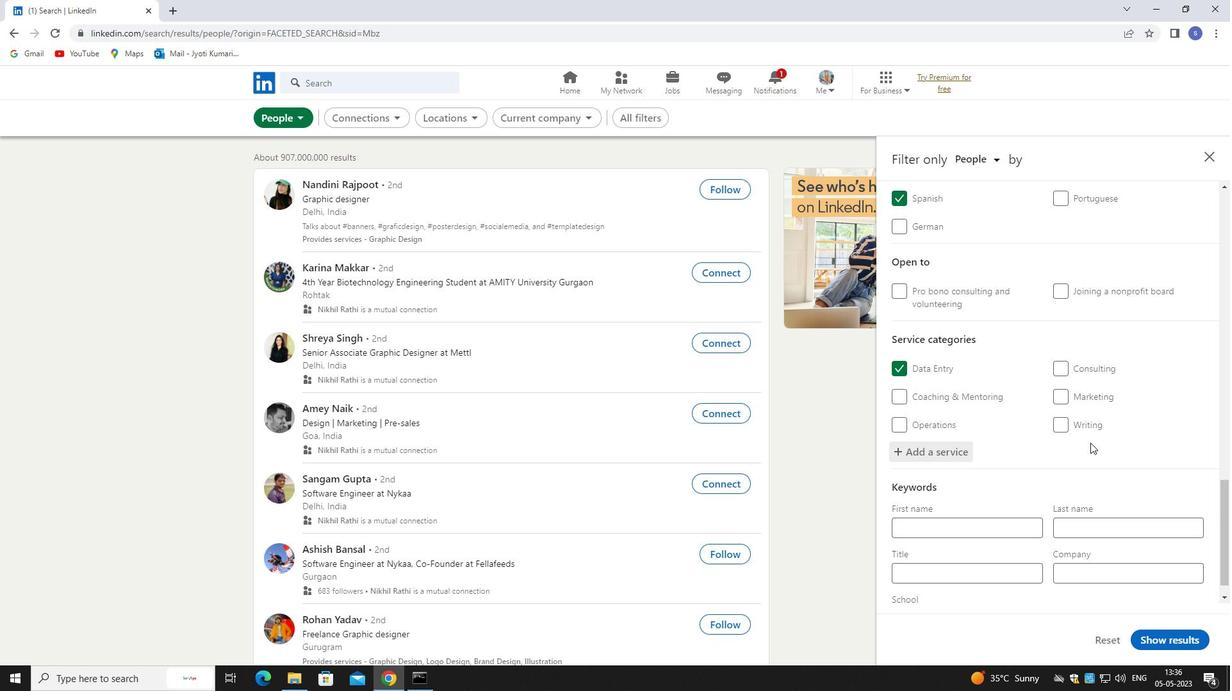 
Action: Mouse scrolled (1090, 442) with delta (0, 0)
Screenshot: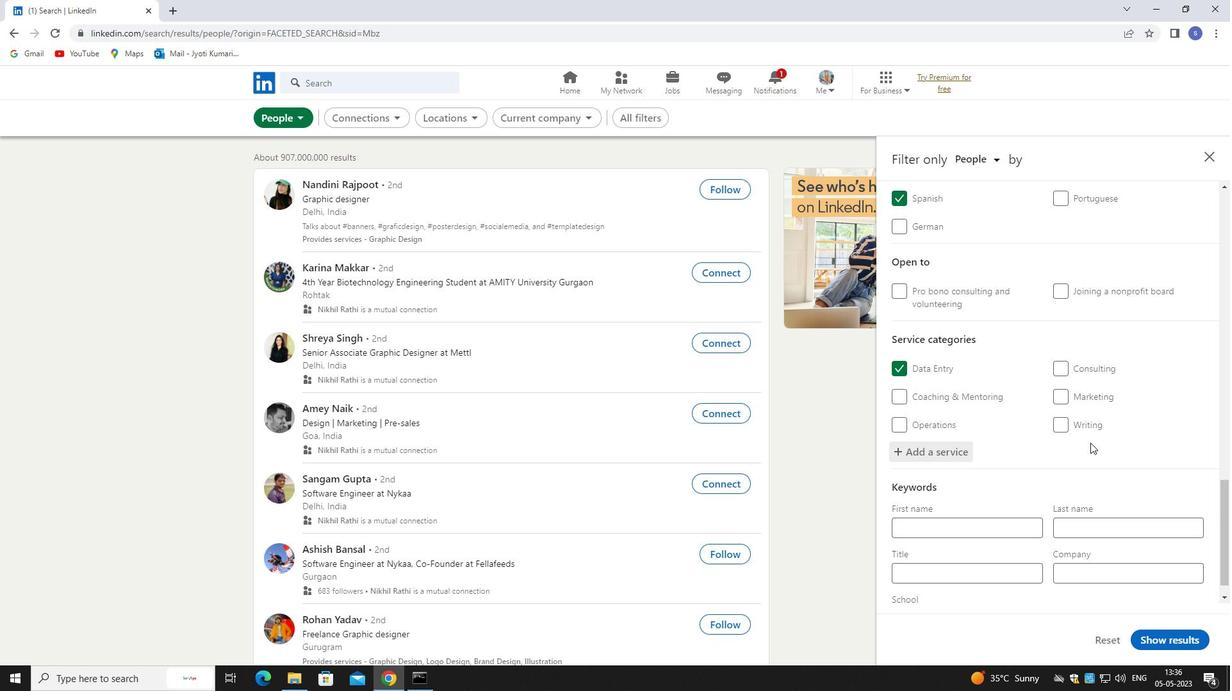 
Action: Mouse moved to (971, 544)
Screenshot: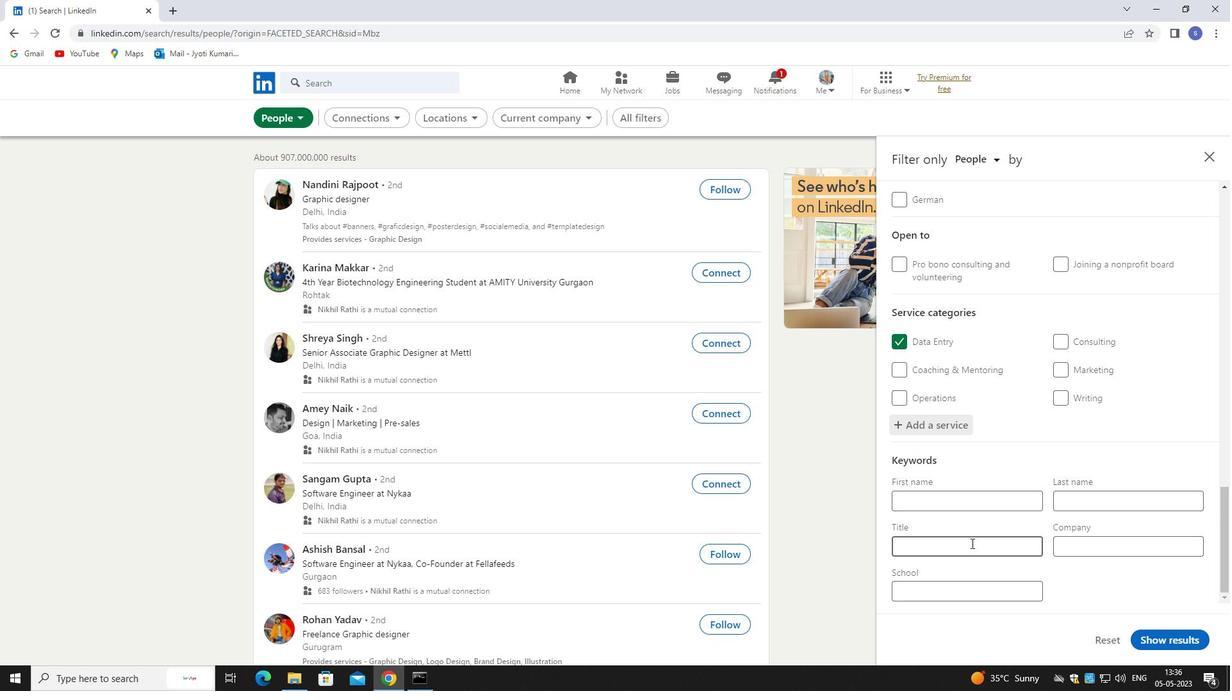 
Action: Mouse pressed left at (971, 544)
Screenshot: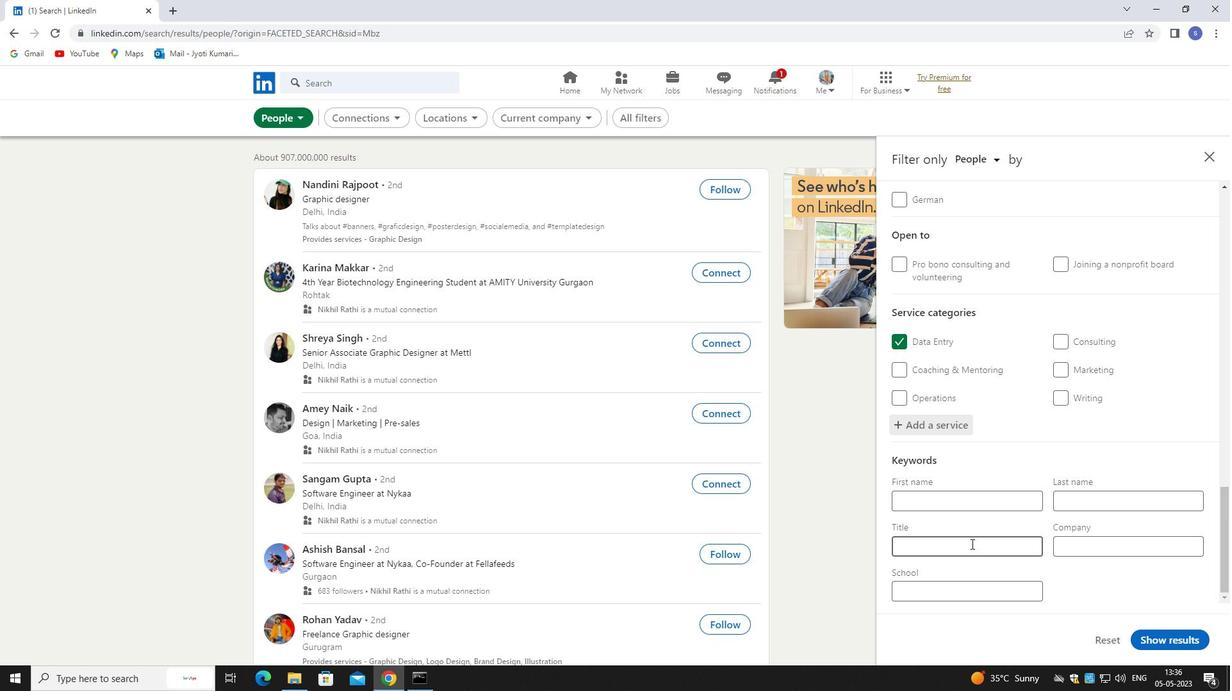 
Action: Key pressed <Key.shift>TITLE<Key.space><Key.shift>BOOKK<Key.backspace>EEPER
Screenshot: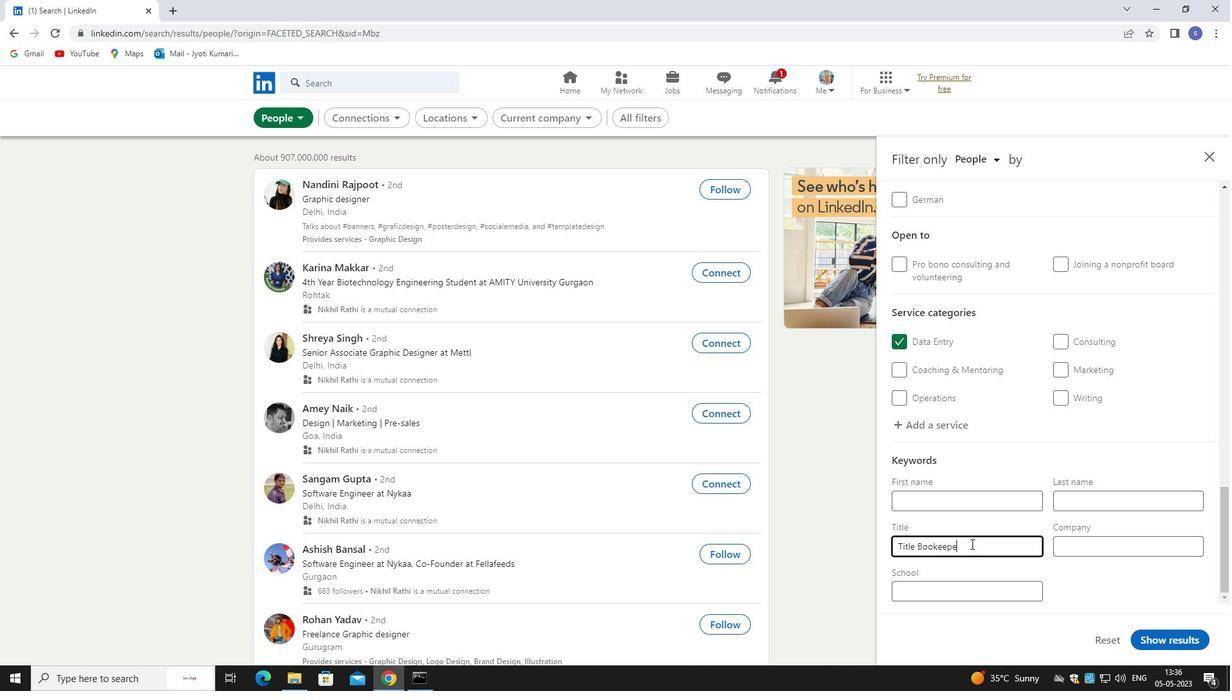 
Action: Mouse moved to (1145, 636)
Screenshot: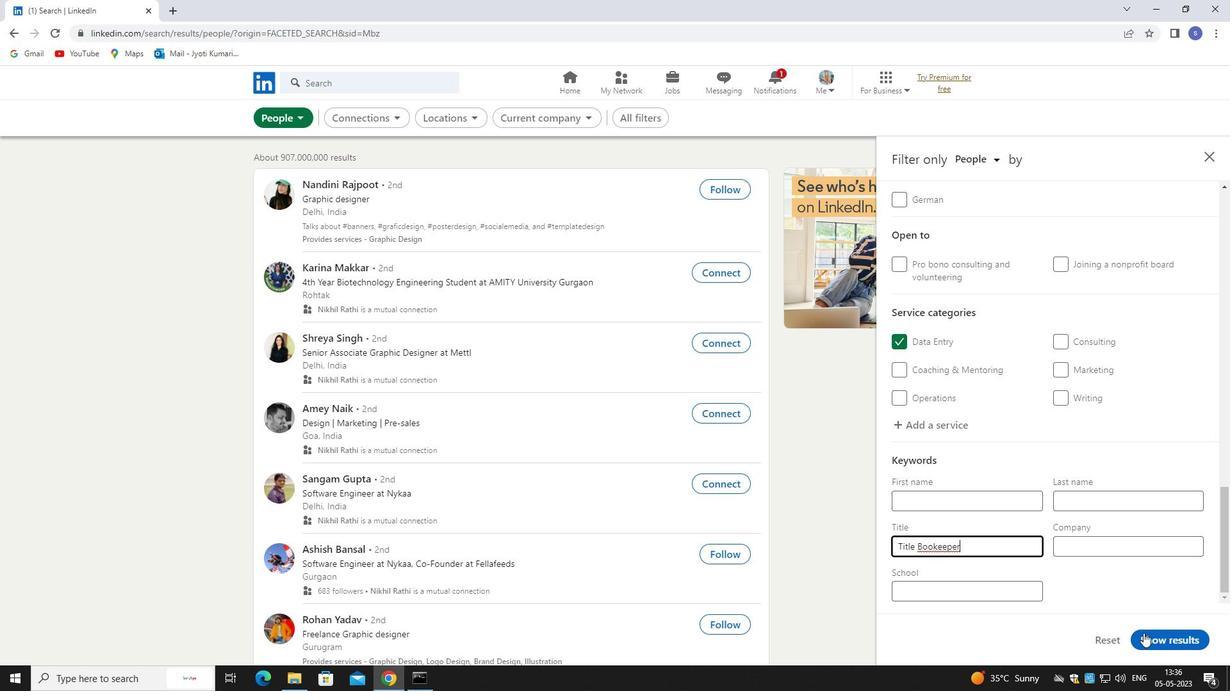 
Action: Mouse pressed left at (1145, 636)
Screenshot: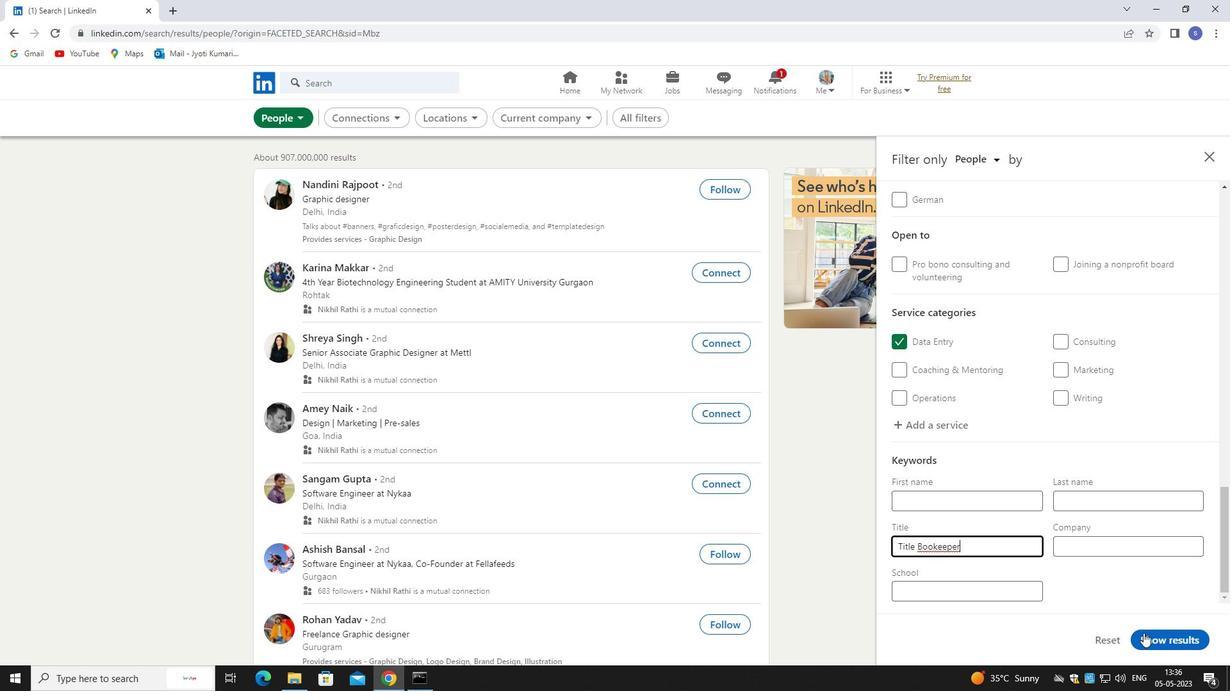 
